 Task: Find connections with filter location Mandaguari with filter topic #HRwith filter profile language Potuguese with filter current company HT Media Ltd with filter school MCT's Rajiv Gandhi Institute Of Technology with filter industry Sports Teams and Clubs with filter service category Market Research with filter keywords title Yoga Instructor
Action: Mouse moved to (584, 192)
Screenshot: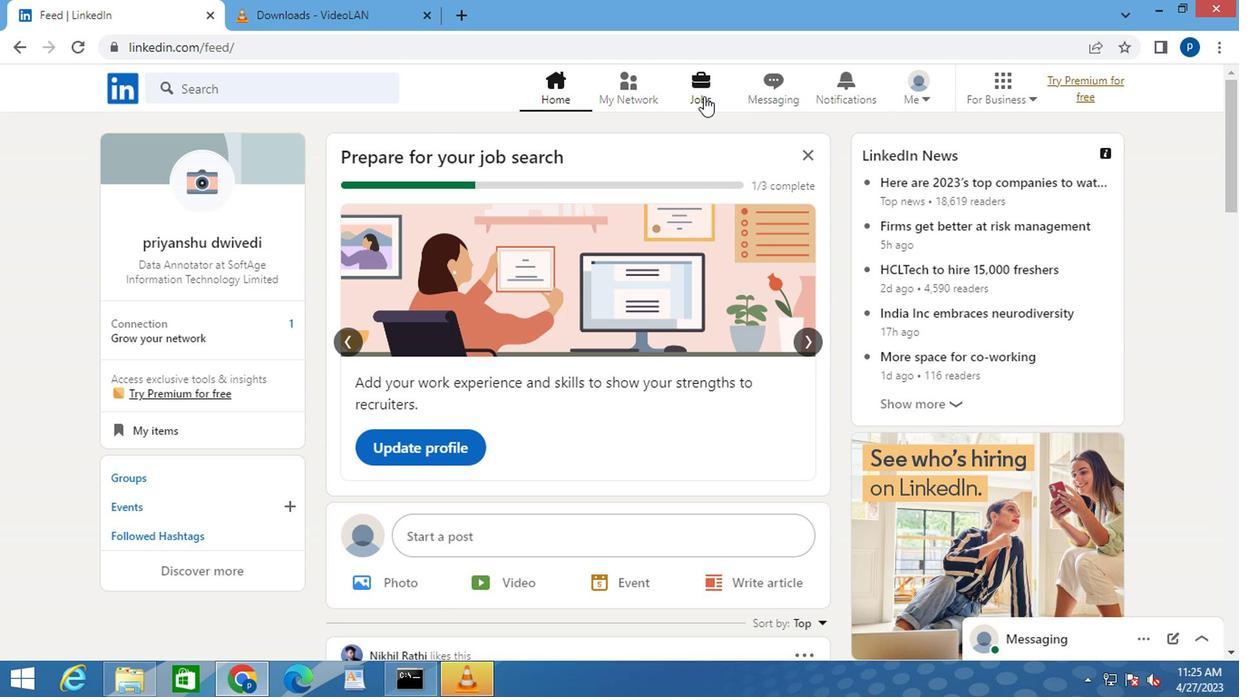 
Action: Mouse pressed left at (584, 192)
Screenshot: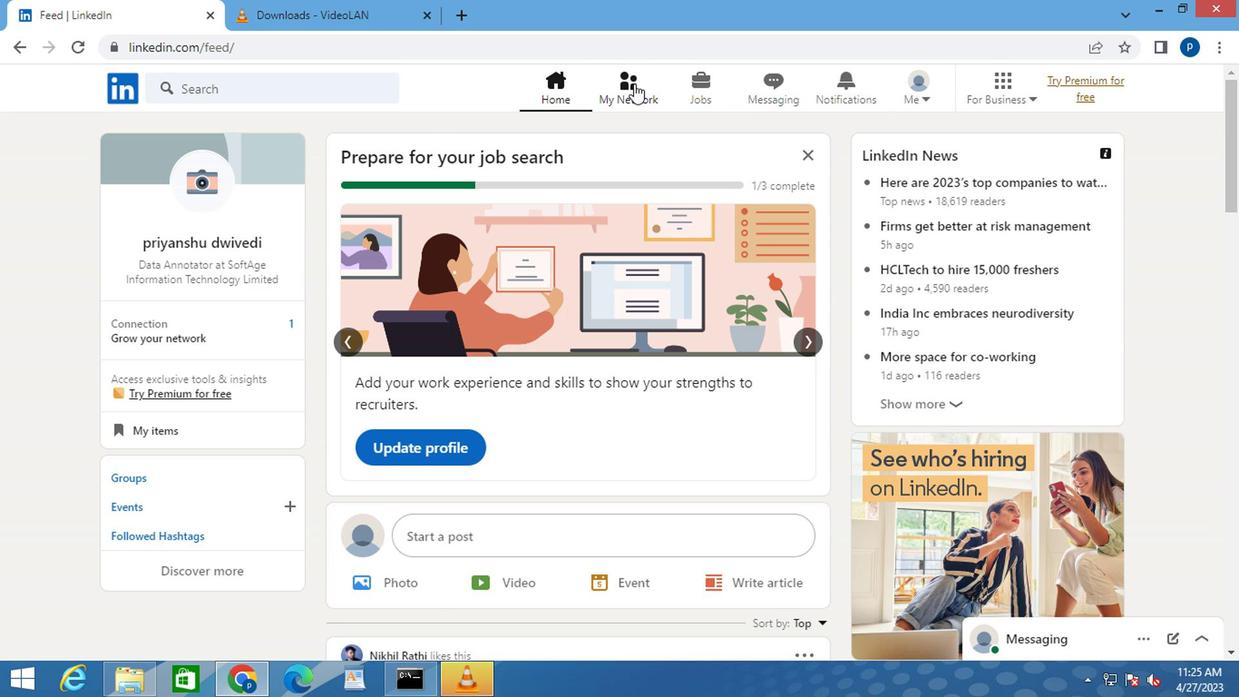 
Action: Mouse moved to (291, 264)
Screenshot: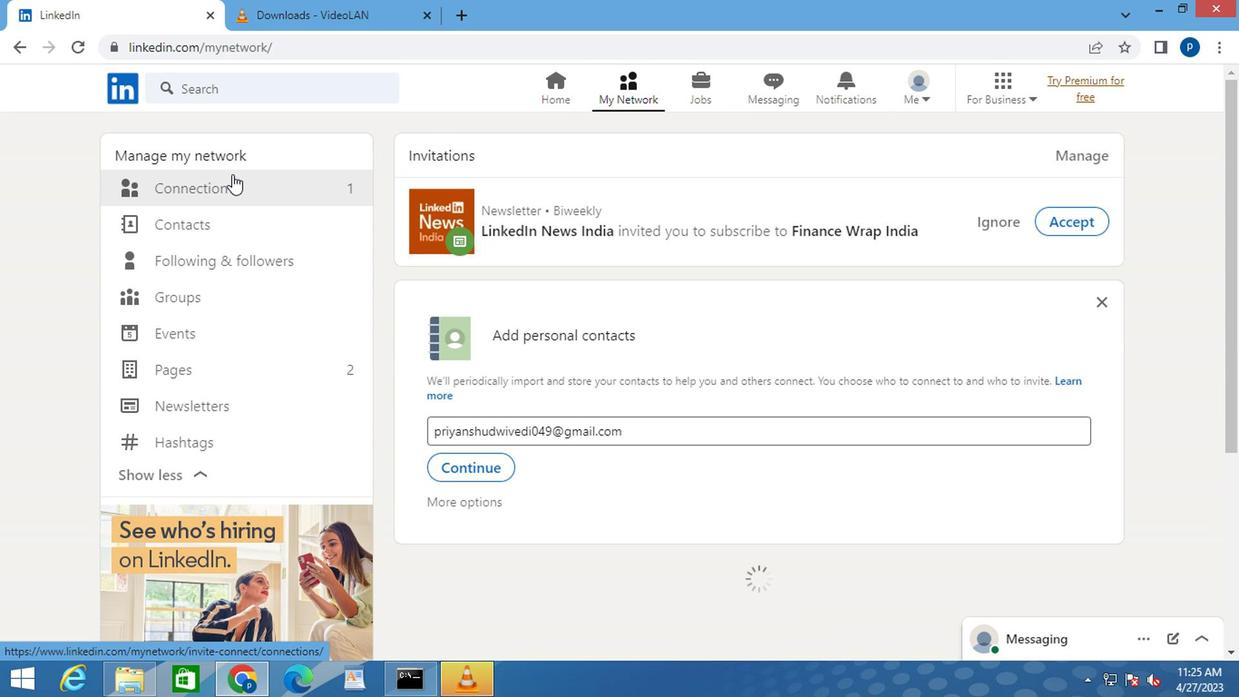
Action: Mouse pressed left at (291, 264)
Screenshot: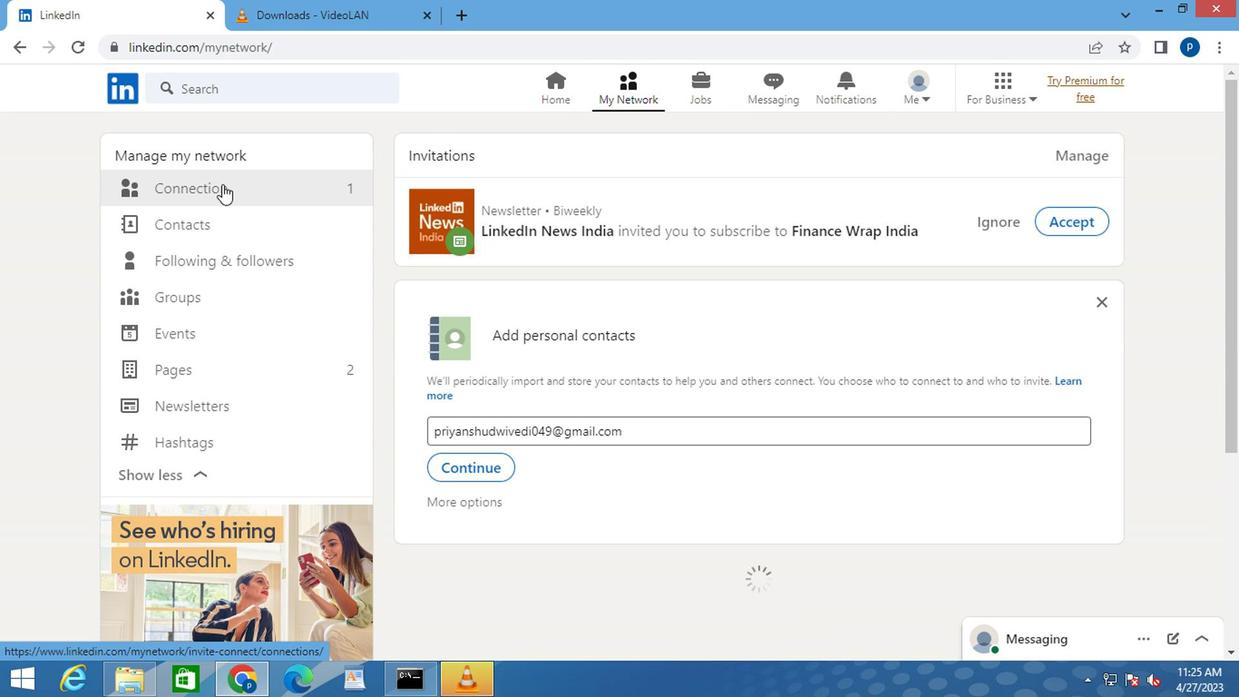 
Action: Mouse moved to (291, 266)
Screenshot: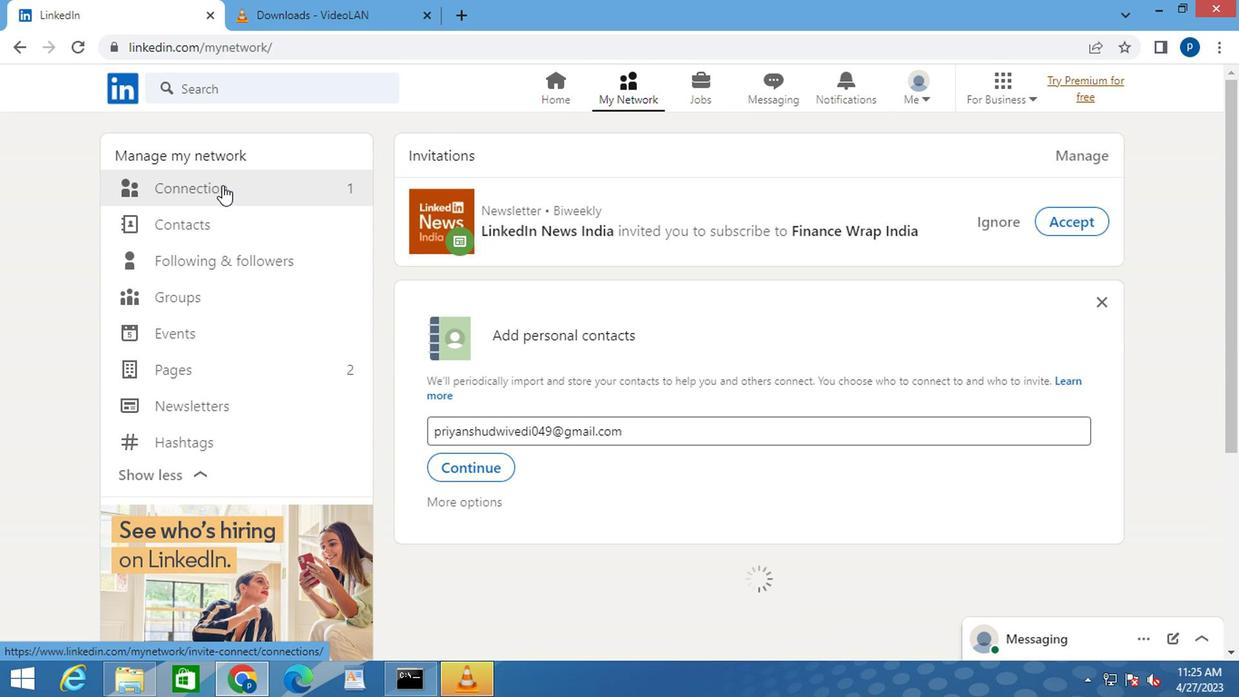 
Action: Mouse pressed left at (291, 266)
Screenshot: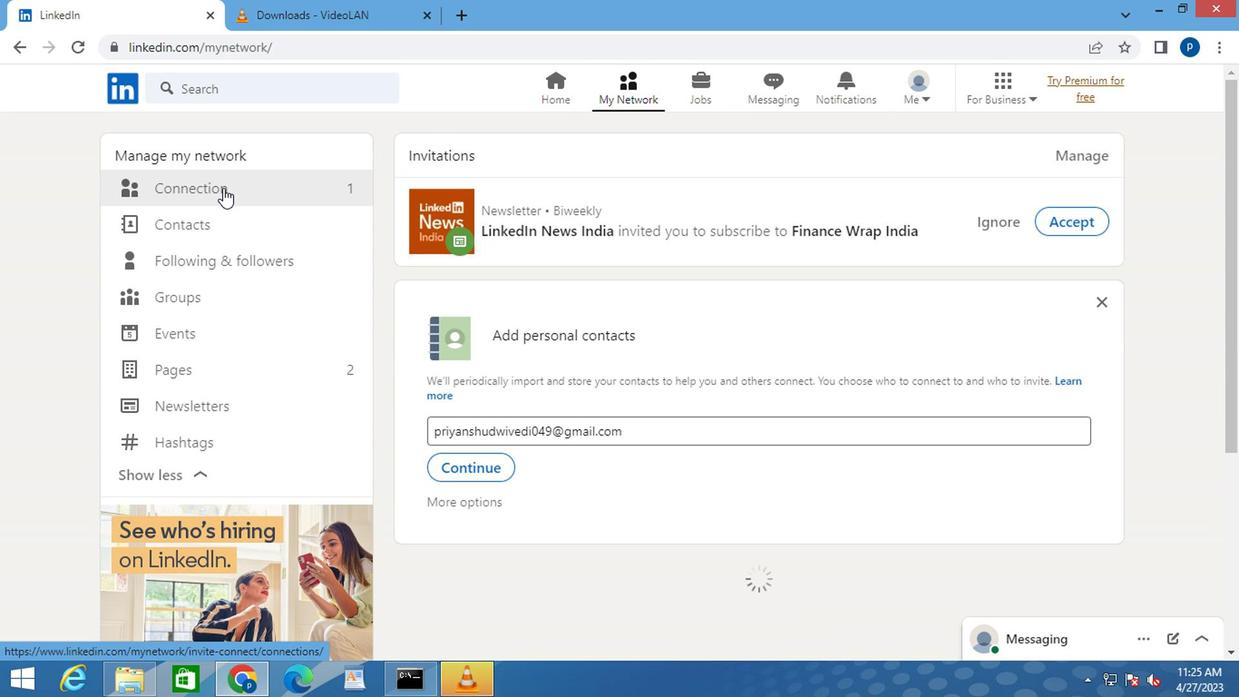 
Action: Mouse moved to (676, 269)
Screenshot: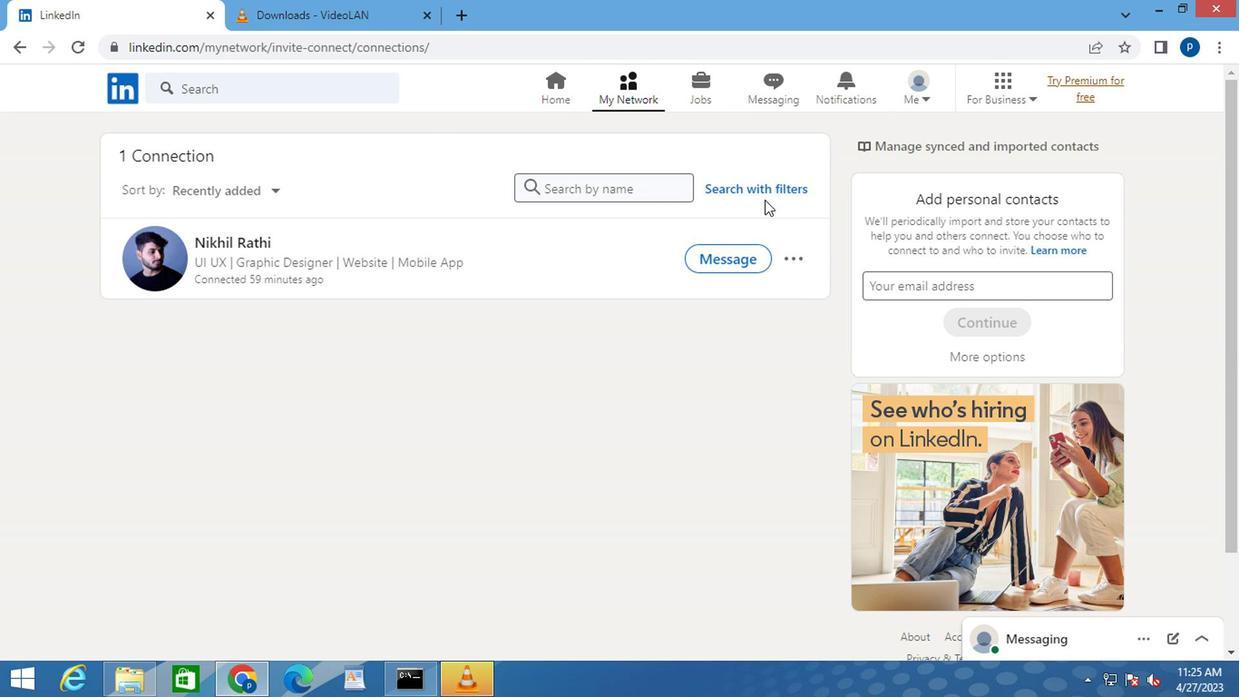 
Action: Mouse pressed left at (676, 269)
Screenshot: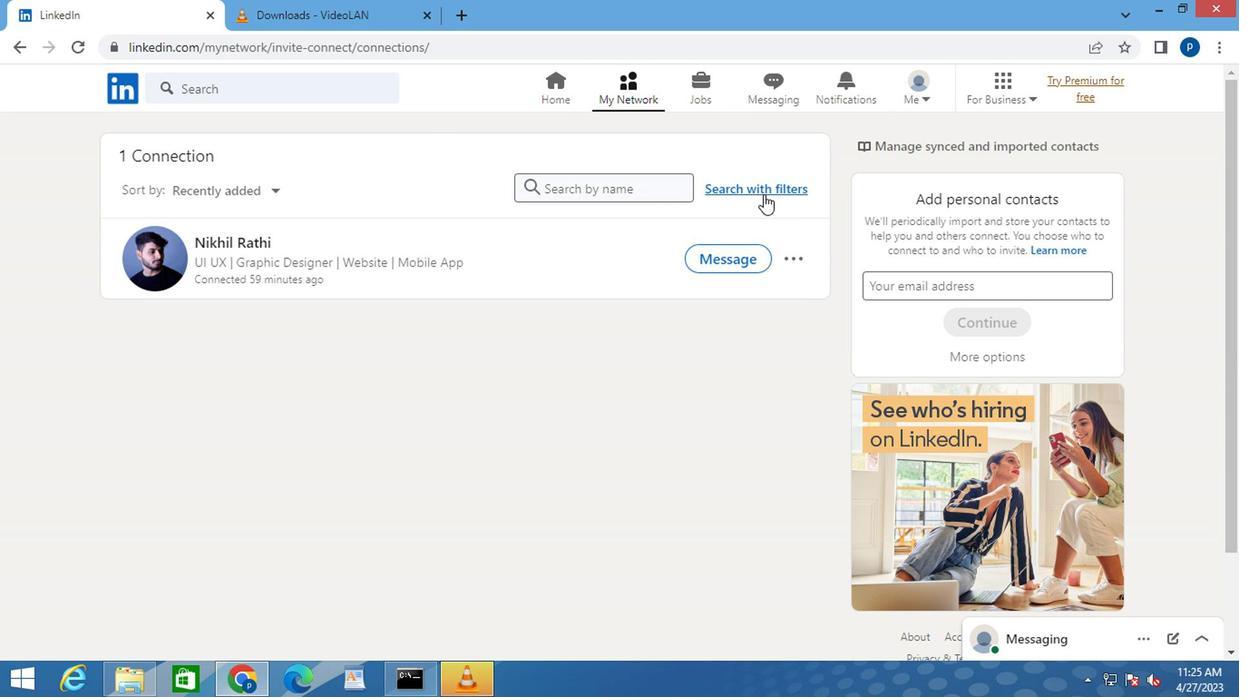 
Action: Mouse moved to (615, 238)
Screenshot: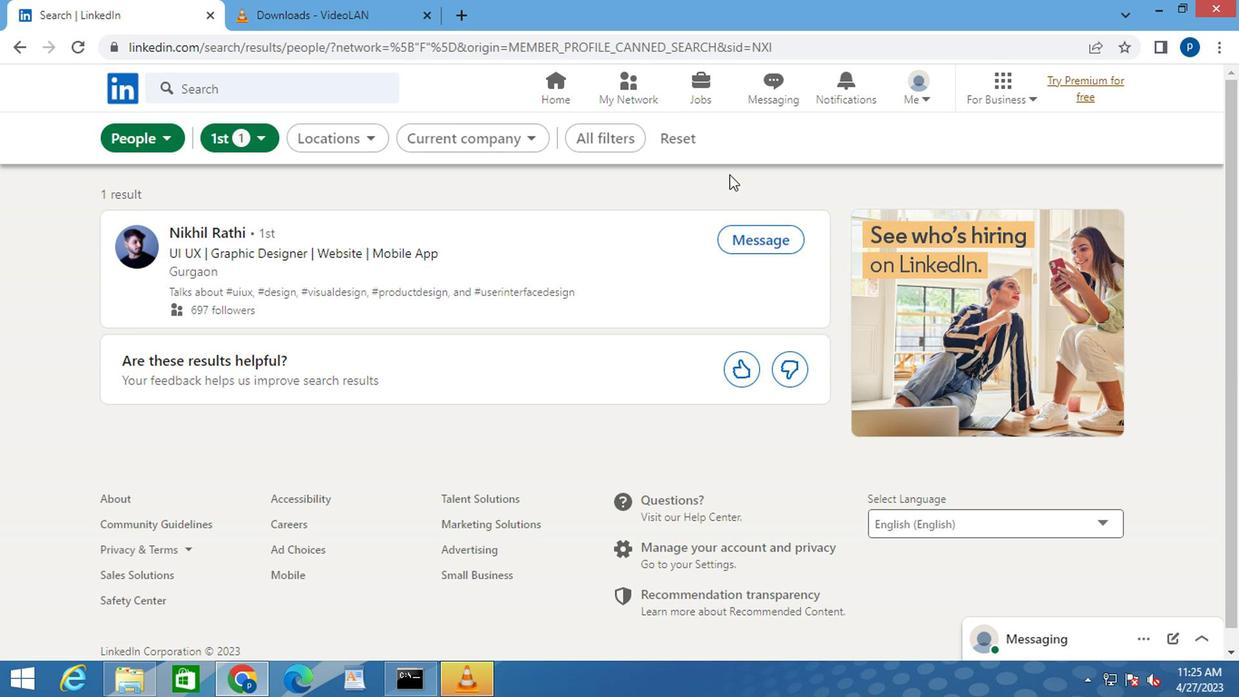 
Action: Mouse pressed left at (615, 238)
Screenshot: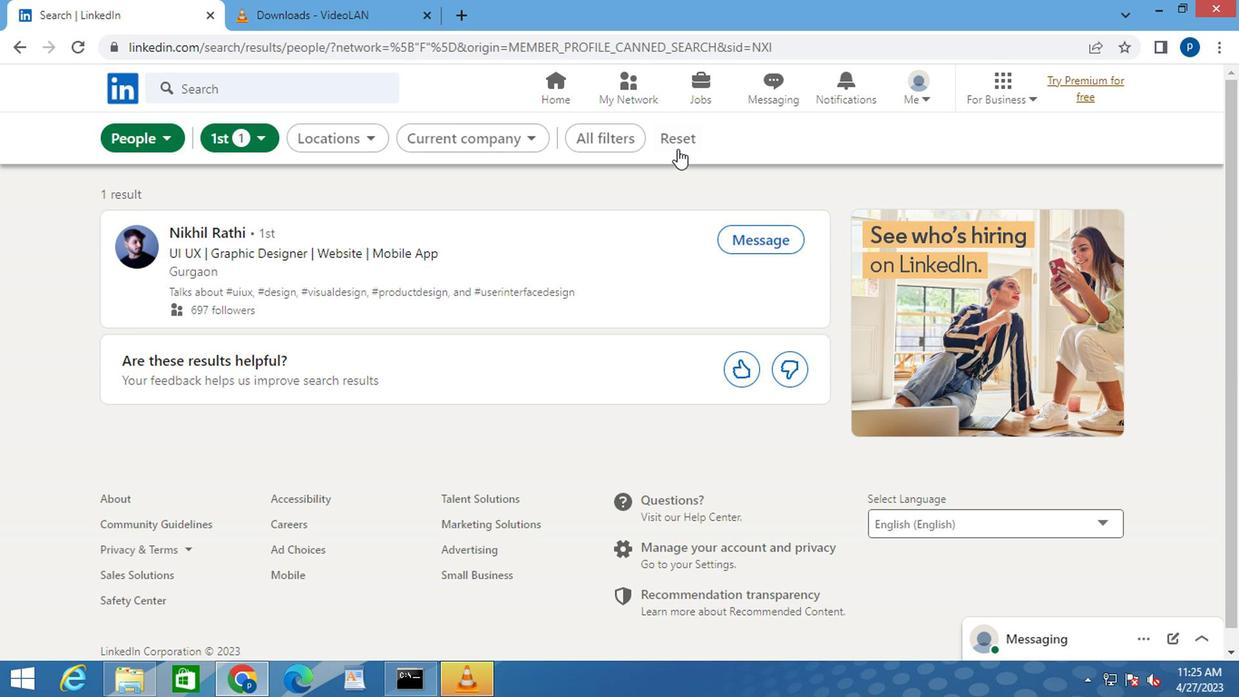 
Action: Mouse moved to (593, 234)
Screenshot: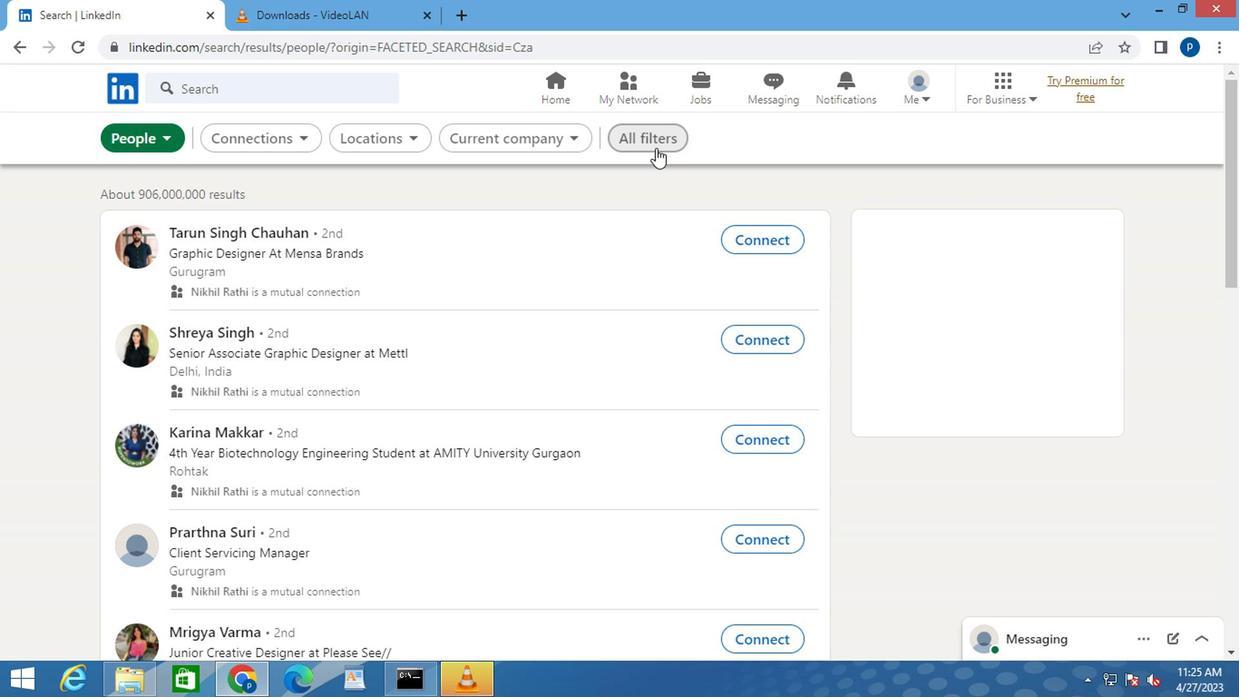 
Action: Mouse pressed left at (593, 234)
Screenshot: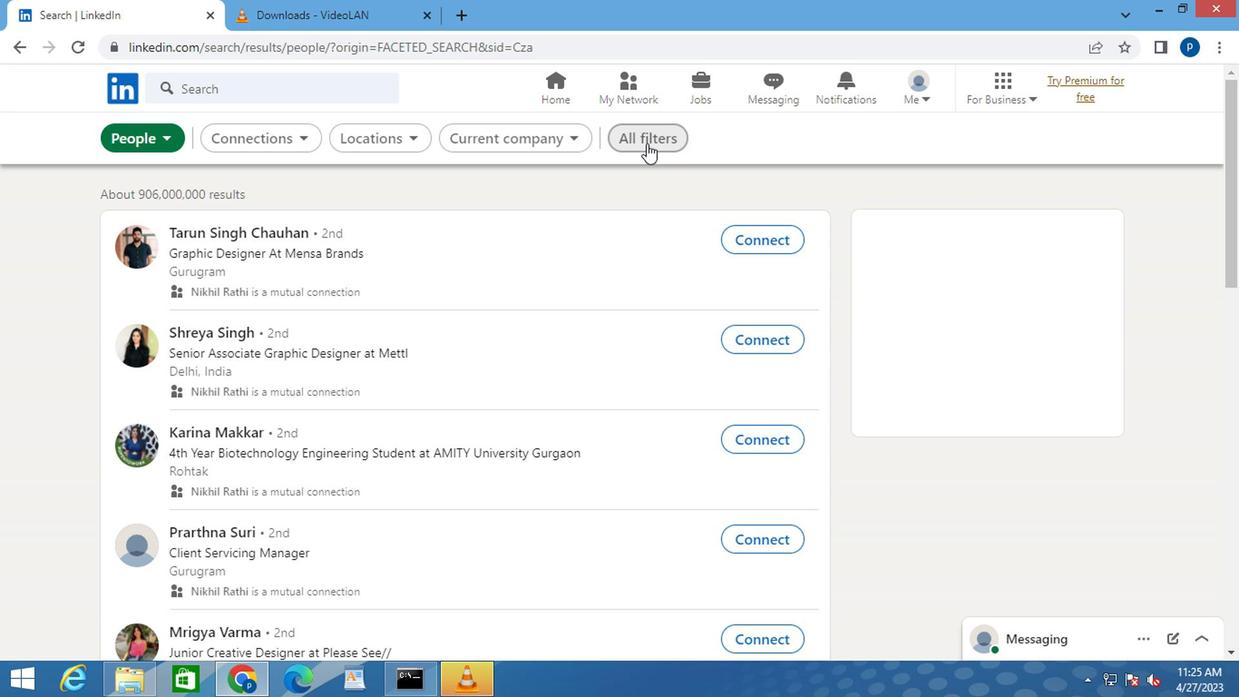 
Action: Mouse moved to (802, 443)
Screenshot: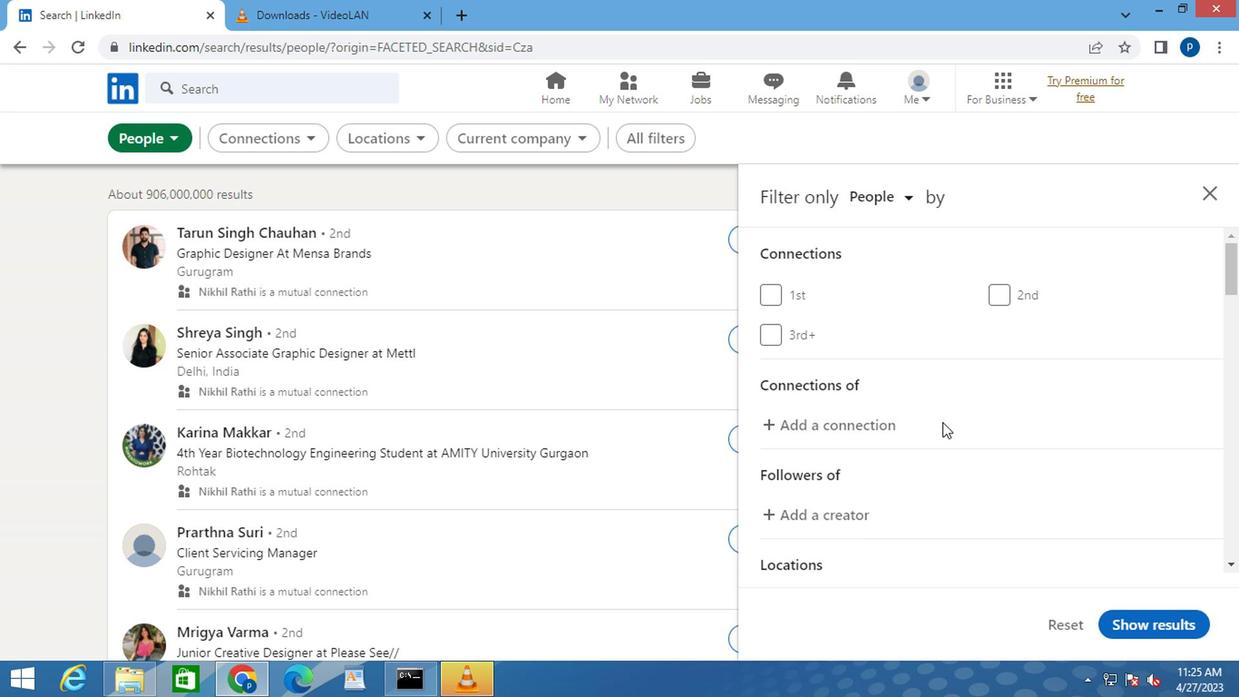 
Action: Mouse scrolled (802, 442) with delta (0, 0)
Screenshot: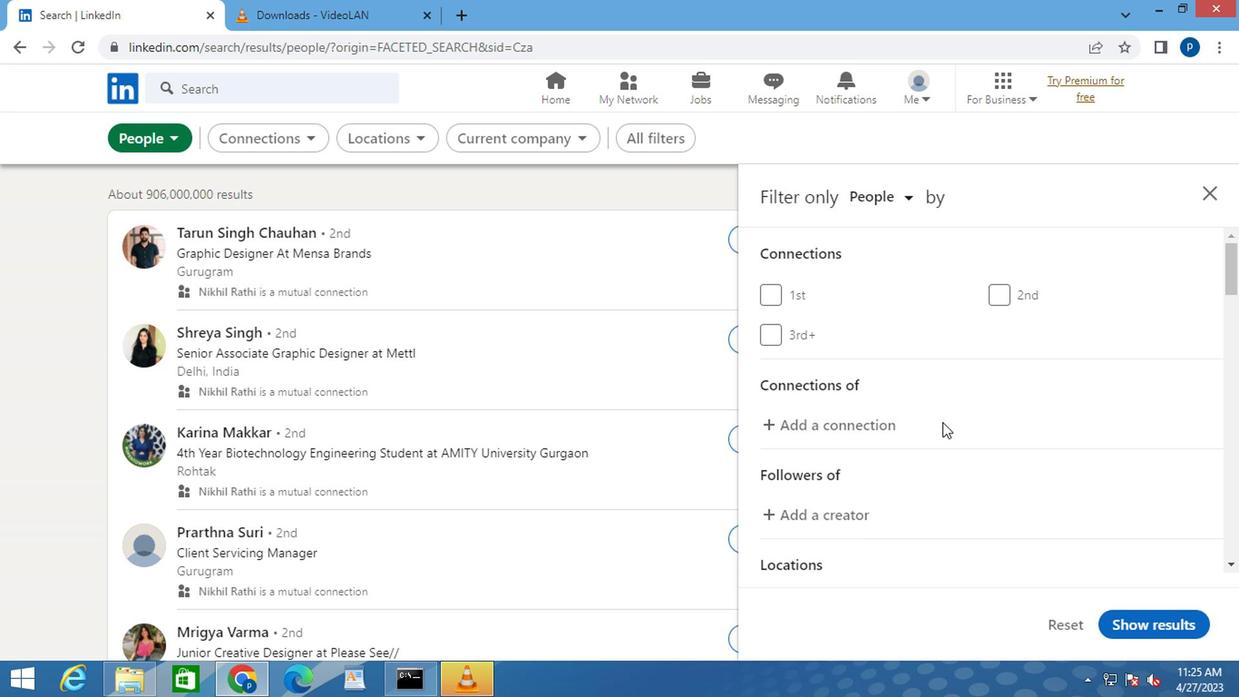 
Action: Mouse moved to (802, 443)
Screenshot: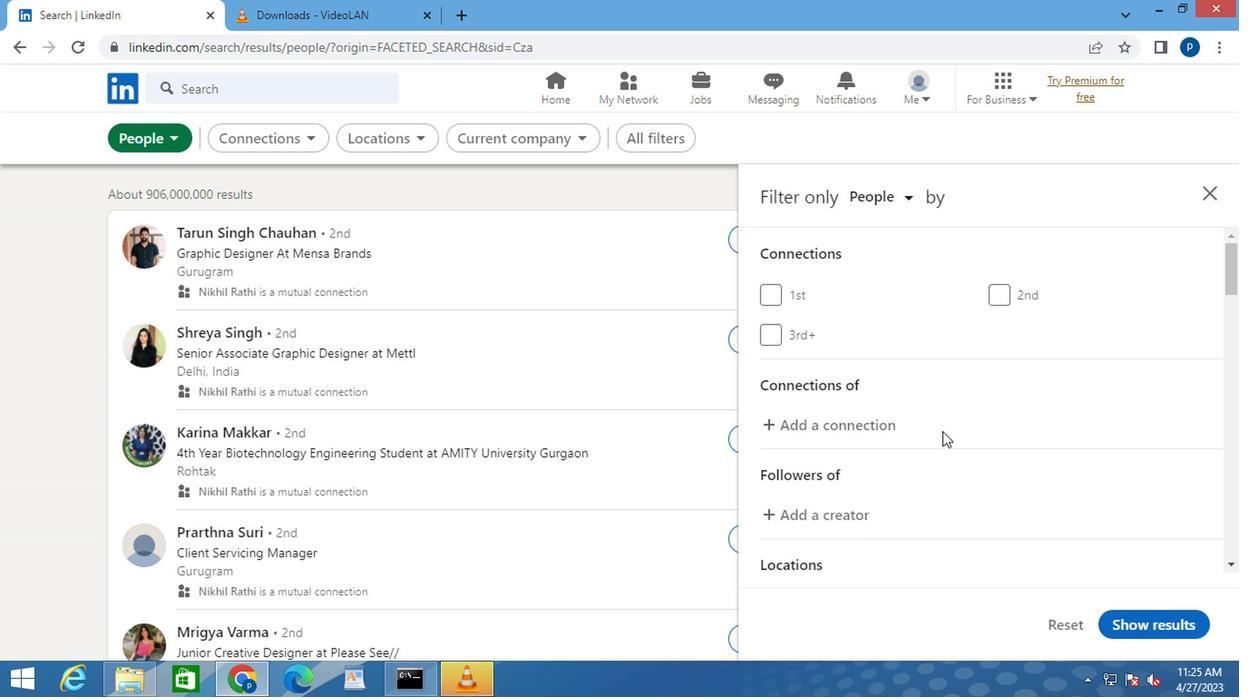 
Action: Mouse scrolled (802, 442) with delta (0, 0)
Screenshot: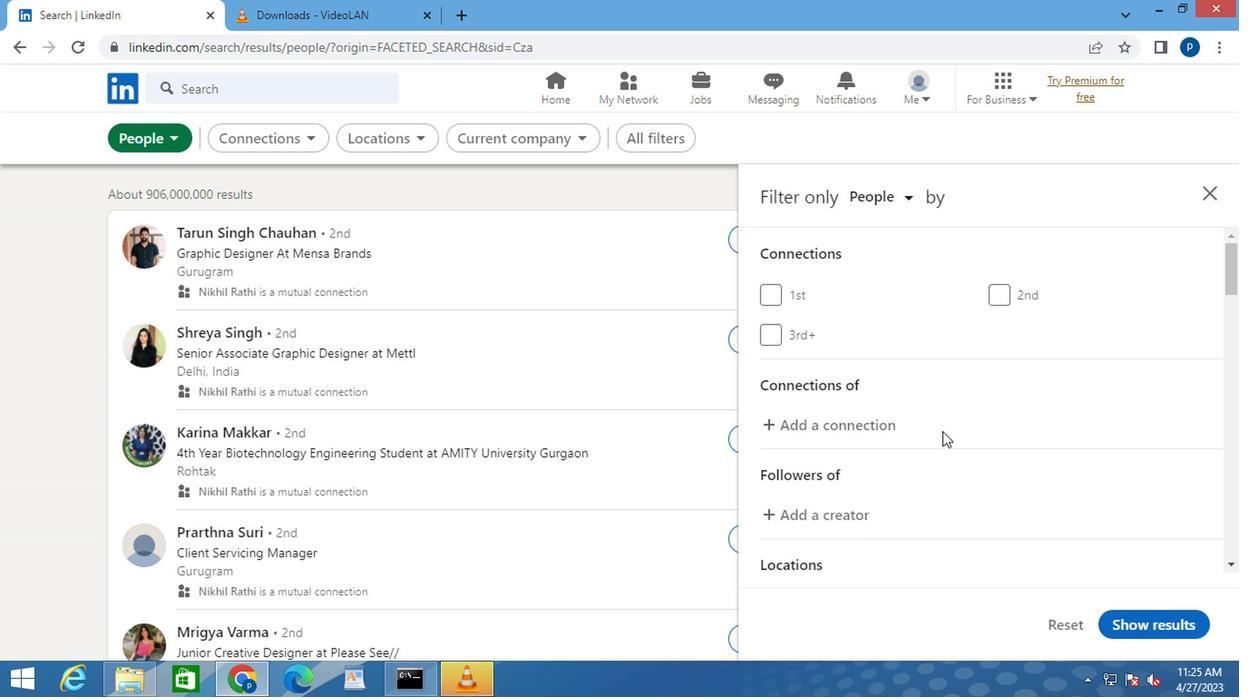 
Action: Mouse moved to (801, 445)
Screenshot: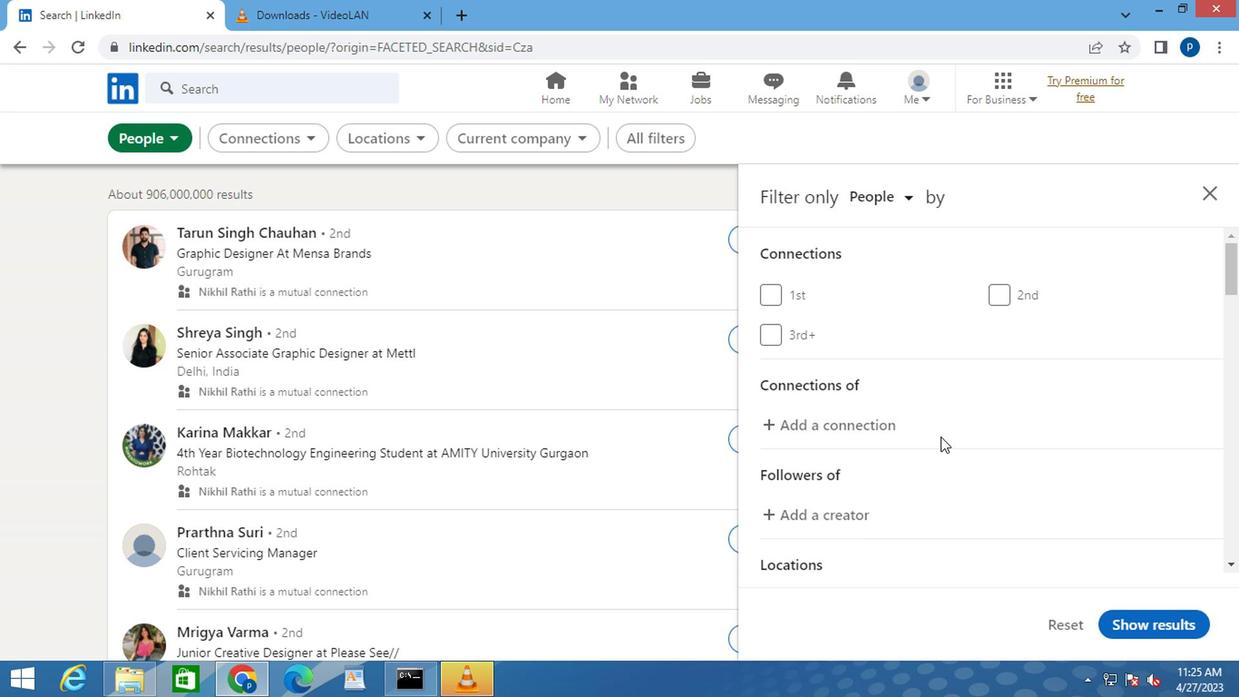
Action: Mouse scrolled (801, 444) with delta (0, 0)
Screenshot: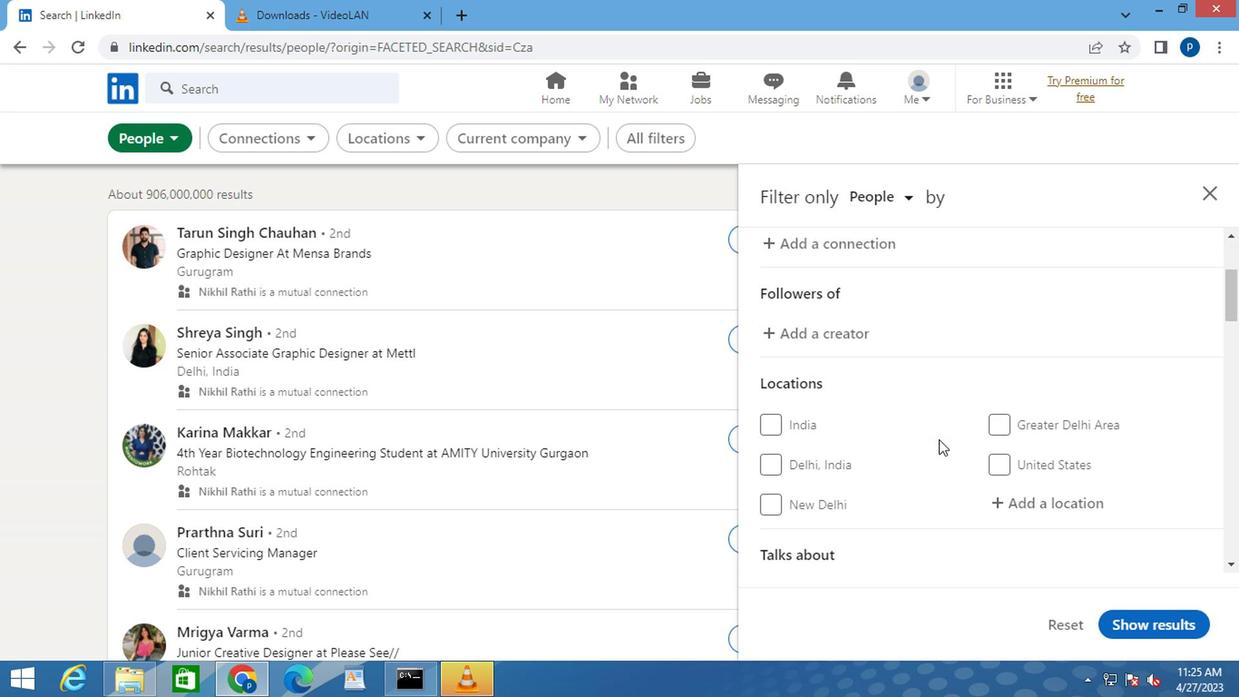 
Action: Mouse moved to (859, 420)
Screenshot: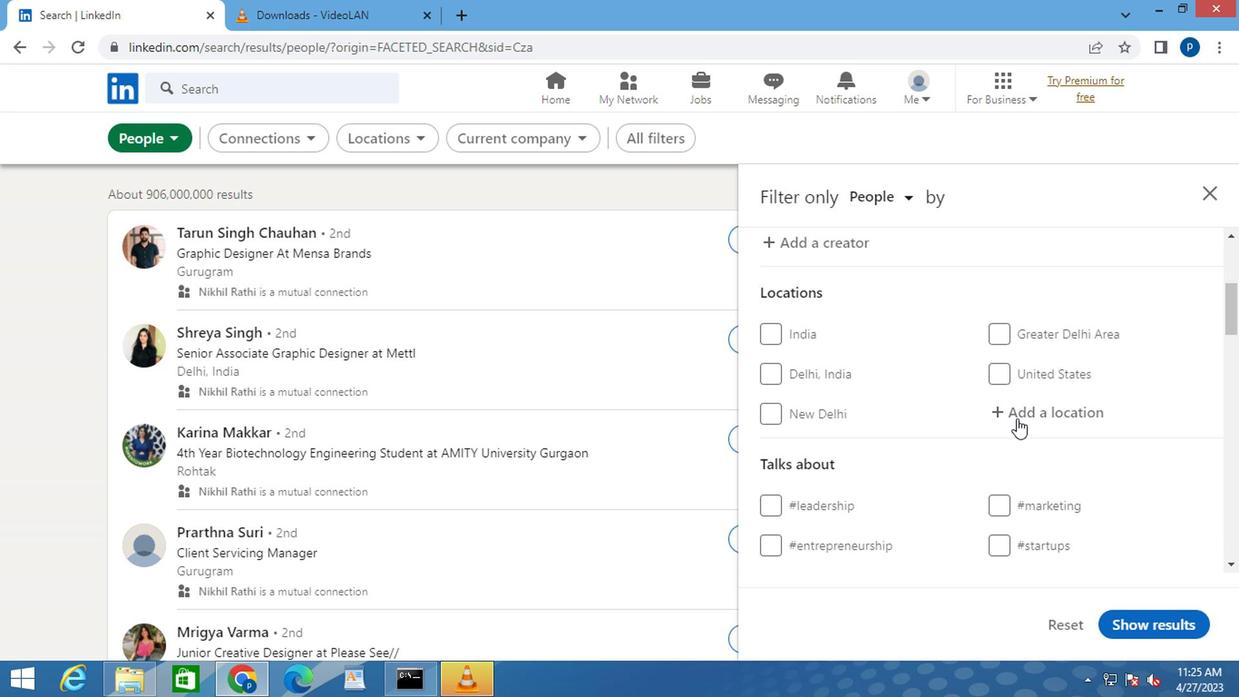 
Action: Mouse pressed left at (859, 420)
Screenshot: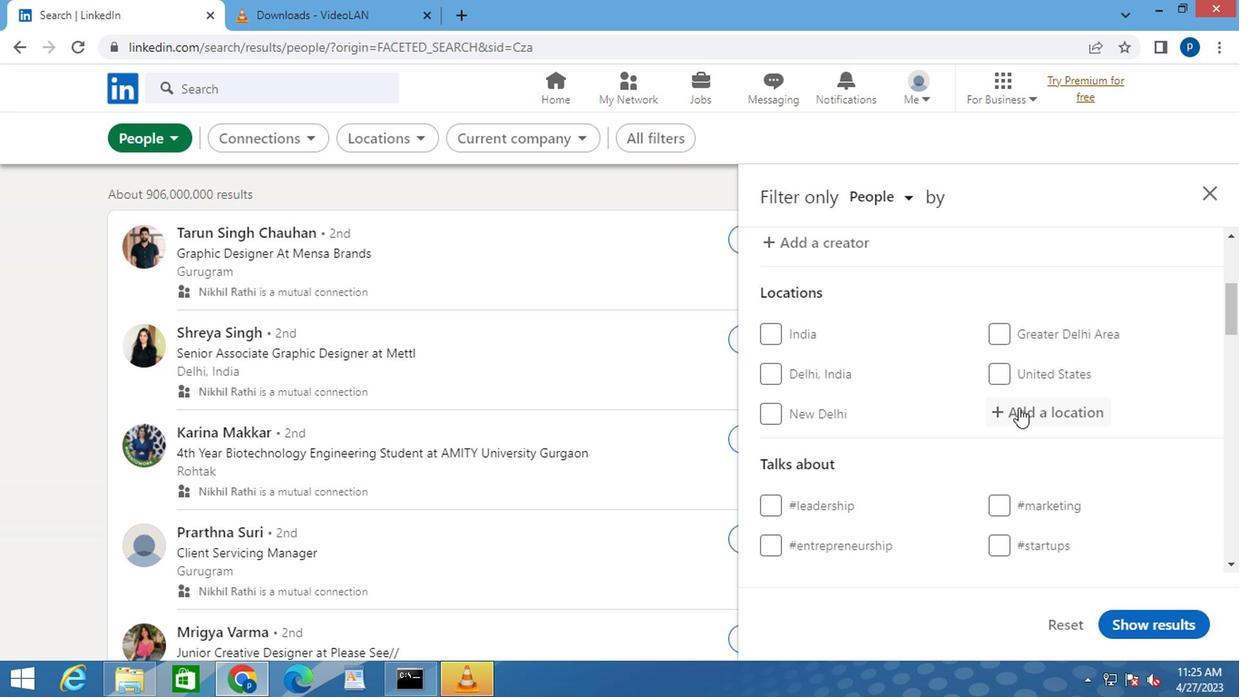 
Action: Key pressed <Key.caps_lock>m<Key.caps_lock>andagua
Screenshot: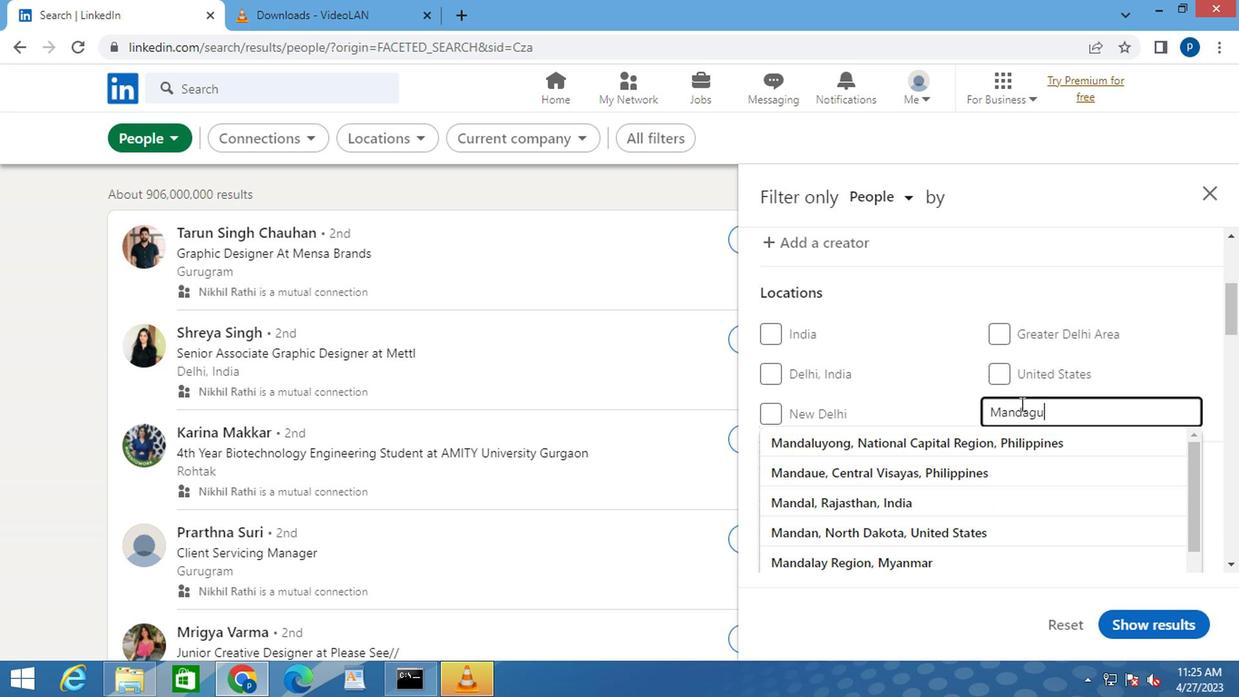 
Action: Mouse moved to (801, 445)
Screenshot: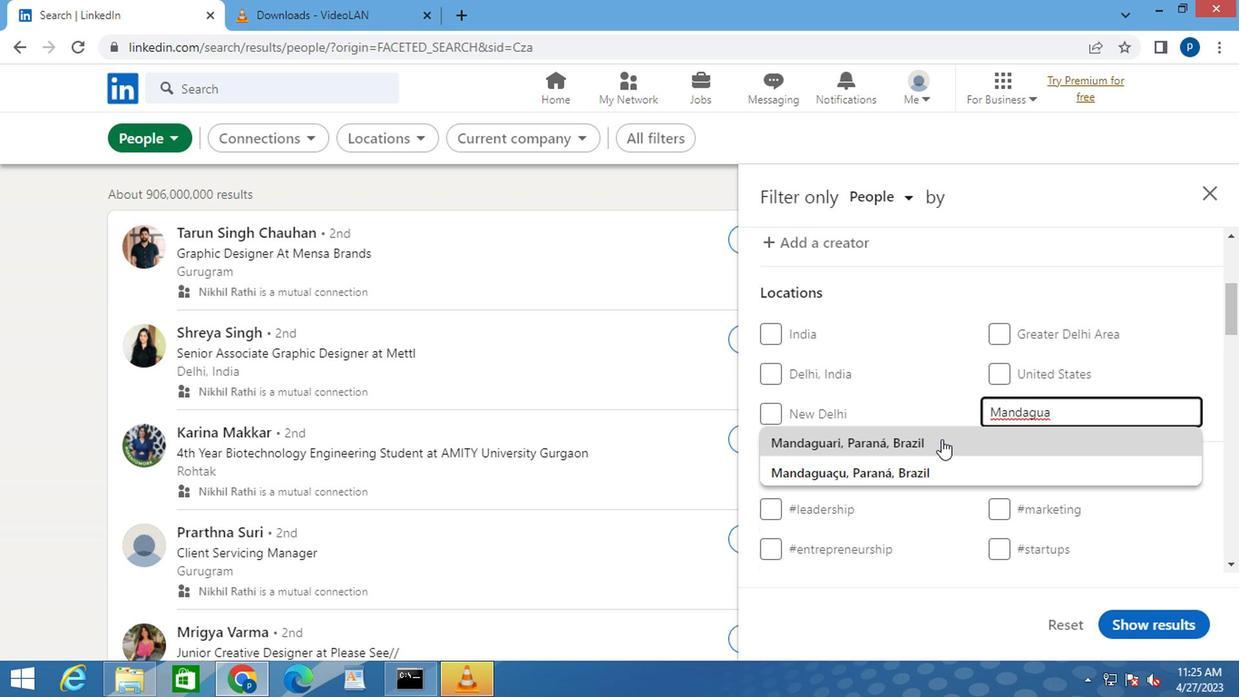 
Action: Mouse pressed left at (801, 445)
Screenshot: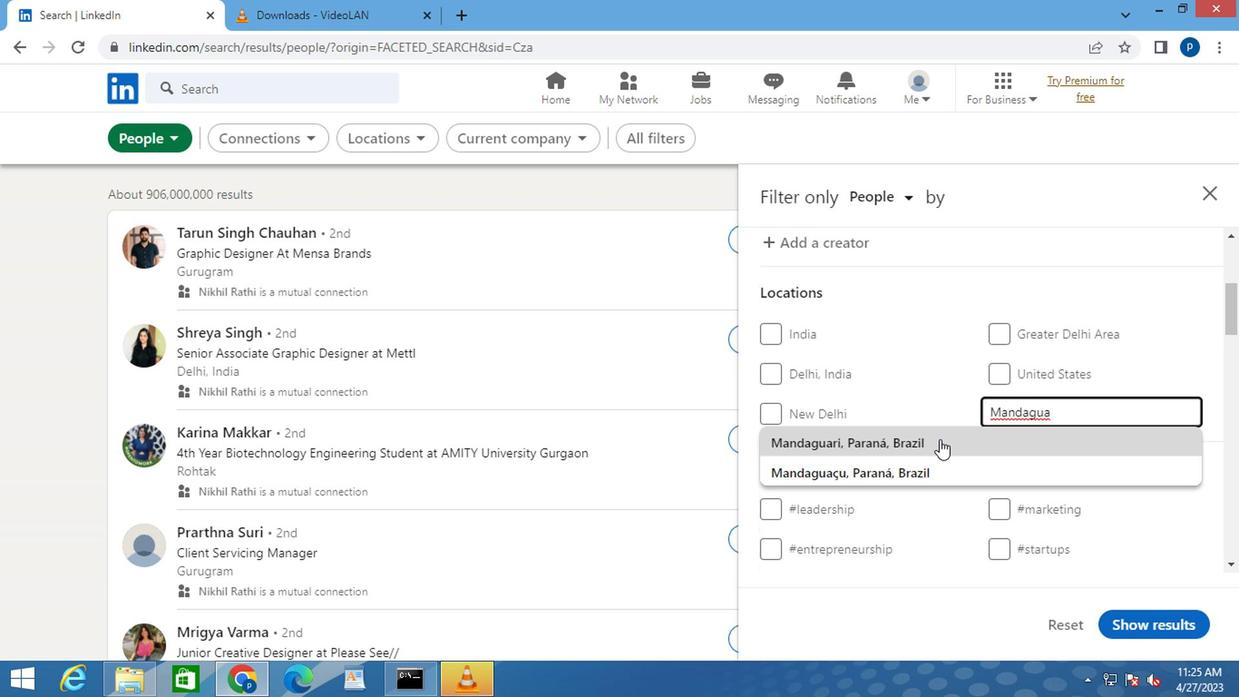 
Action: Mouse scrolled (801, 444) with delta (0, 0)
Screenshot: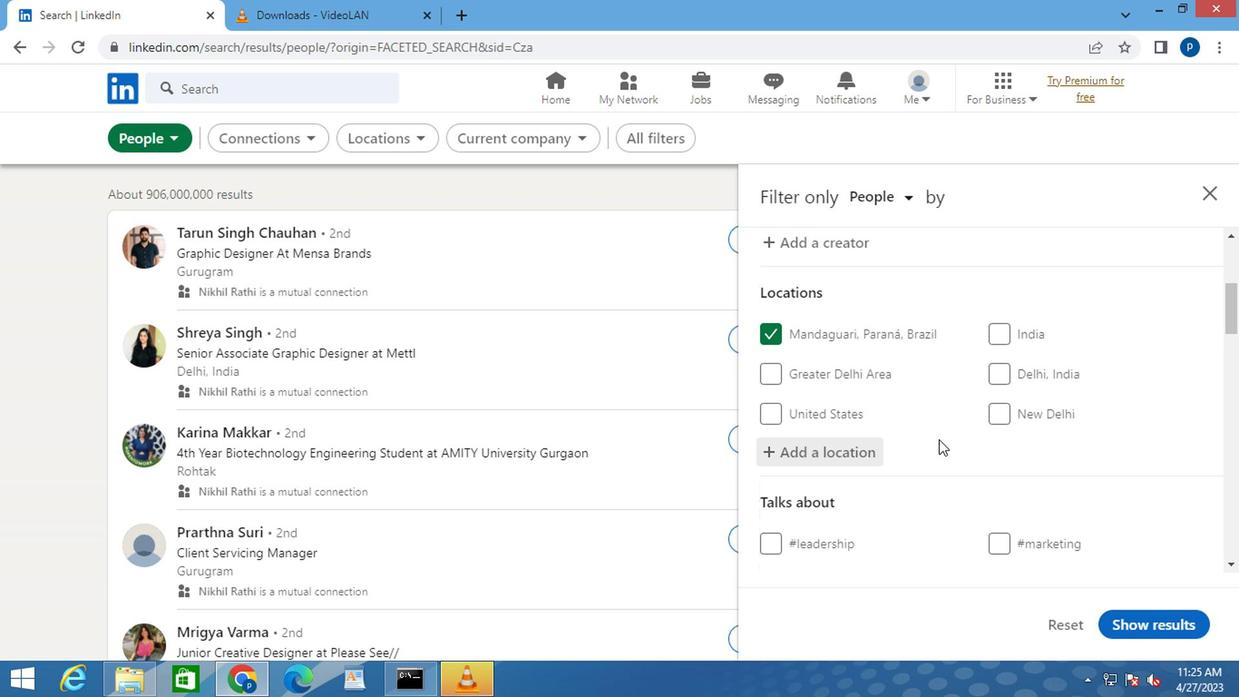 
Action: Mouse scrolled (801, 444) with delta (0, 0)
Screenshot: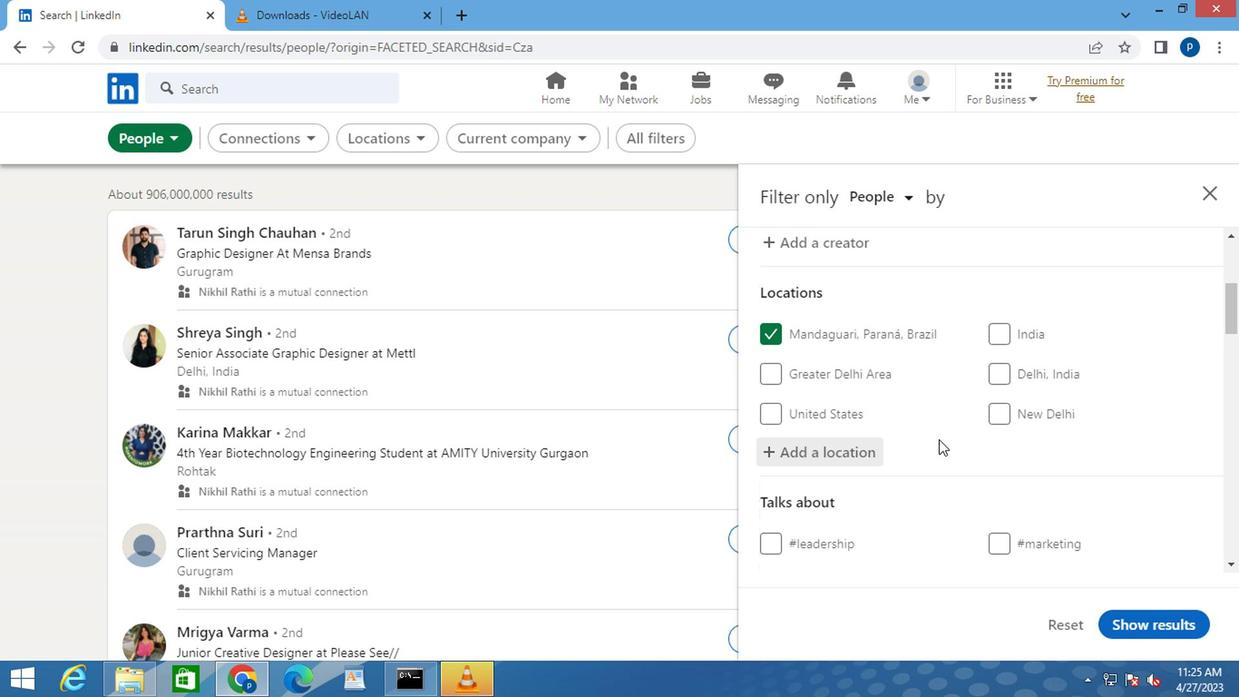 
Action: Mouse moved to (853, 451)
Screenshot: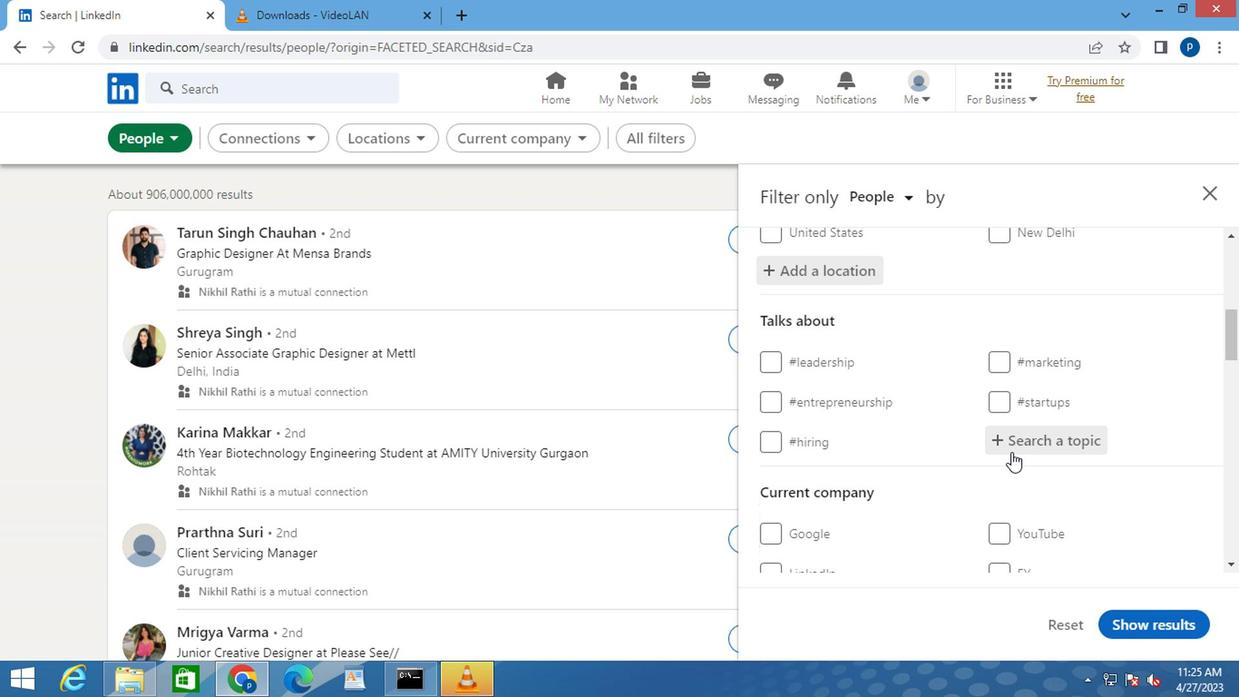 
Action: Mouse pressed left at (853, 451)
Screenshot: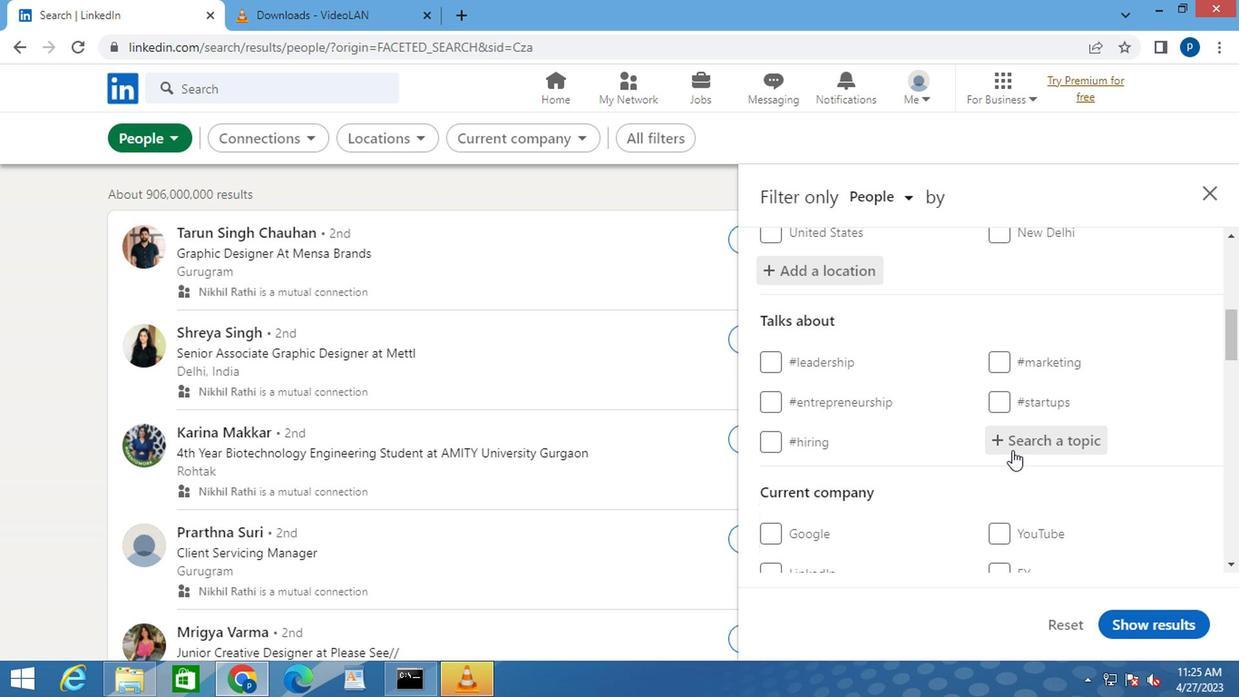 
Action: Key pressed <Key.shift>#<Key.caps_lock>HR
Screenshot: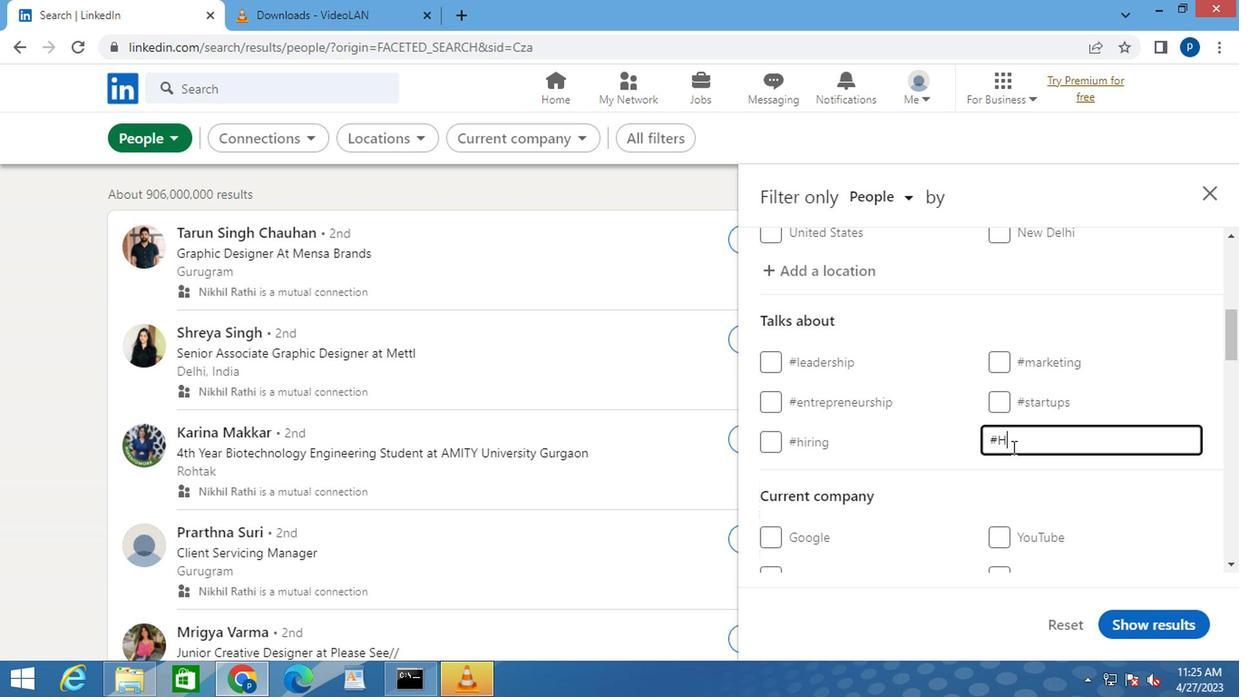 
Action: Mouse moved to (842, 458)
Screenshot: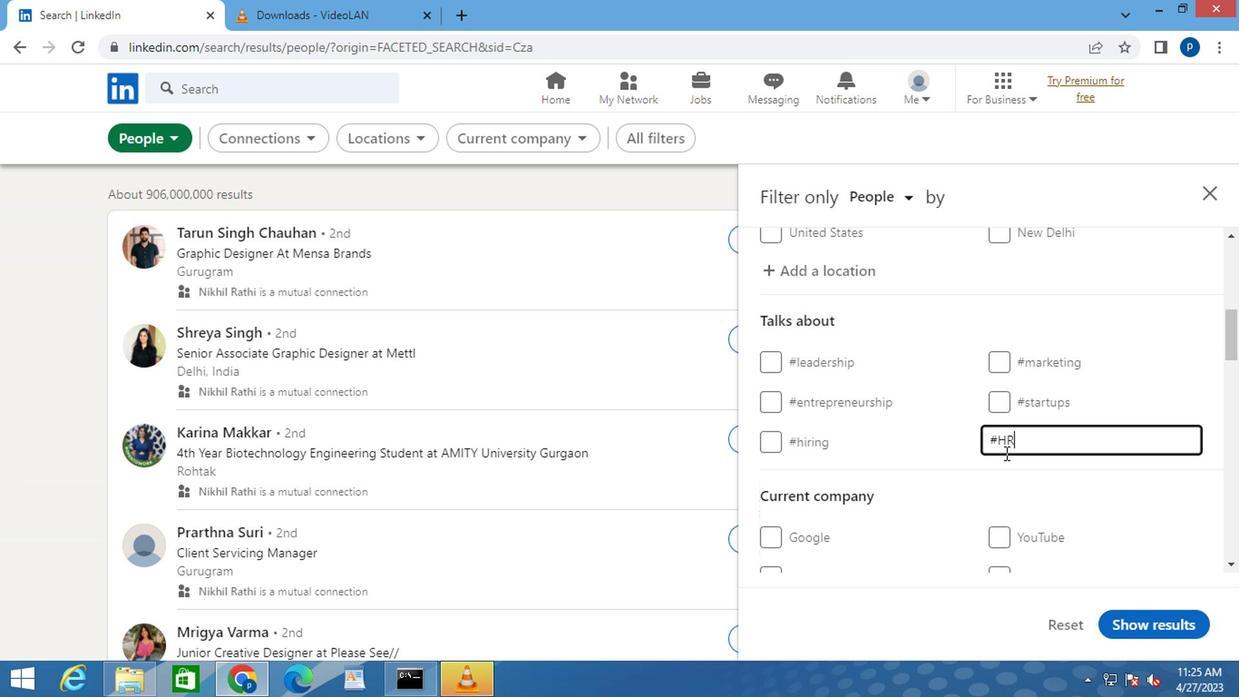 
Action: Mouse scrolled (842, 457) with delta (0, 0)
Screenshot: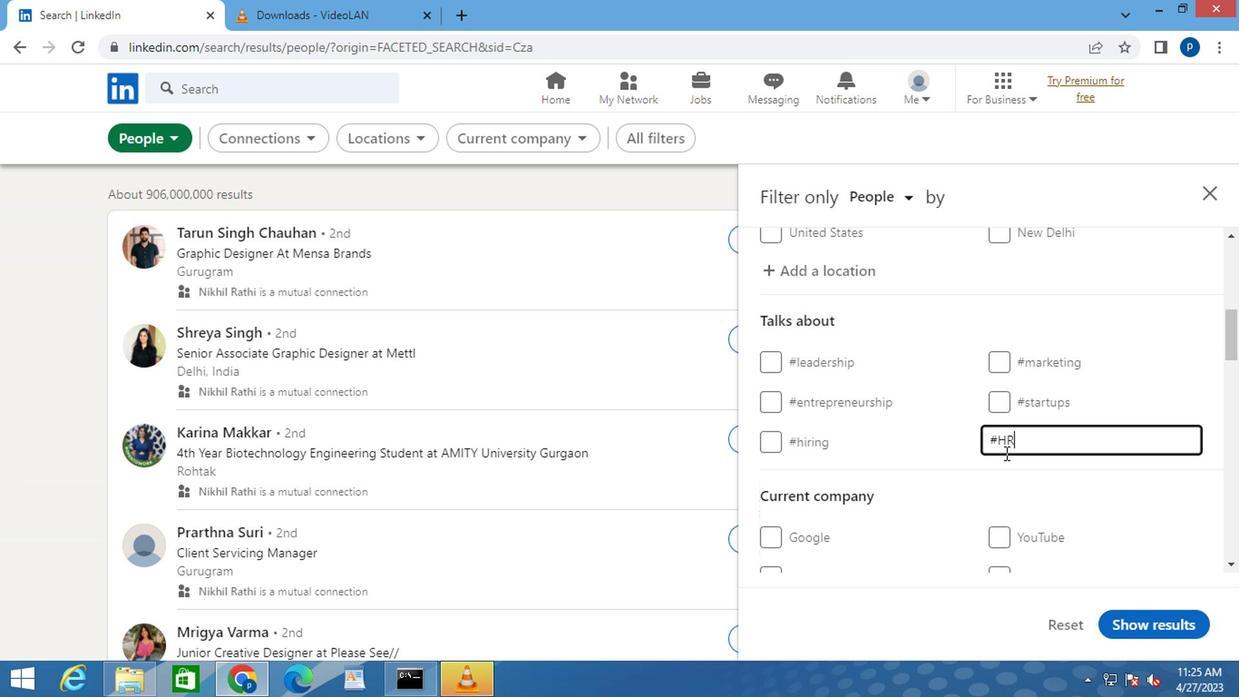 
Action: Mouse moved to (842, 459)
Screenshot: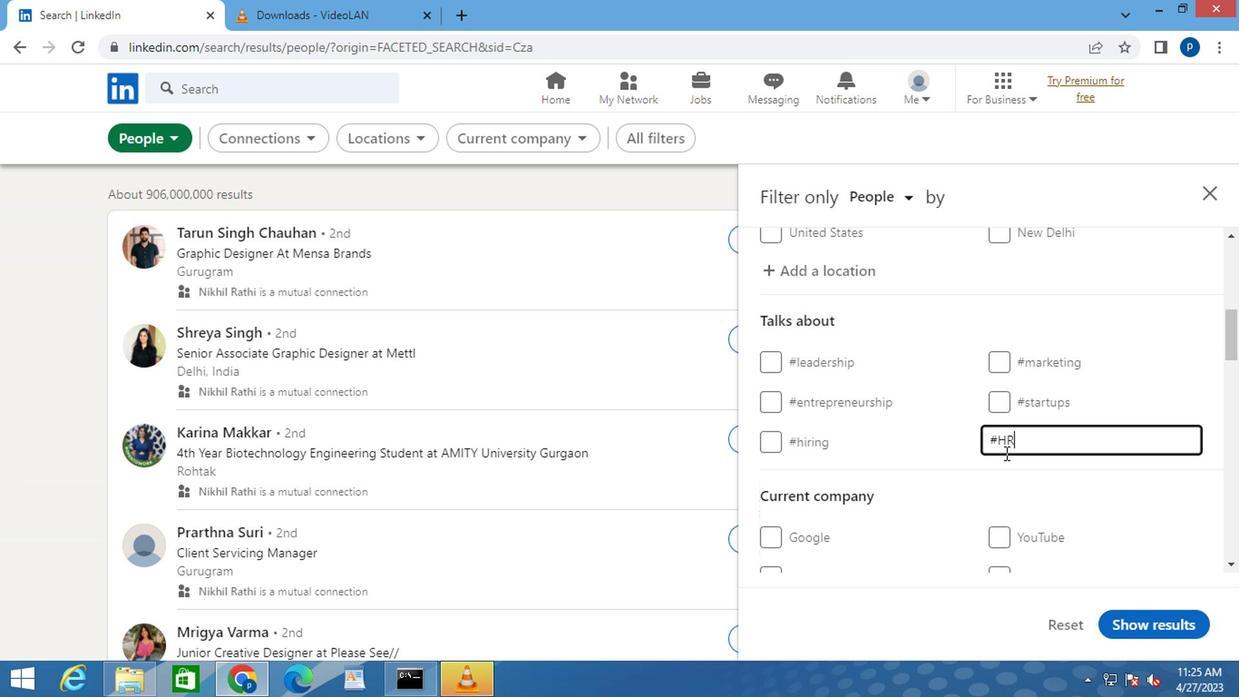 
Action: Mouse scrolled (842, 458) with delta (0, 0)
Screenshot: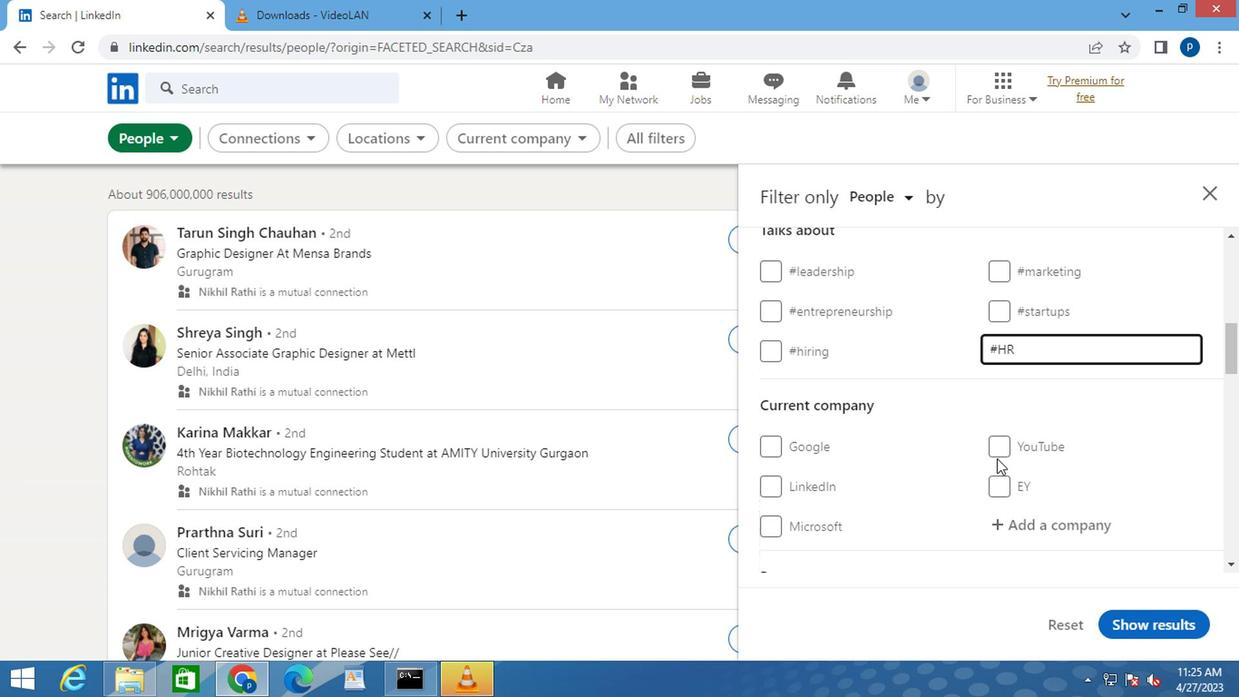 
Action: Mouse scrolled (842, 458) with delta (0, 0)
Screenshot: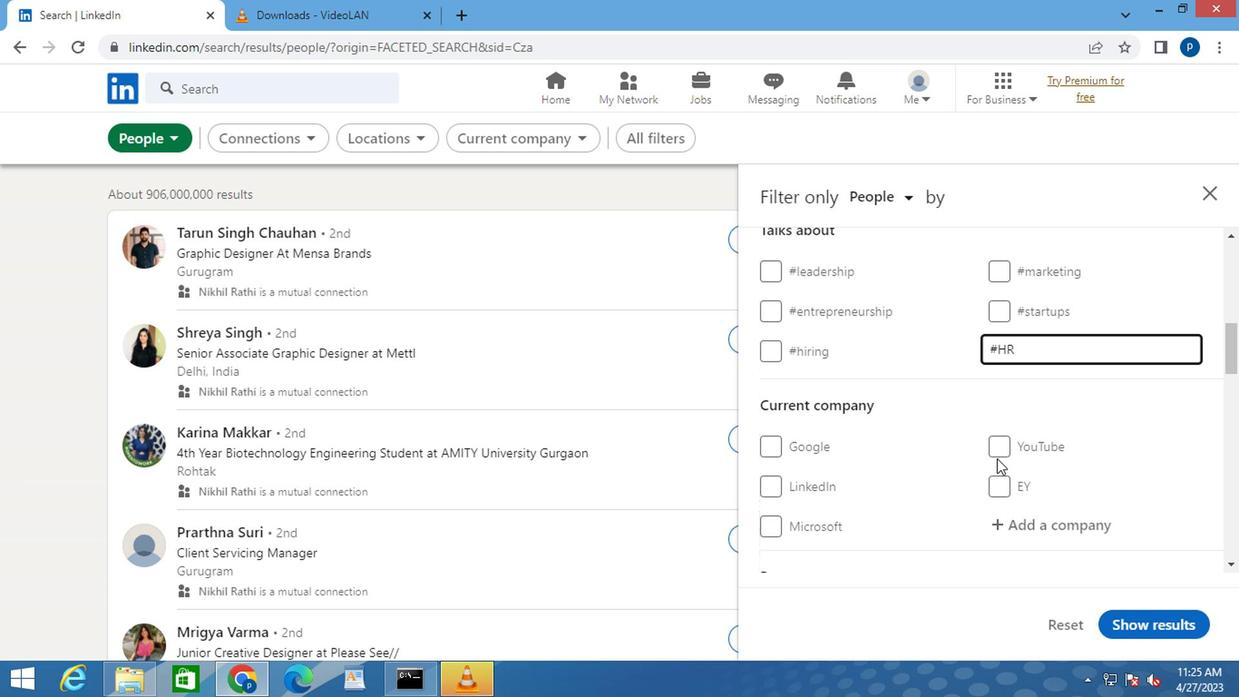
Action: Mouse moved to (830, 453)
Screenshot: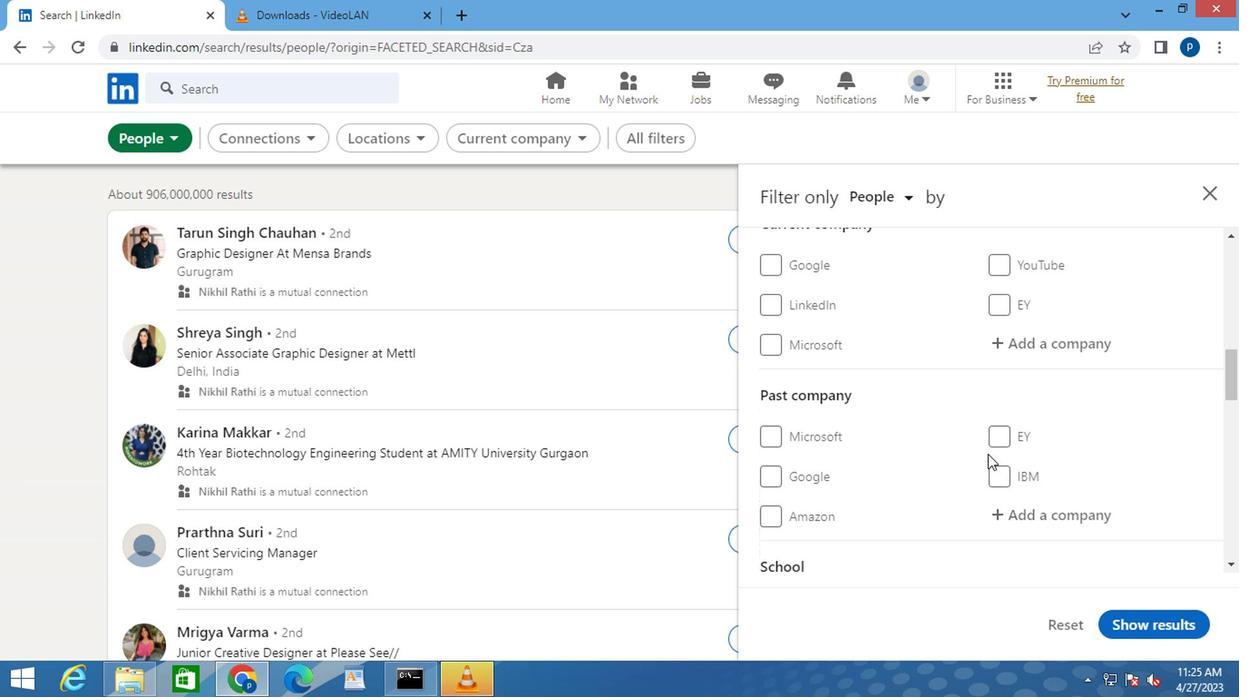 
Action: Mouse scrolled (830, 452) with delta (0, 0)
Screenshot: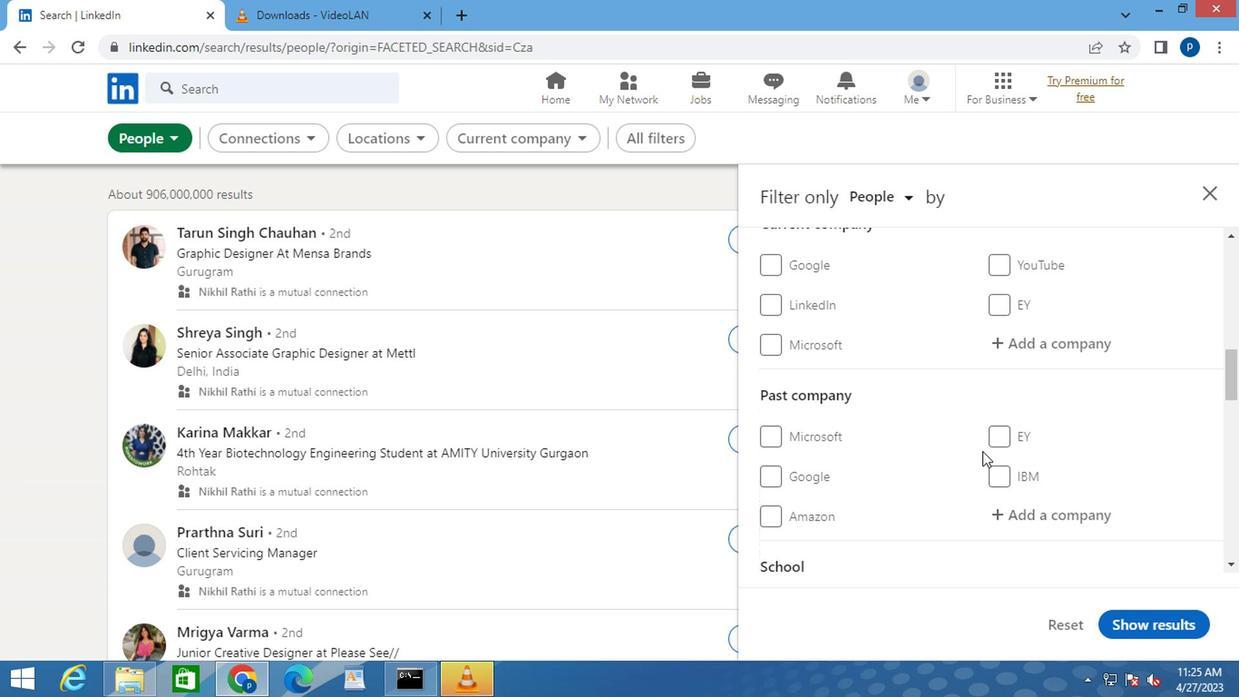 
Action: Mouse scrolled (830, 452) with delta (0, 0)
Screenshot: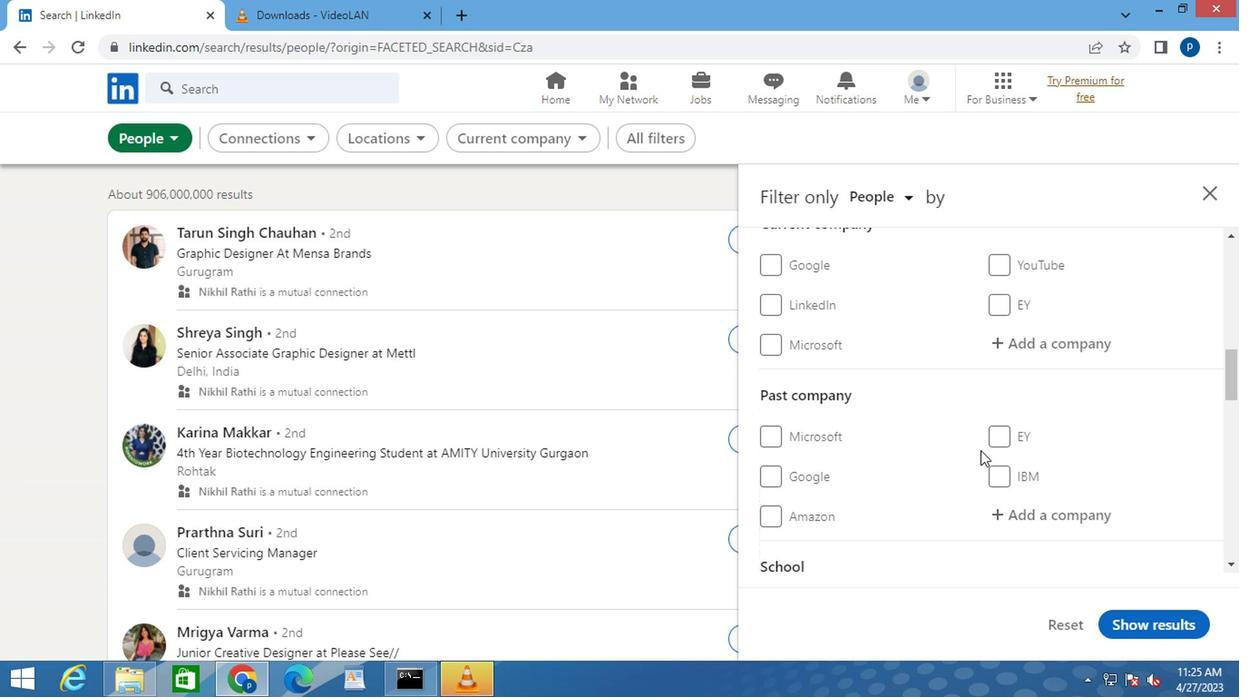 
Action: Mouse moved to (829, 453)
Screenshot: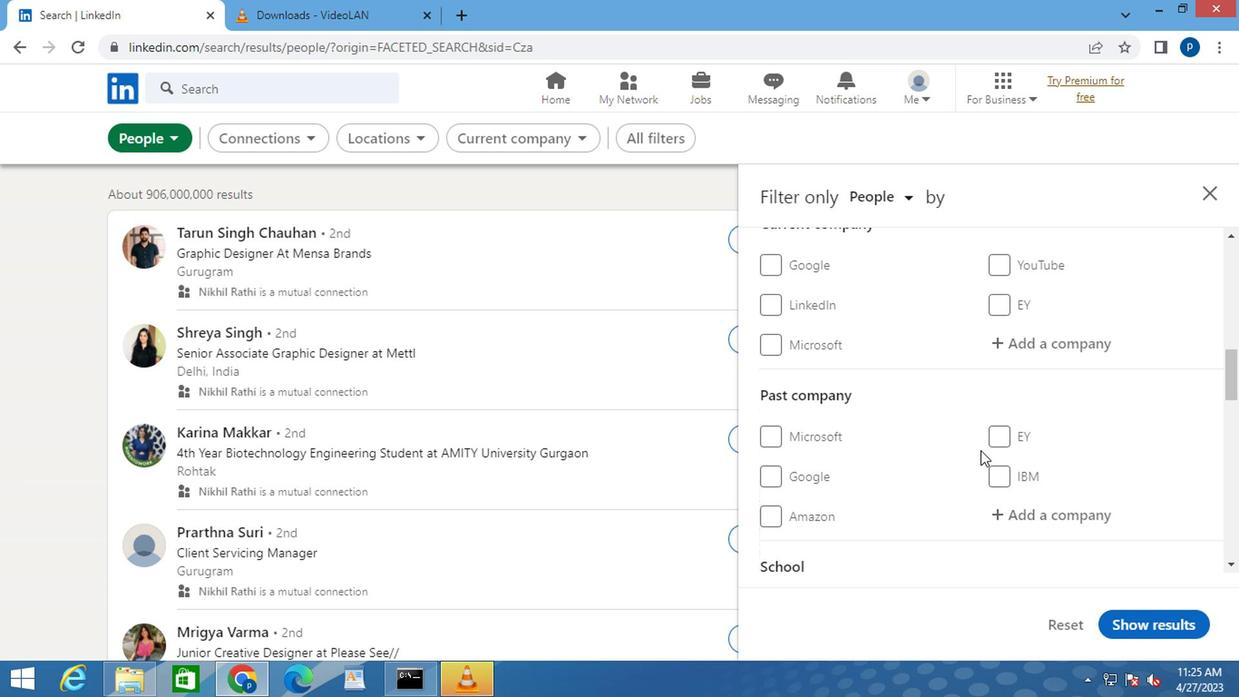 
Action: Mouse scrolled (829, 452) with delta (0, 0)
Screenshot: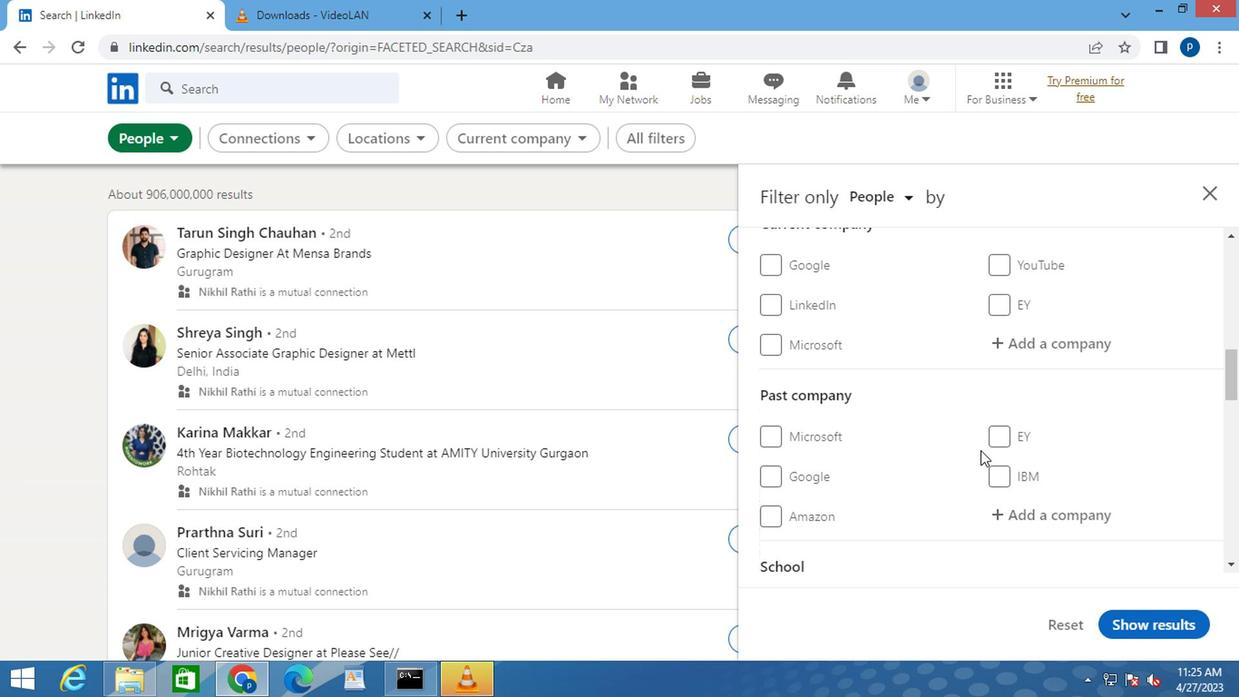 
Action: Mouse scrolled (829, 452) with delta (0, 0)
Screenshot: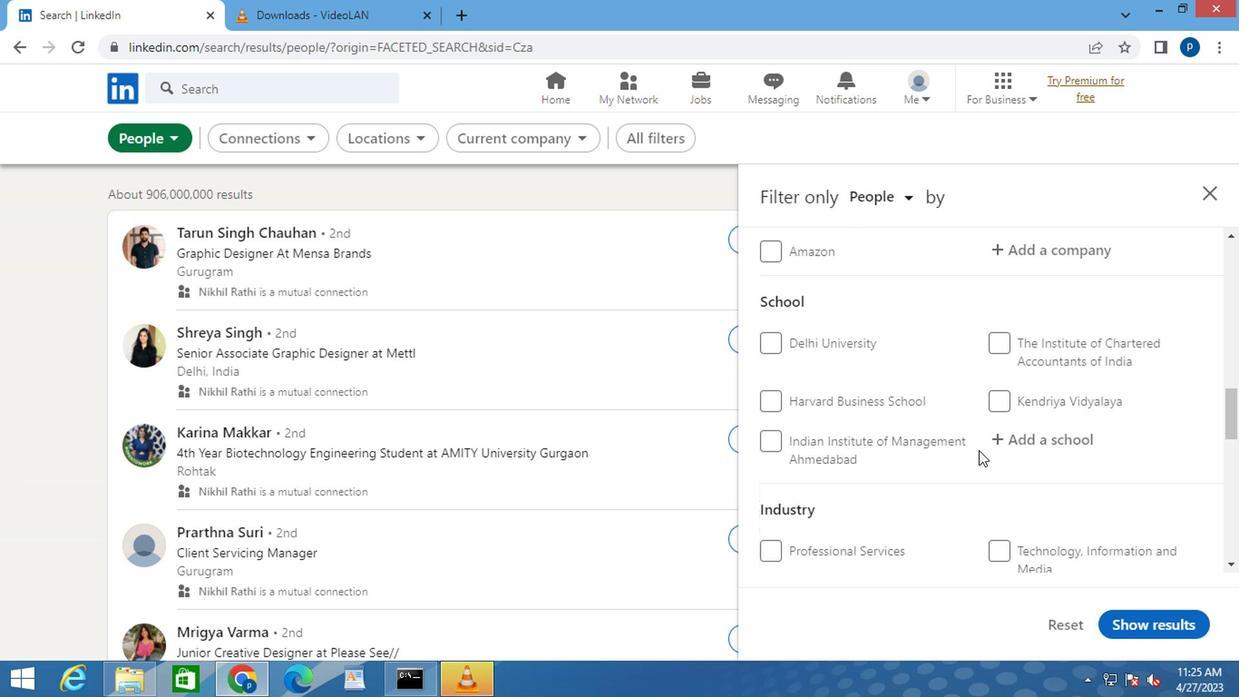 
Action: Mouse scrolled (829, 452) with delta (0, 0)
Screenshot: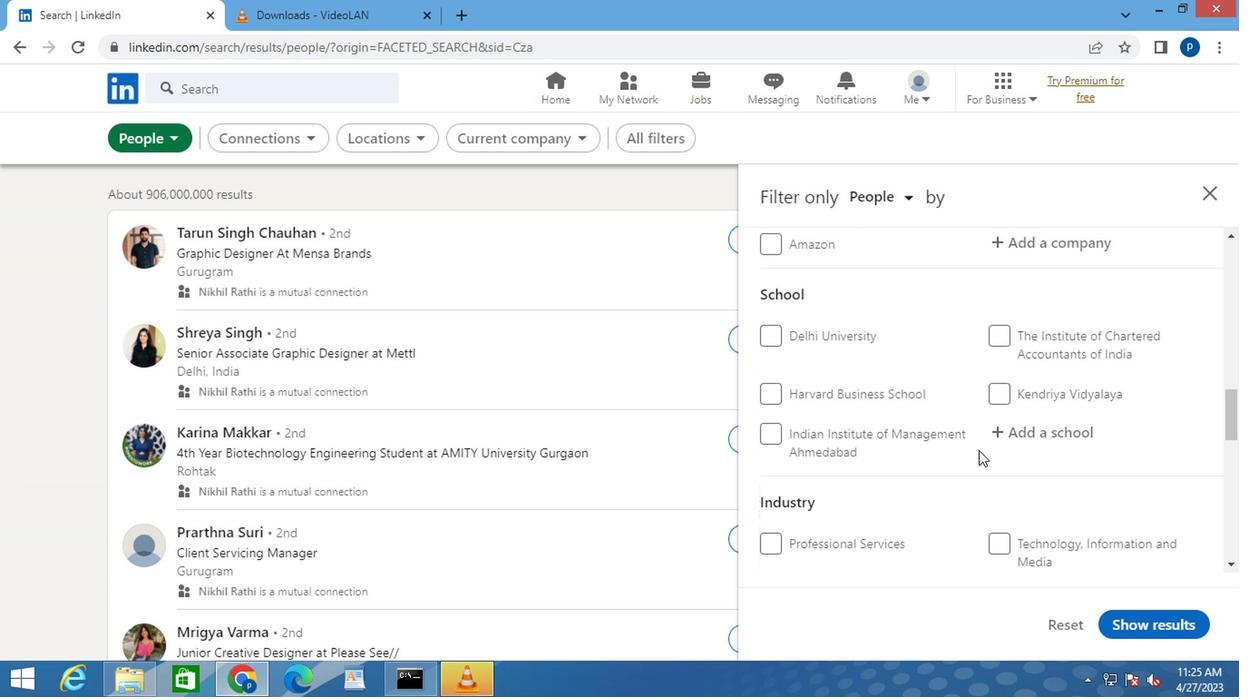 
Action: Mouse scrolled (829, 452) with delta (0, 0)
Screenshot: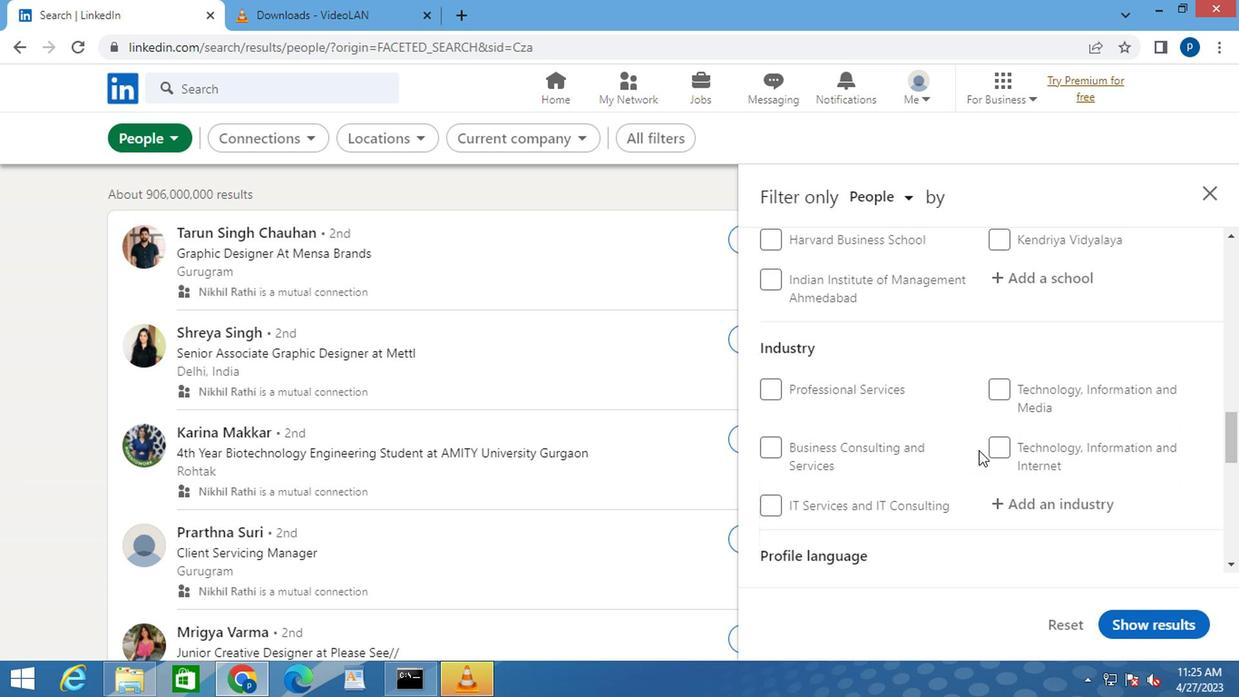 
Action: Mouse scrolled (829, 452) with delta (0, 0)
Screenshot: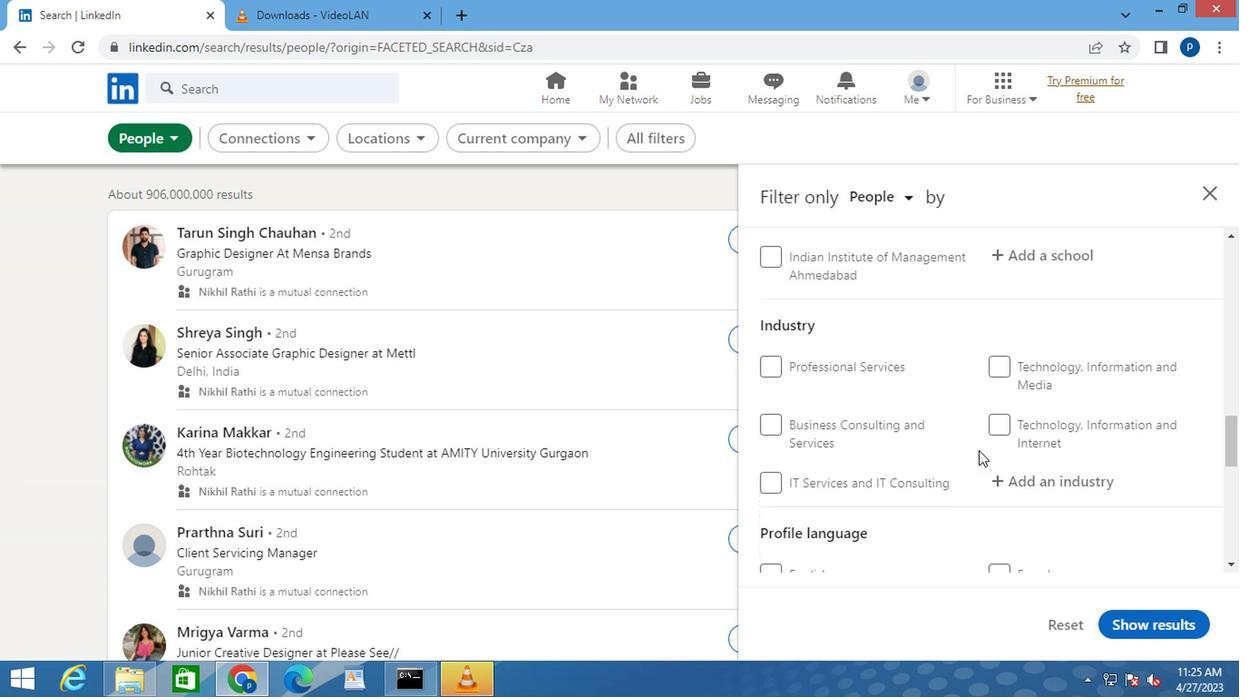 
Action: Mouse moved to (827, 453)
Screenshot: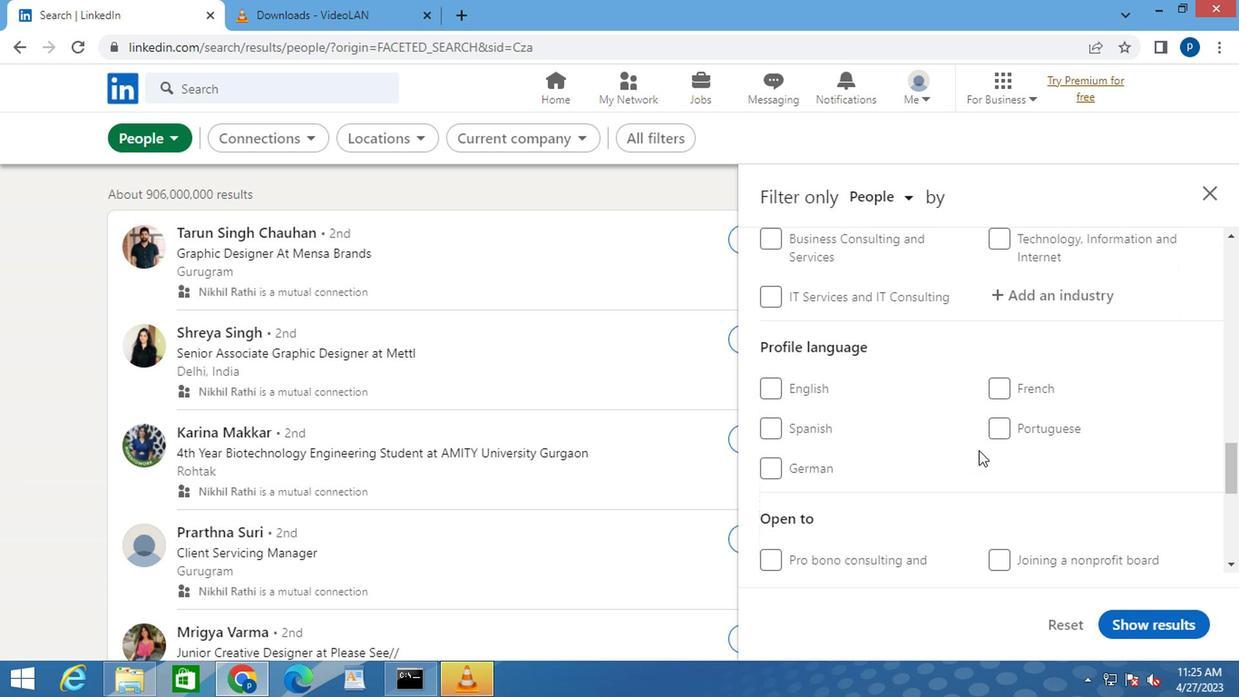 
Action: Mouse scrolled (827, 453) with delta (0, 0)
Screenshot: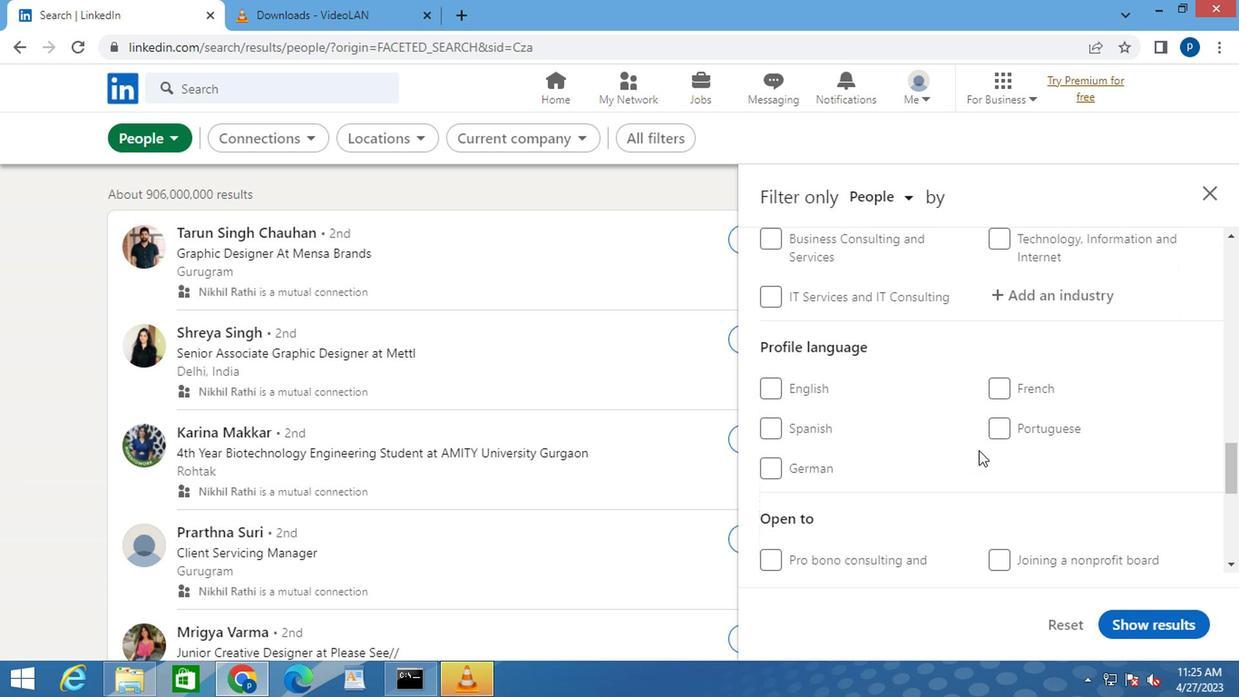 
Action: Mouse moved to (846, 377)
Screenshot: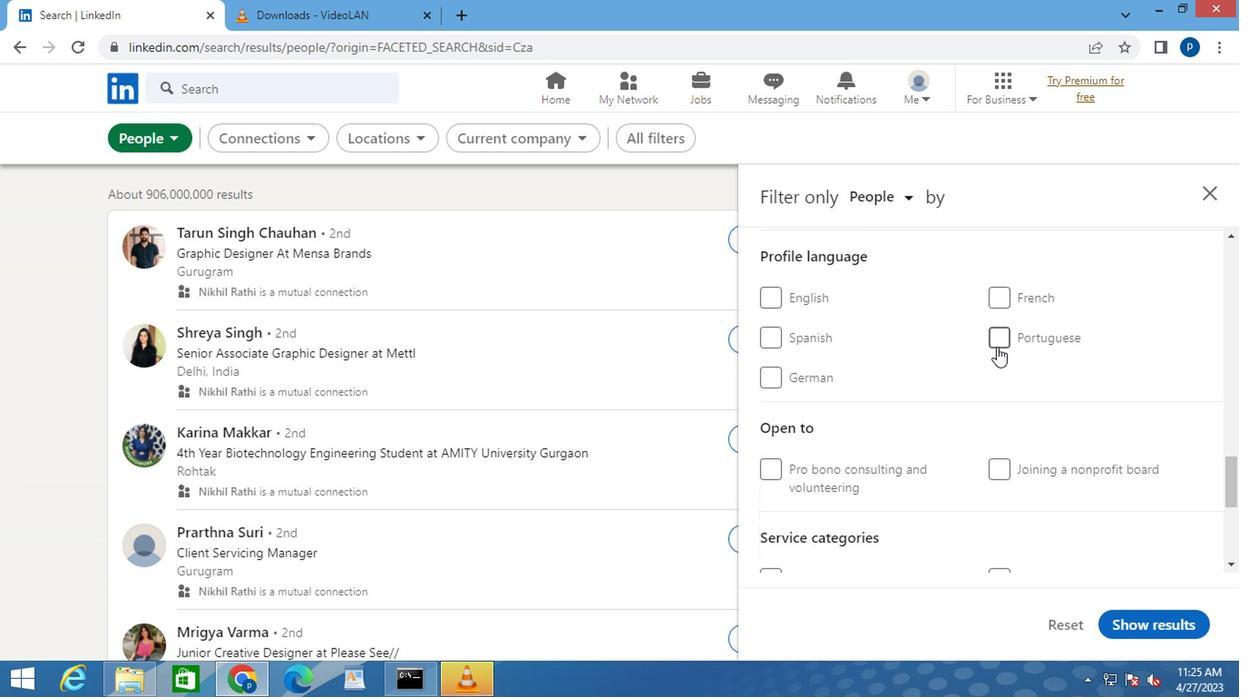 
Action: Mouse pressed left at (846, 377)
Screenshot: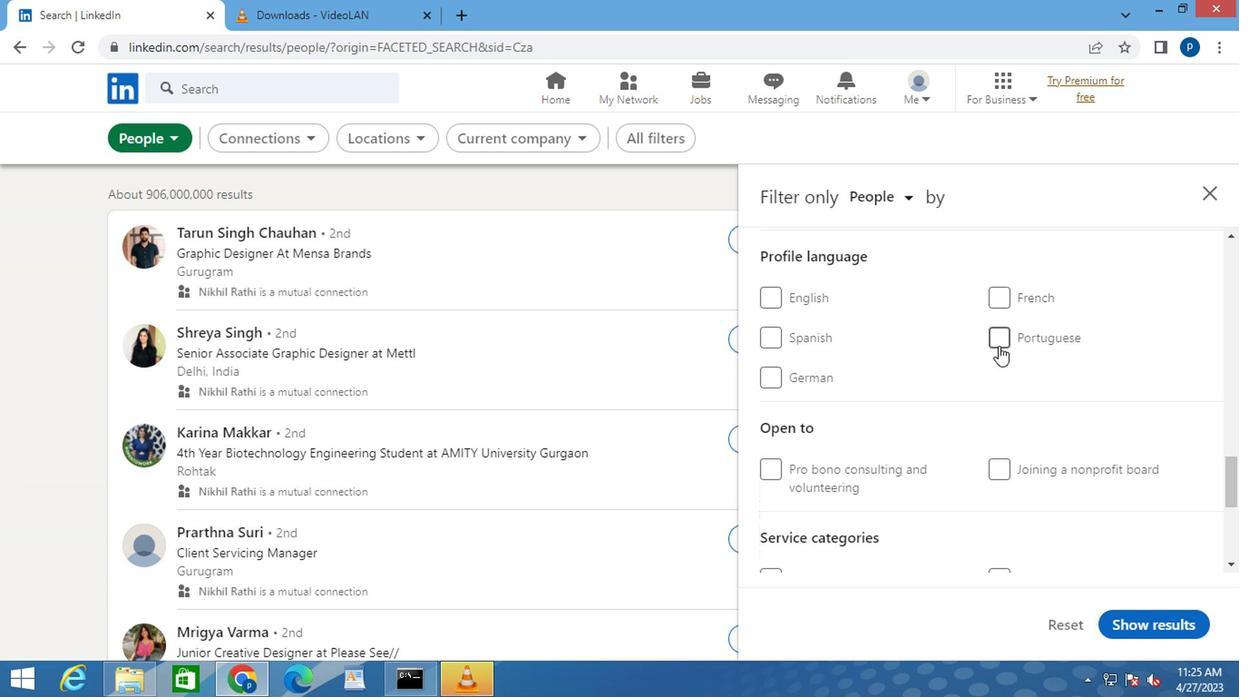 
Action: Mouse moved to (846, 377)
Screenshot: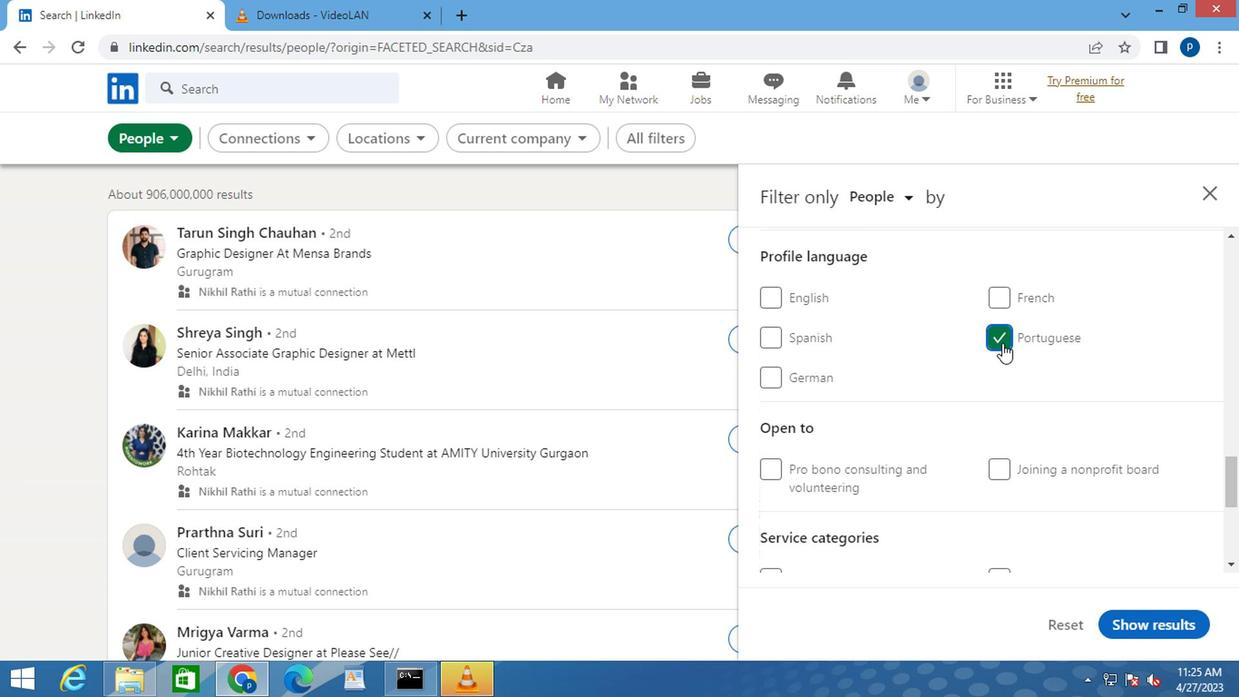 
Action: Mouse scrolled (846, 377) with delta (0, 0)
Screenshot: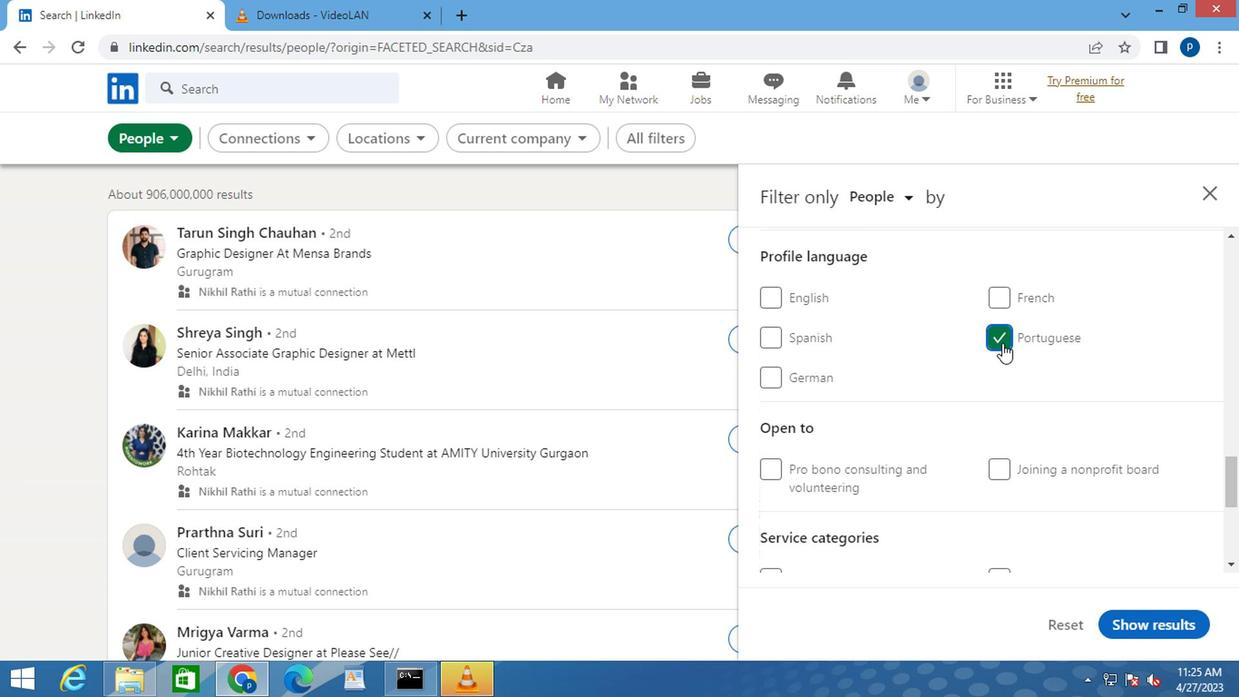 
Action: Mouse scrolled (846, 377) with delta (0, 0)
Screenshot: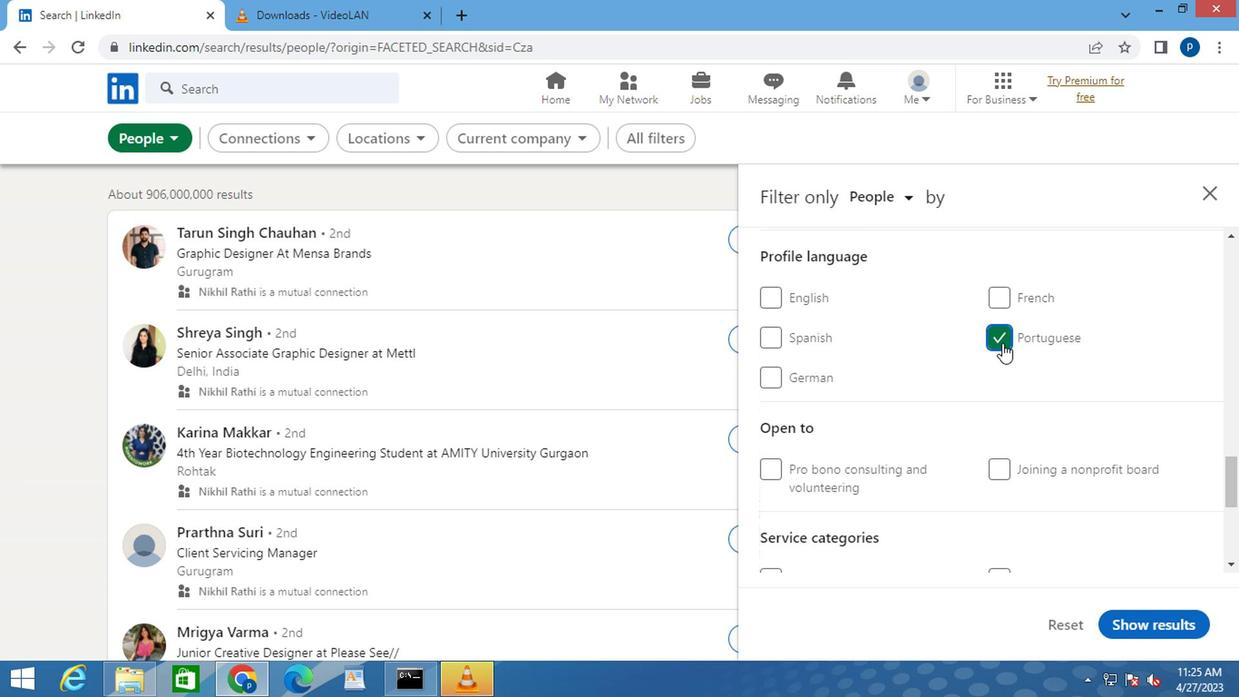 
Action: Mouse scrolled (846, 377) with delta (0, 0)
Screenshot: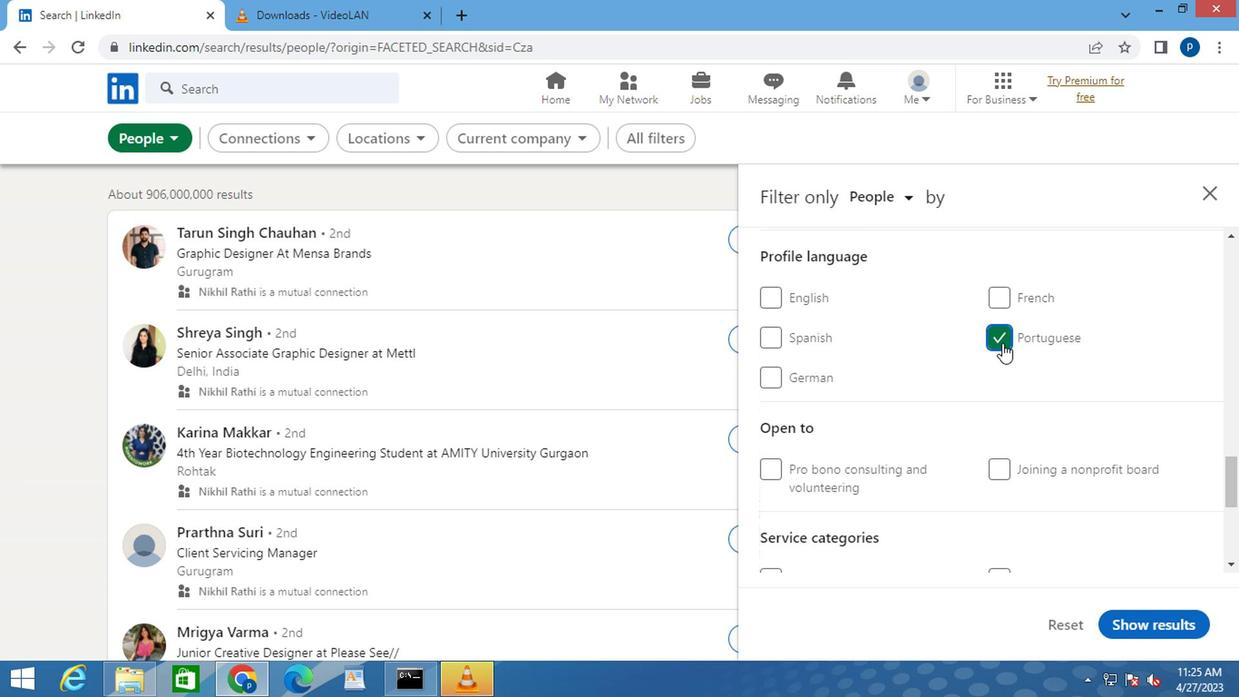 
Action: Mouse moved to (847, 378)
Screenshot: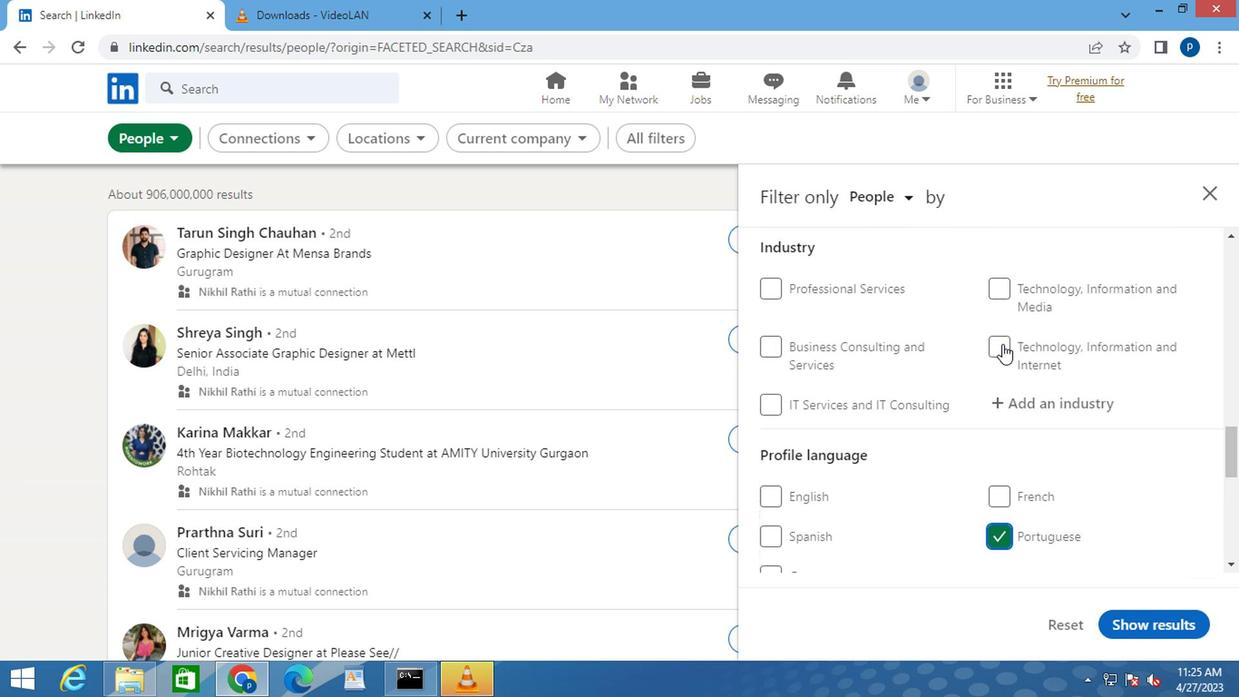 
Action: Mouse scrolled (847, 378) with delta (0, 0)
Screenshot: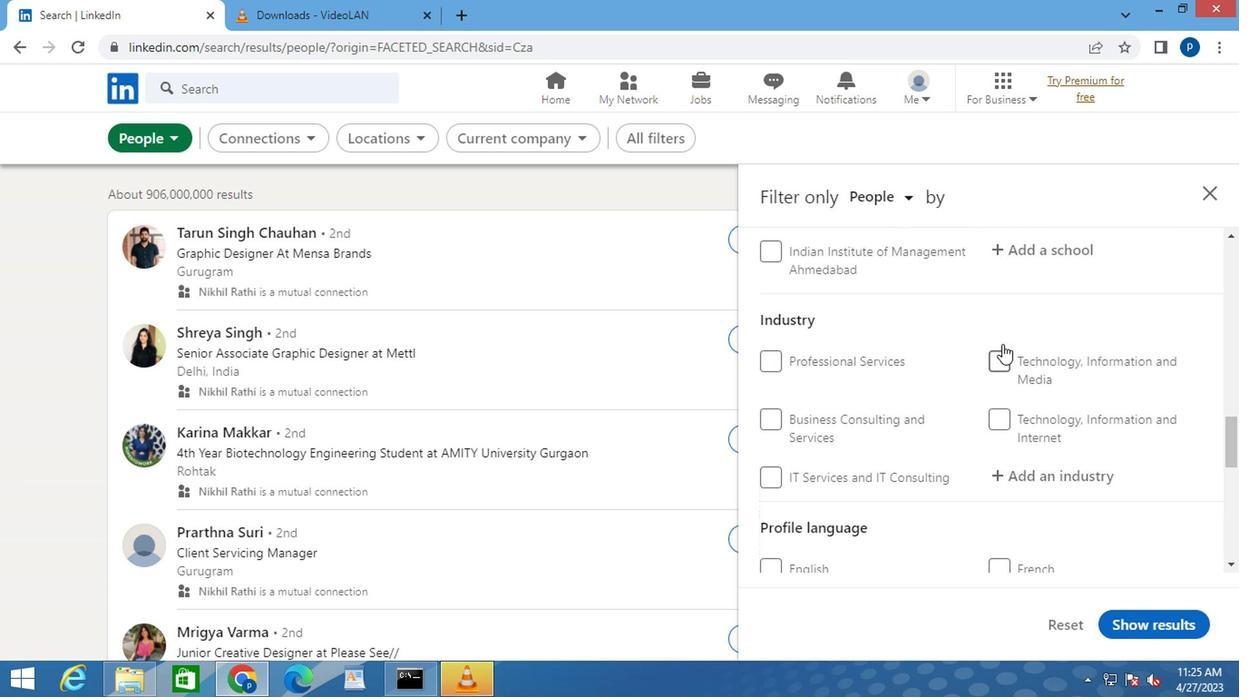 
Action: Mouse moved to (846, 384)
Screenshot: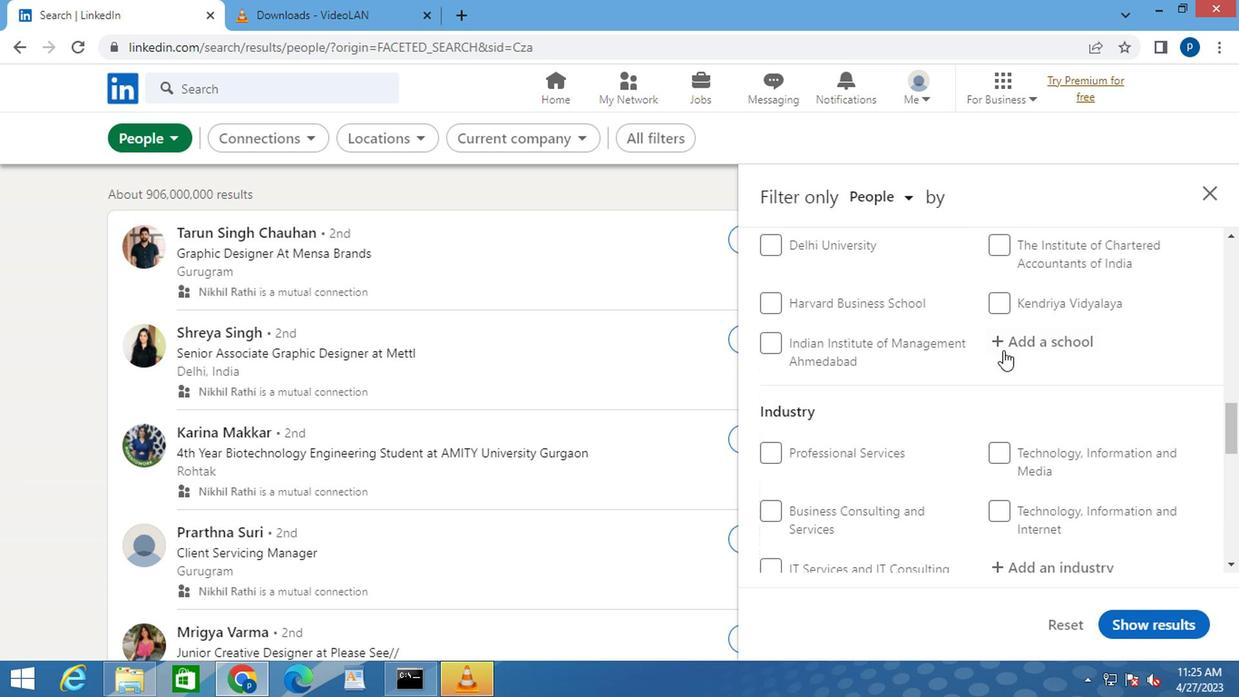 
Action: Mouse scrolled (846, 384) with delta (0, 0)
Screenshot: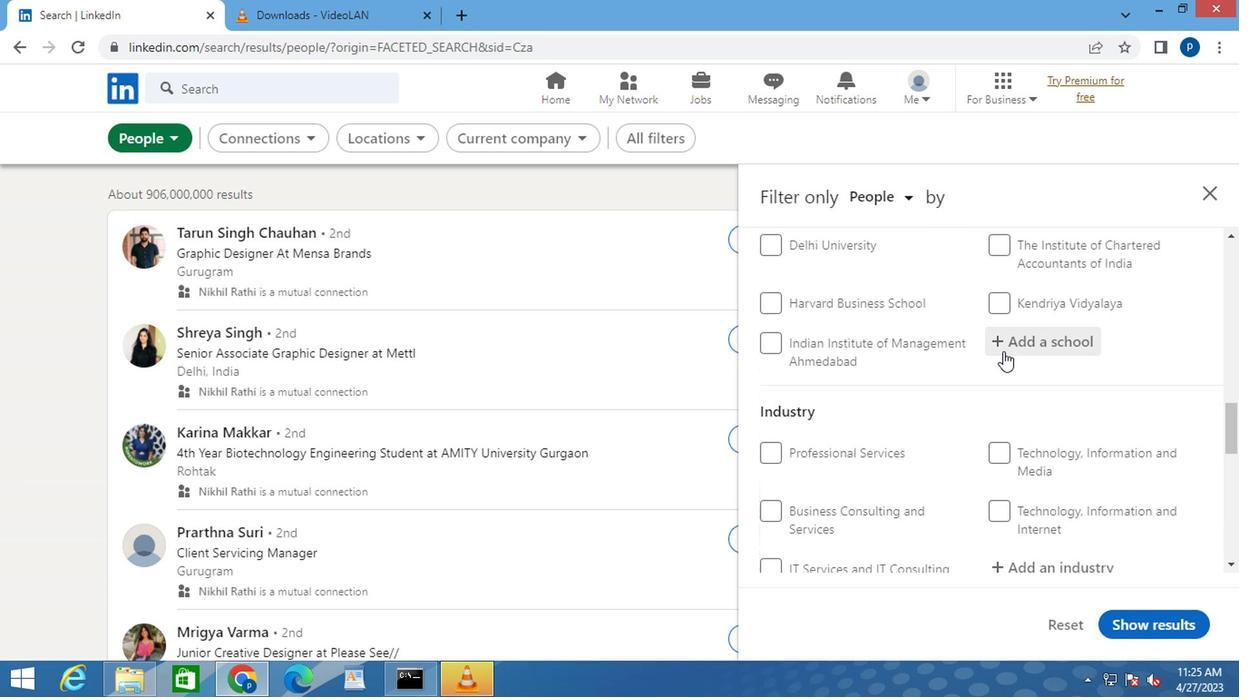 
Action: Mouse scrolled (846, 384) with delta (0, 0)
Screenshot: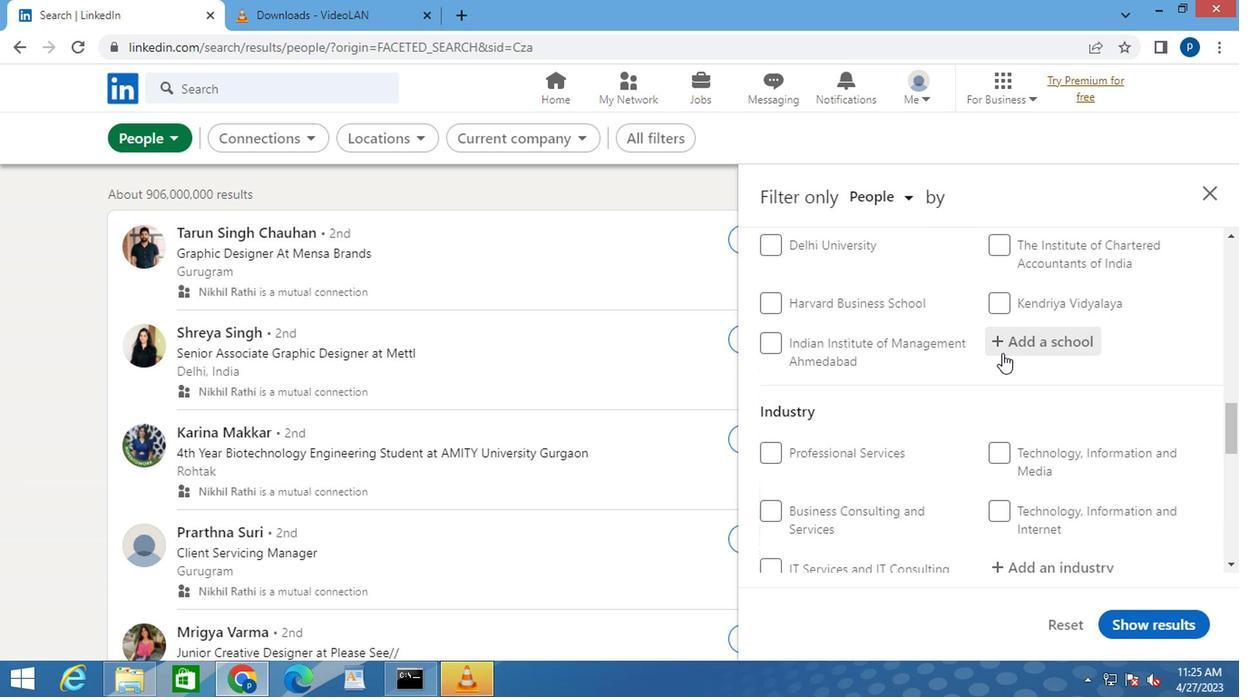 
Action: Mouse moved to (848, 392)
Screenshot: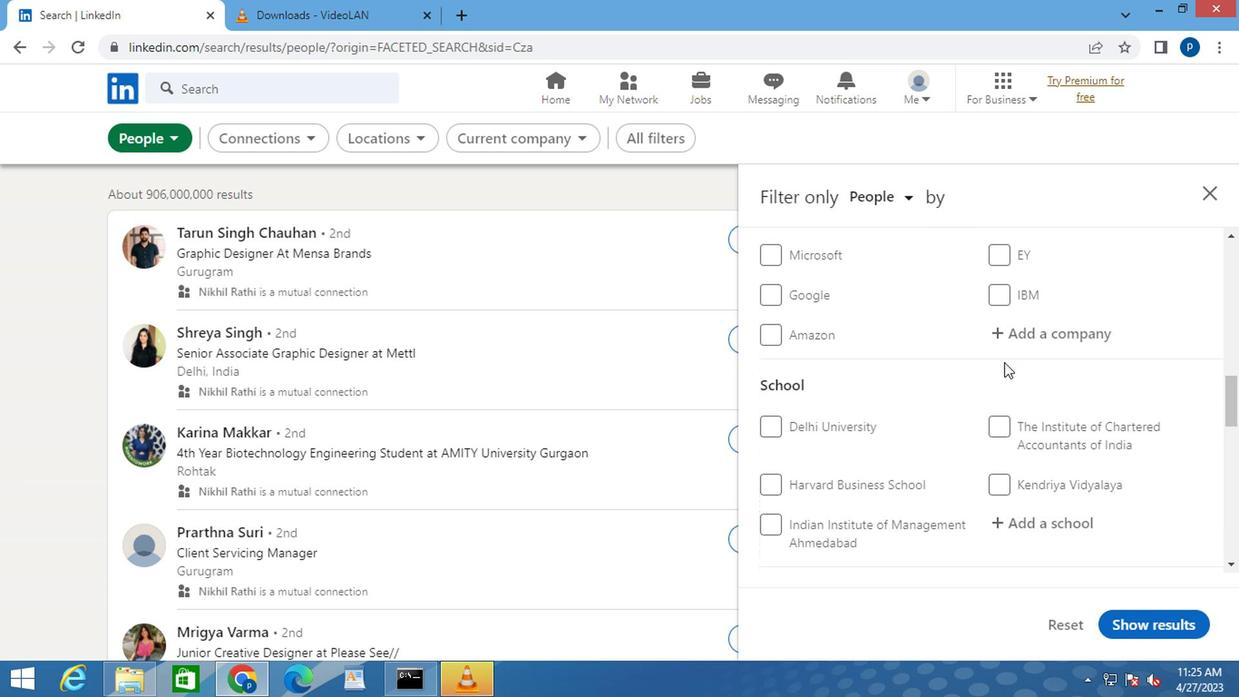
Action: Mouse scrolled (848, 393) with delta (0, 0)
Screenshot: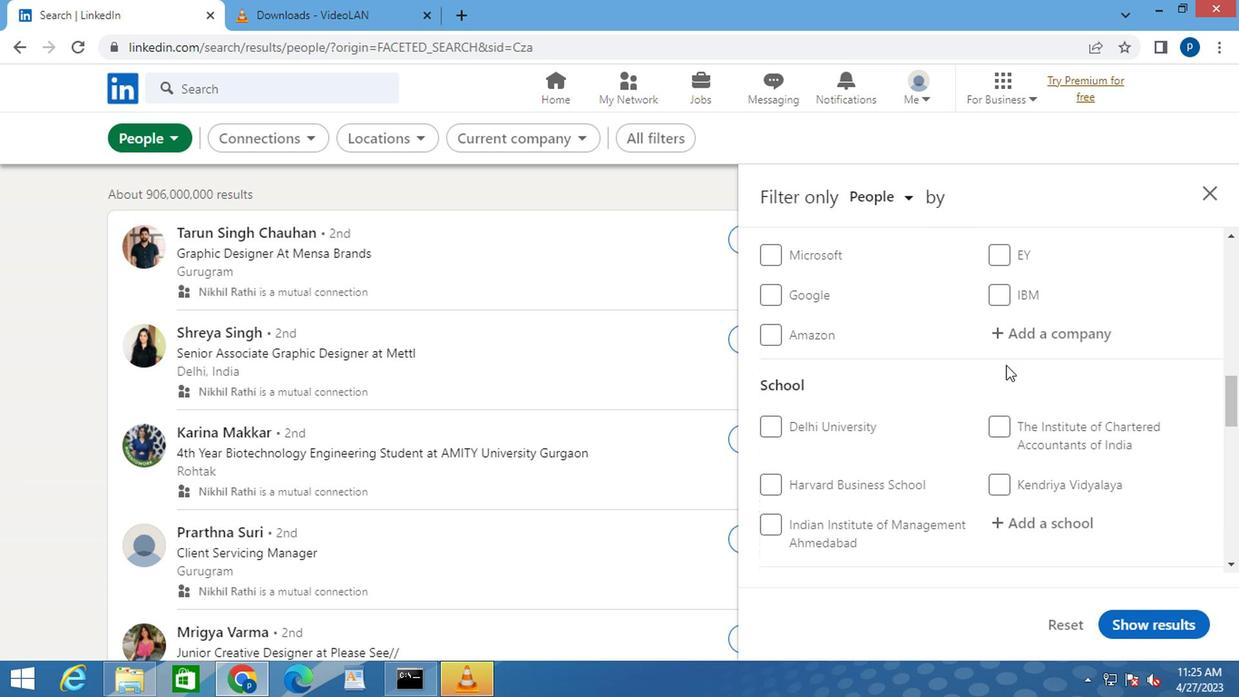
Action: Mouse moved to (856, 406)
Screenshot: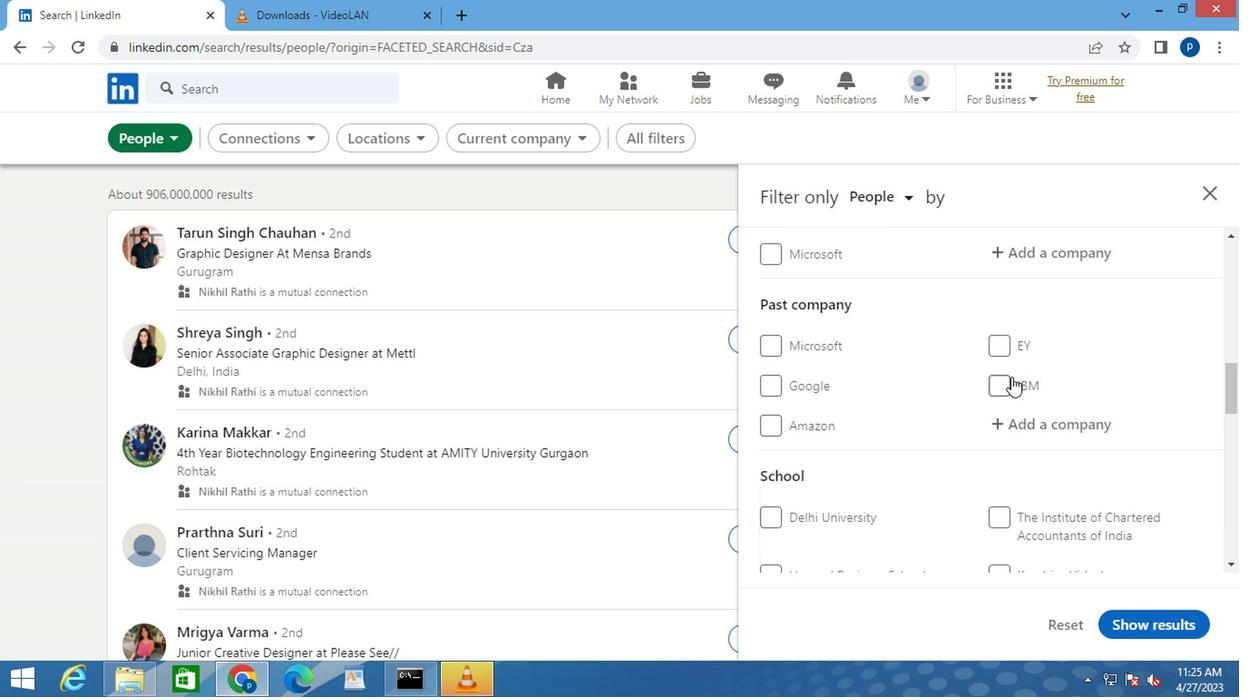
Action: Mouse scrolled (856, 406) with delta (0, 0)
Screenshot: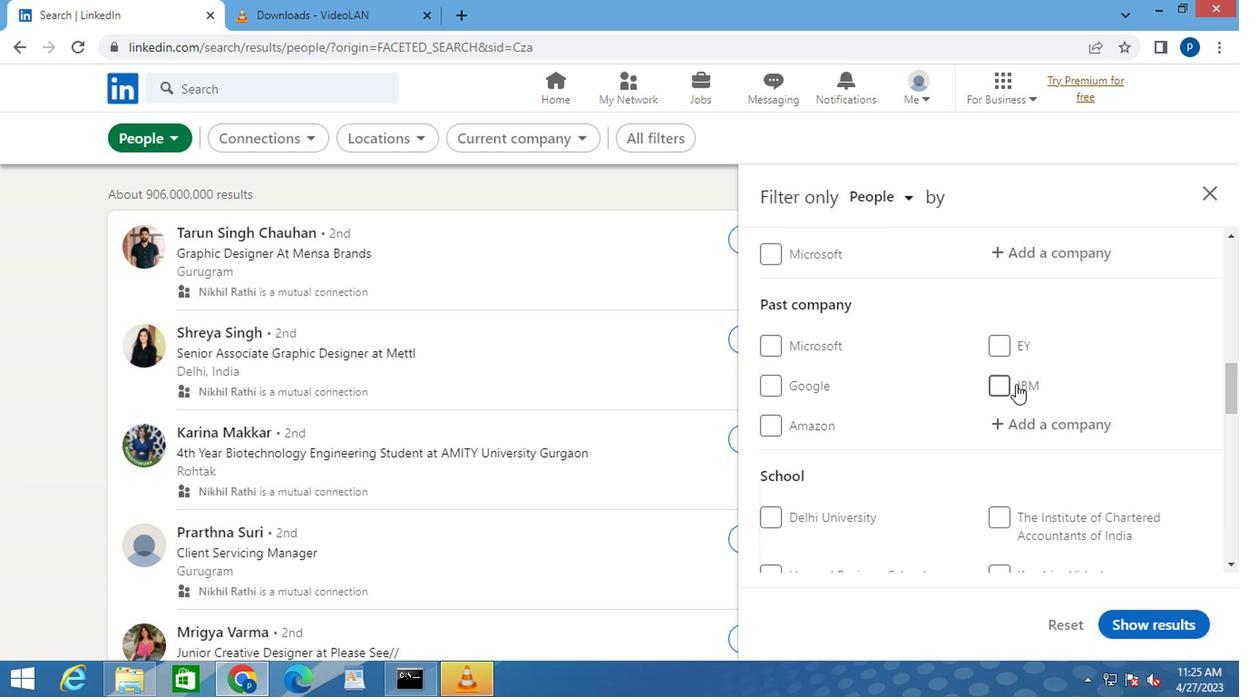
Action: Mouse scrolled (856, 406) with delta (0, 0)
Screenshot: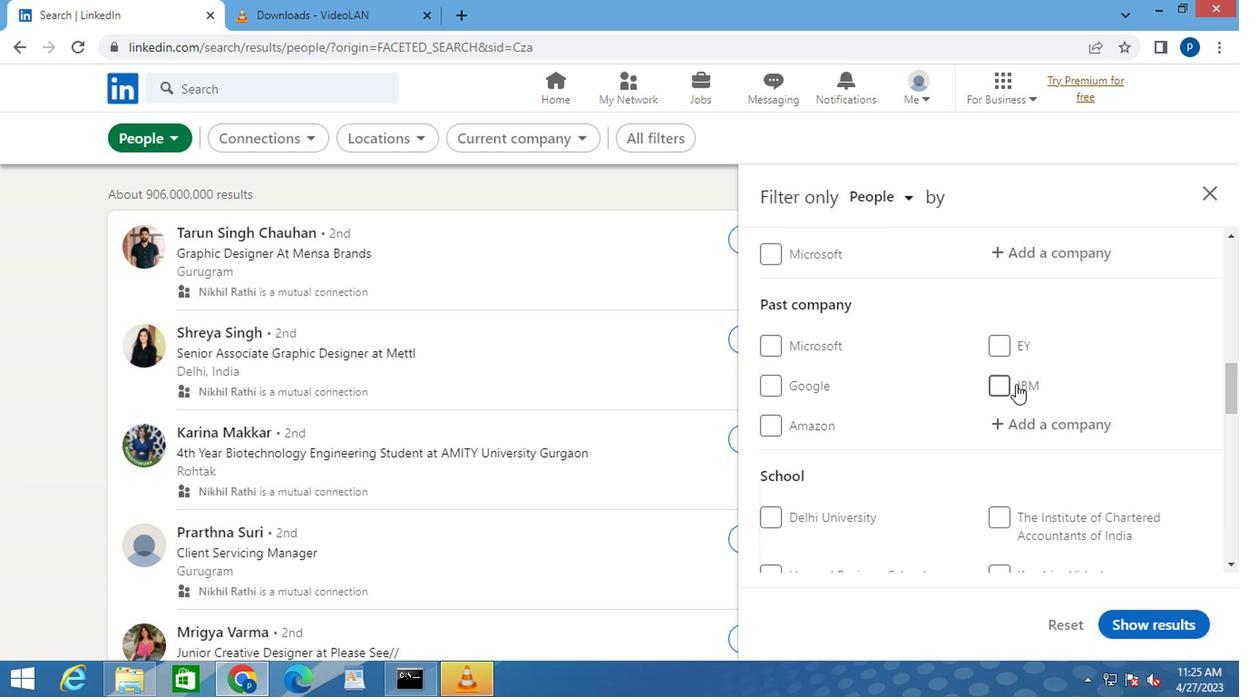 
Action: Mouse moved to (857, 440)
Screenshot: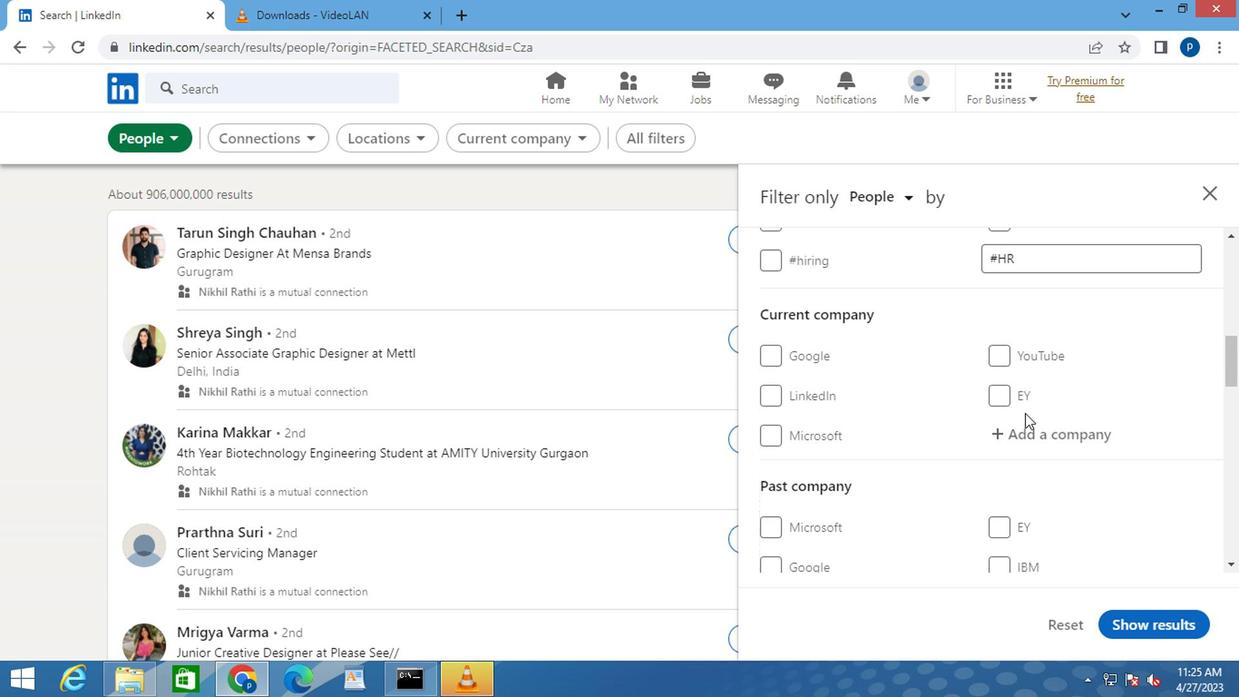 
Action: Mouse pressed left at (857, 440)
Screenshot: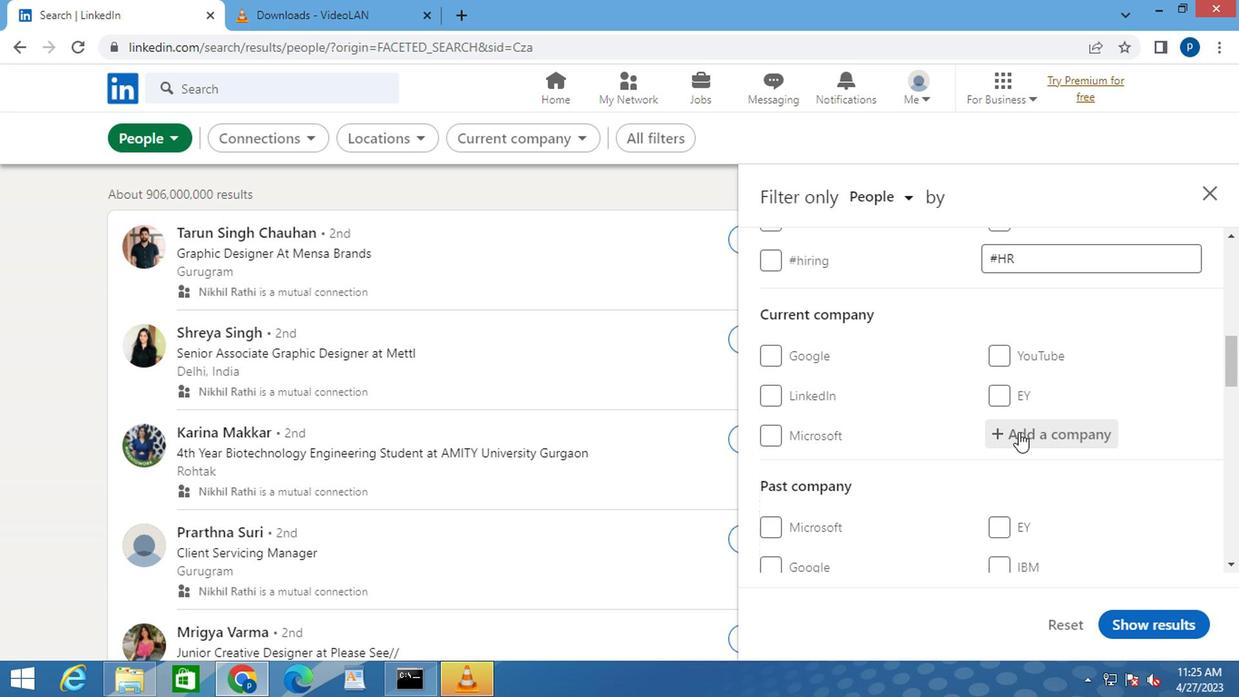 
Action: Key pressed <Key.caps_lock><Key.caps_lock>HT<Key.space>M<Key.caps_lock>EDIA
Screenshot: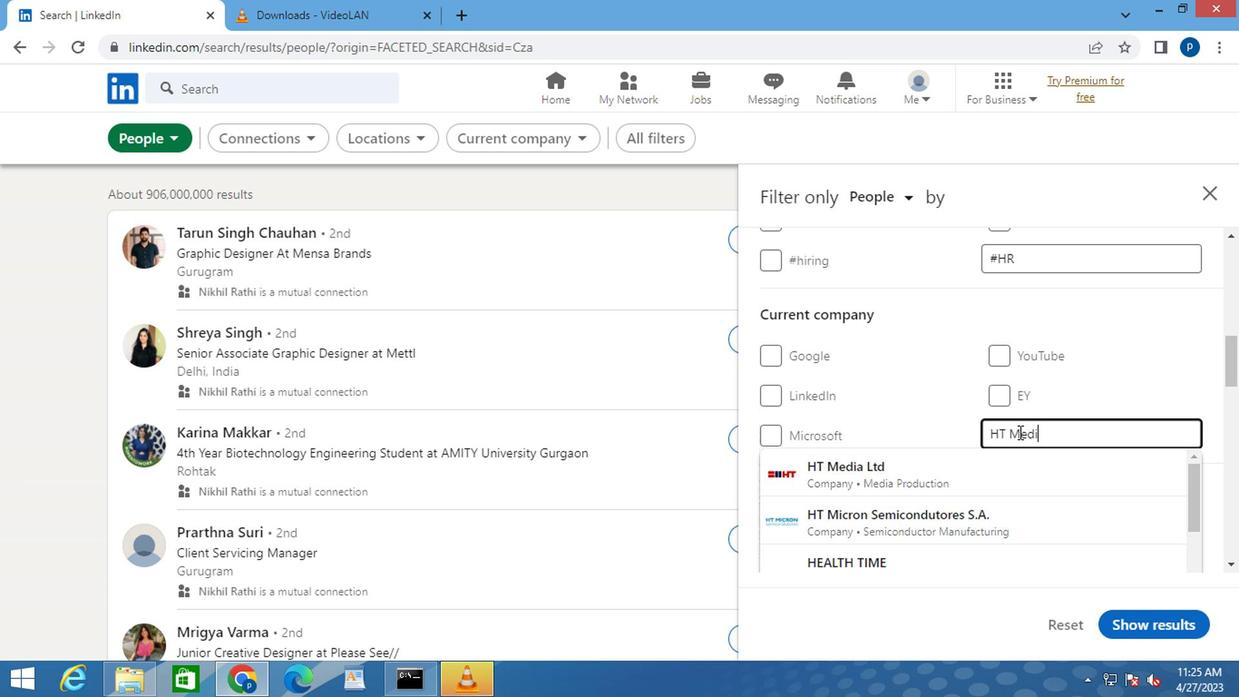 
Action: Mouse moved to (781, 465)
Screenshot: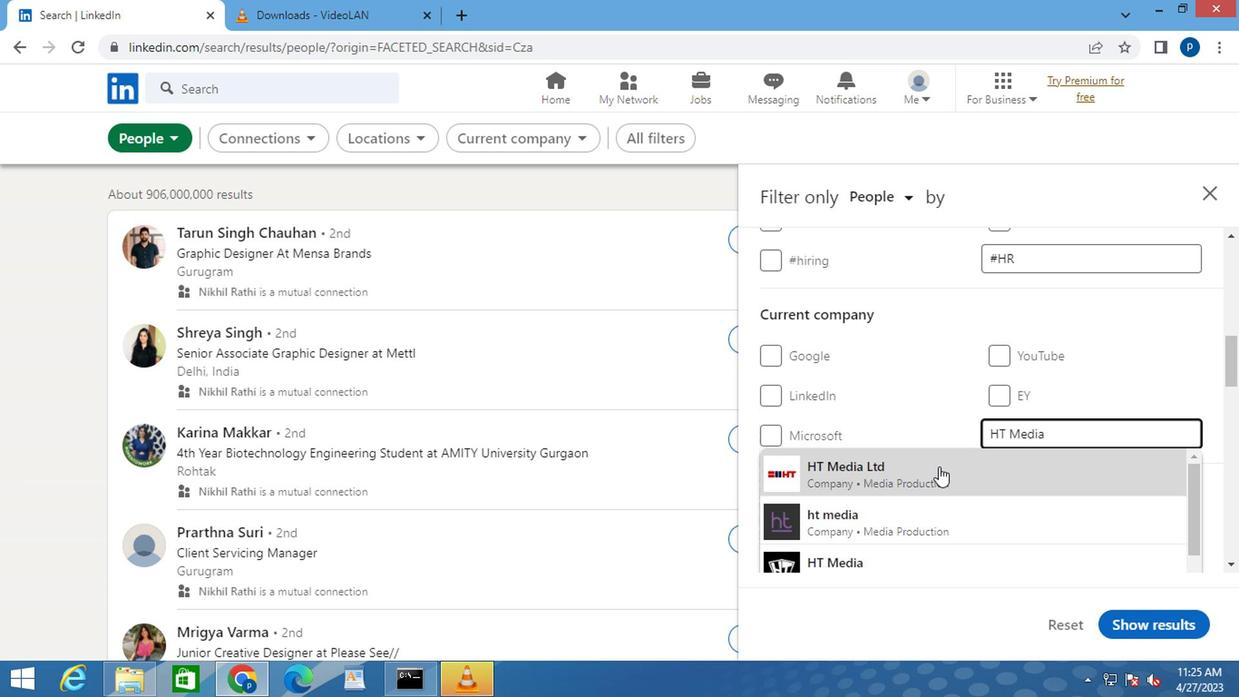 
Action: Mouse pressed left at (781, 465)
Screenshot: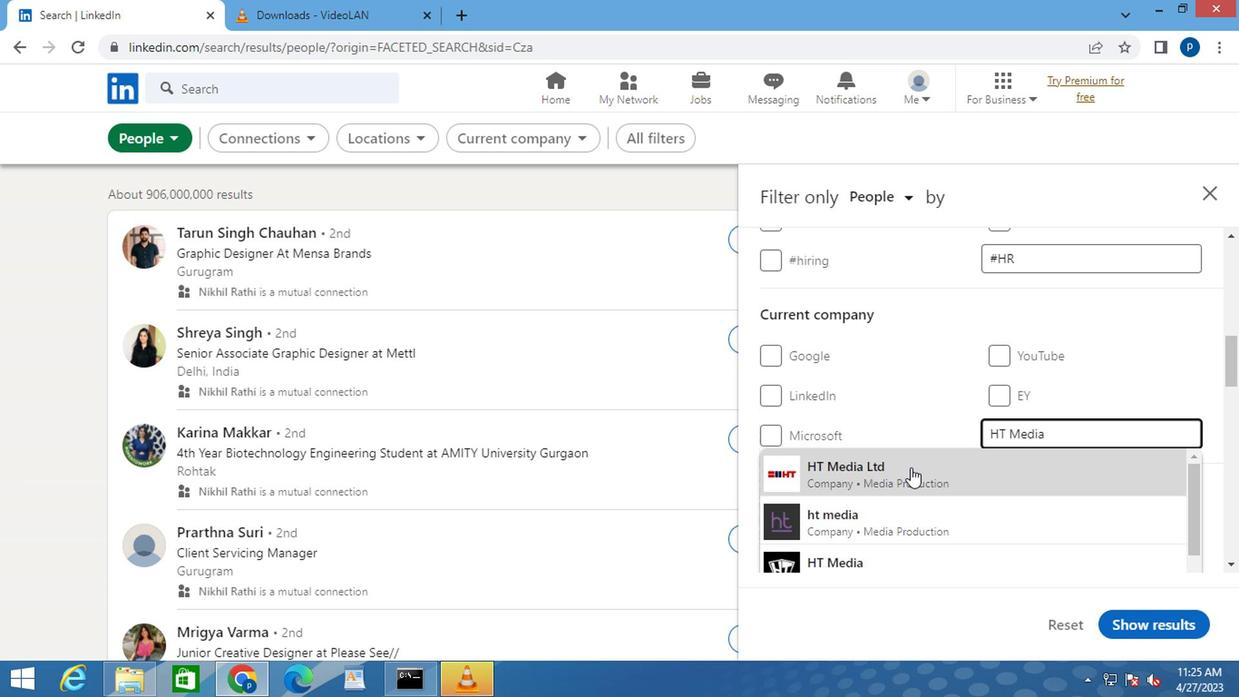 
Action: Mouse moved to (786, 459)
Screenshot: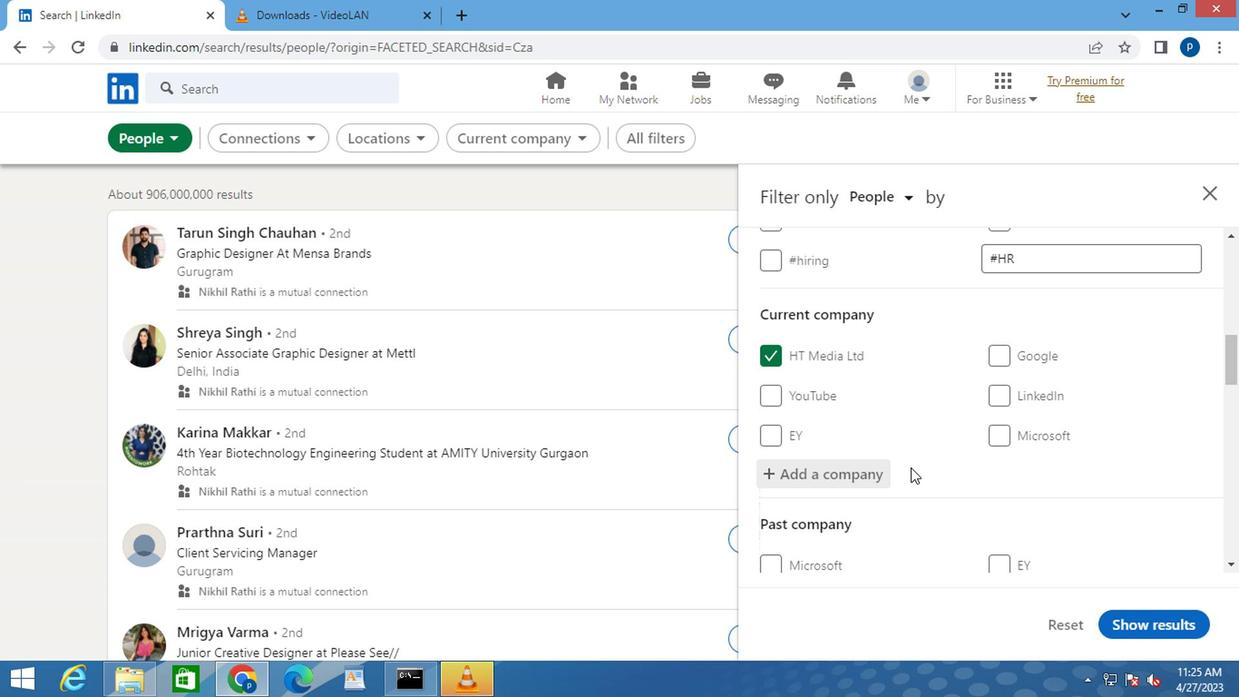 
Action: Mouse scrolled (786, 459) with delta (0, 0)
Screenshot: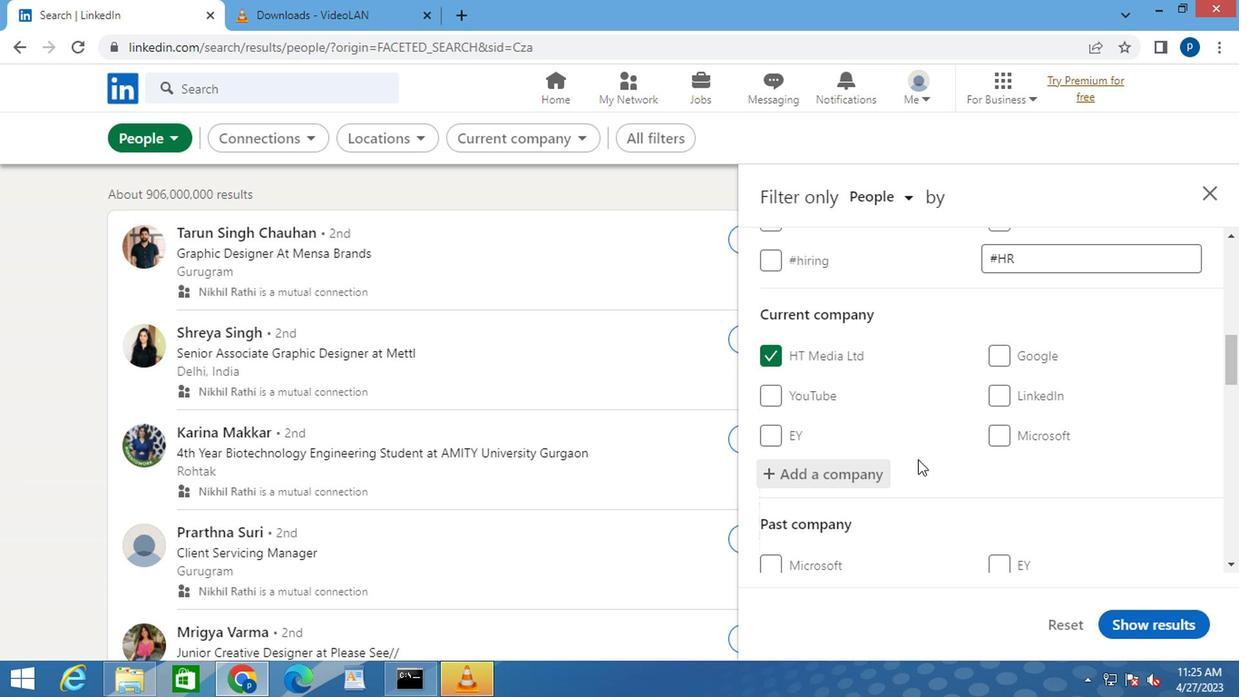 
Action: Mouse scrolled (786, 459) with delta (0, 0)
Screenshot: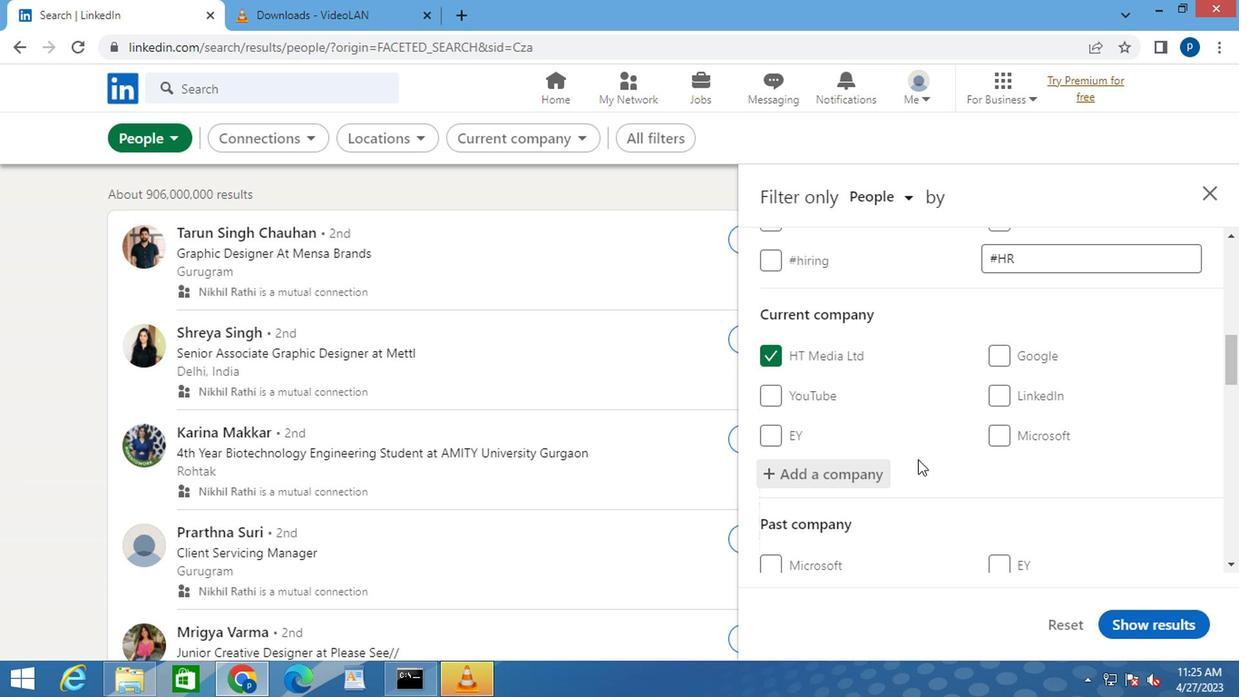 
Action: Mouse moved to (853, 460)
Screenshot: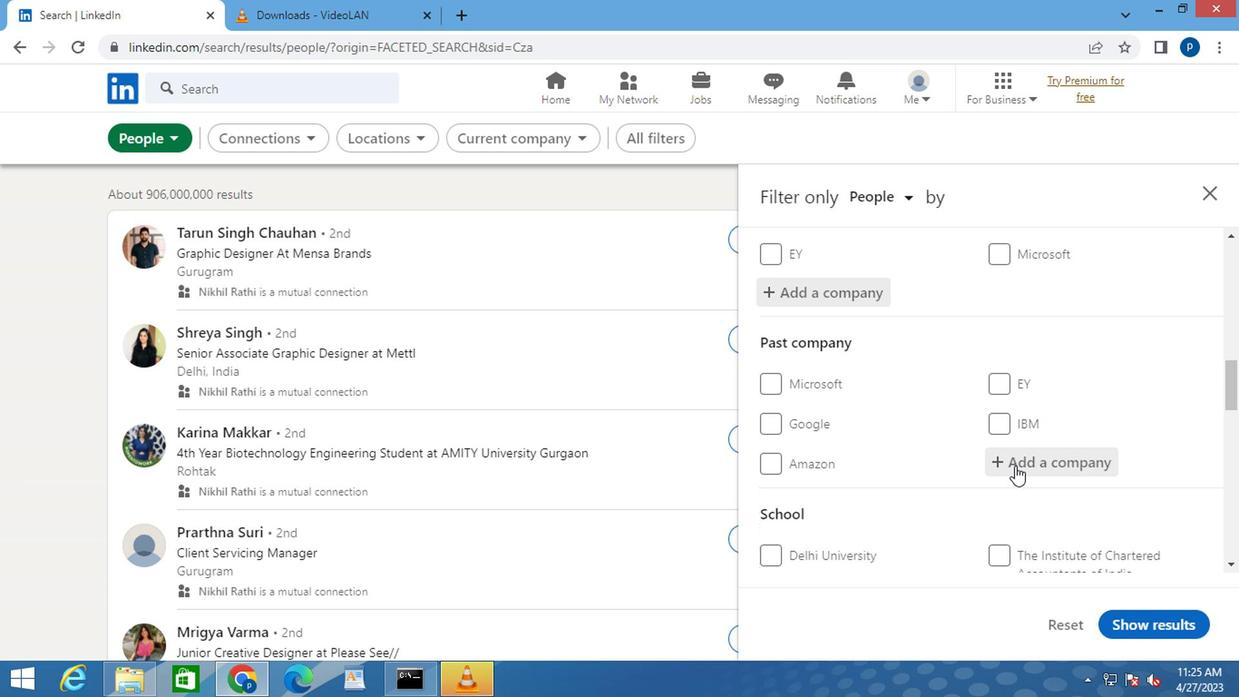 
Action: Mouse scrolled (853, 460) with delta (0, 0)
Screenshot: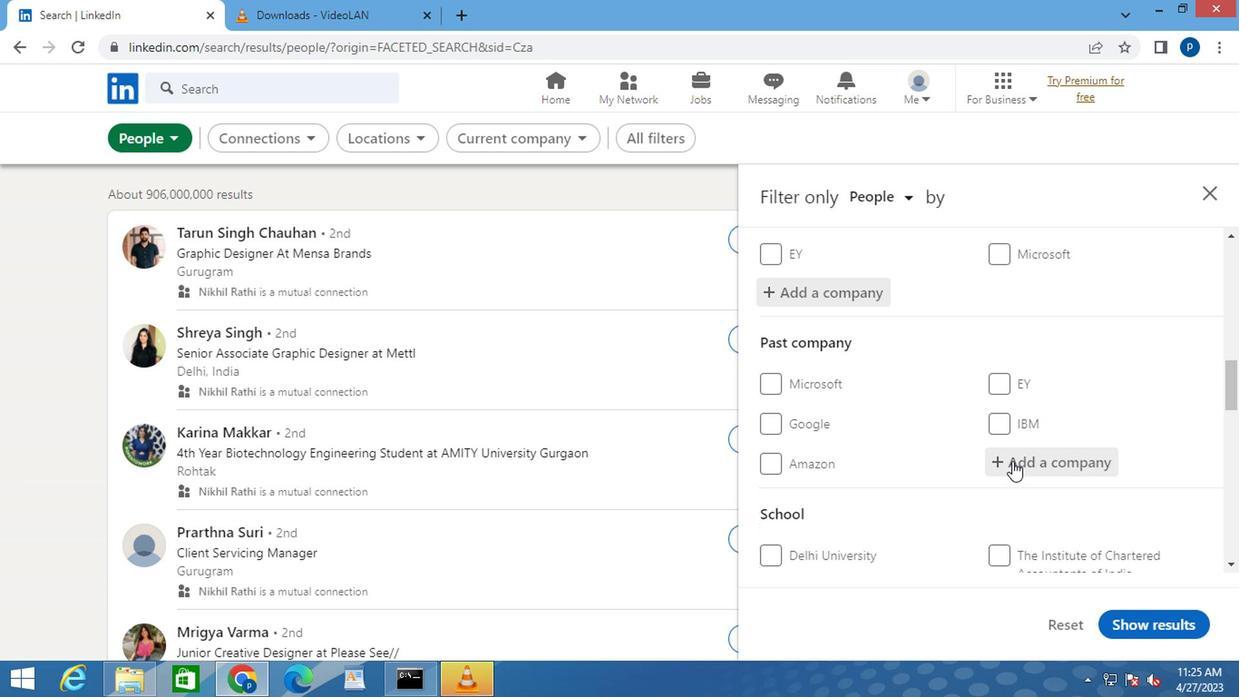 
Action: Mouse scrolled (853, 460) with delta (0, 0)
Screenshot: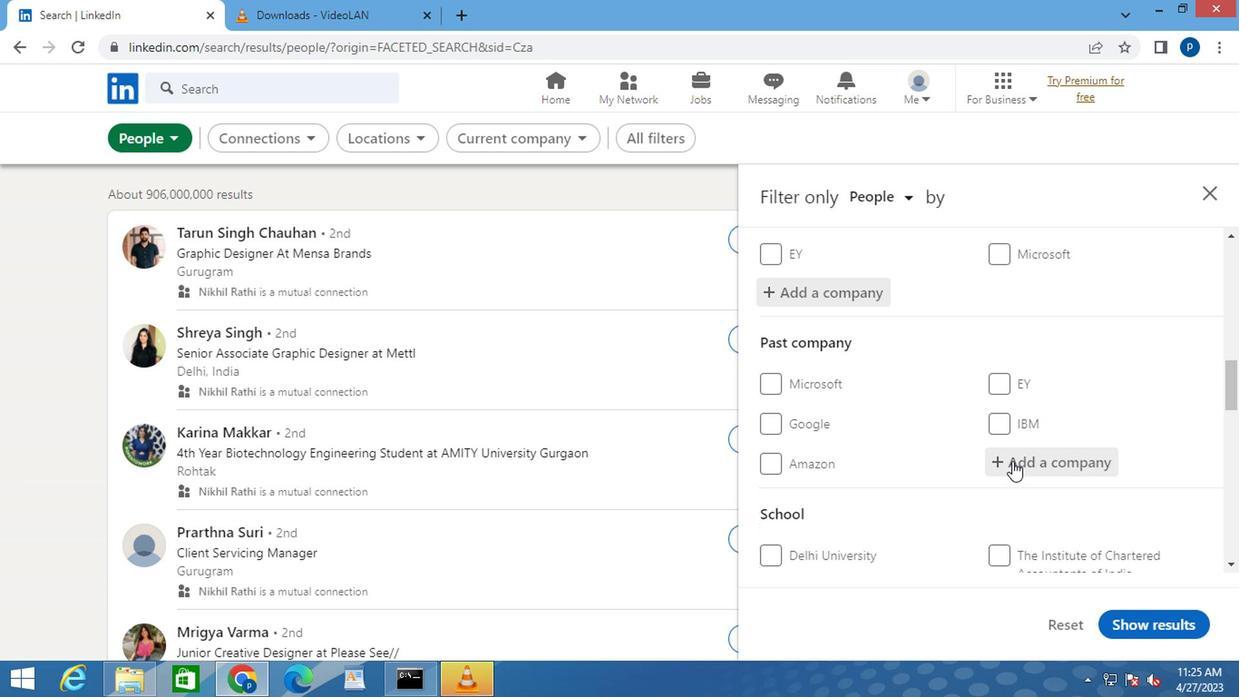 
Action: Mouse moved to (855, 468)
Screenshot: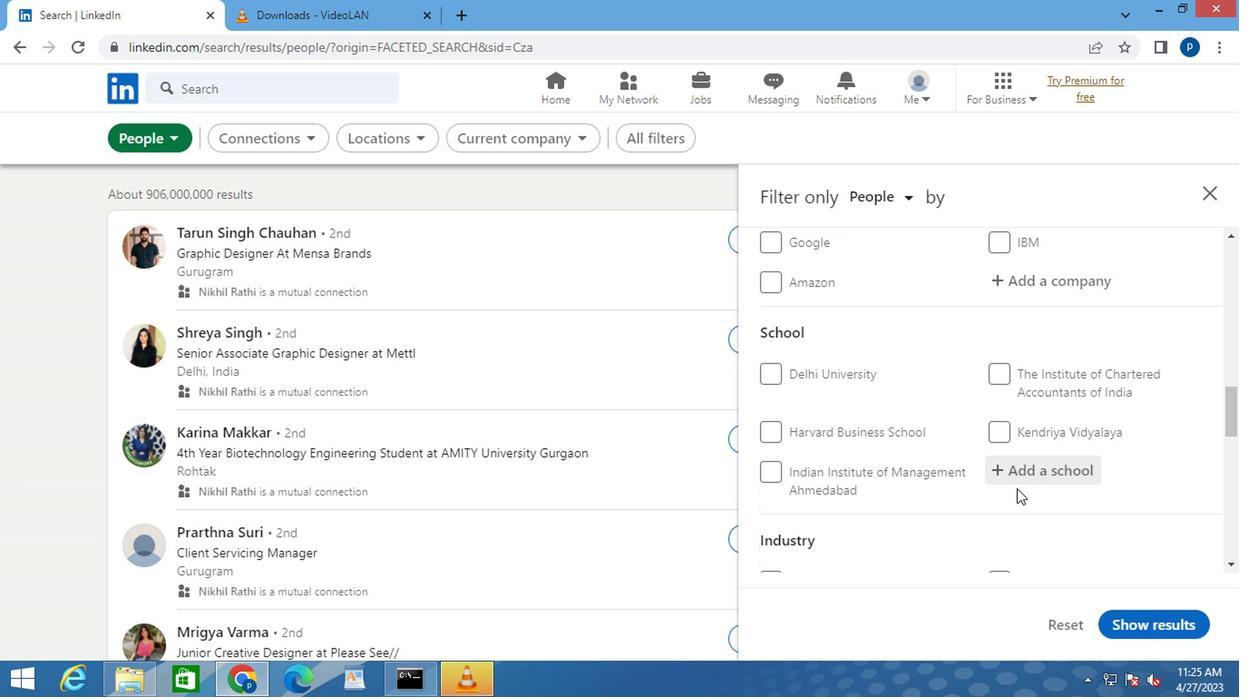 
Action: Mouse pressed left at (855, 468)
Screenshot: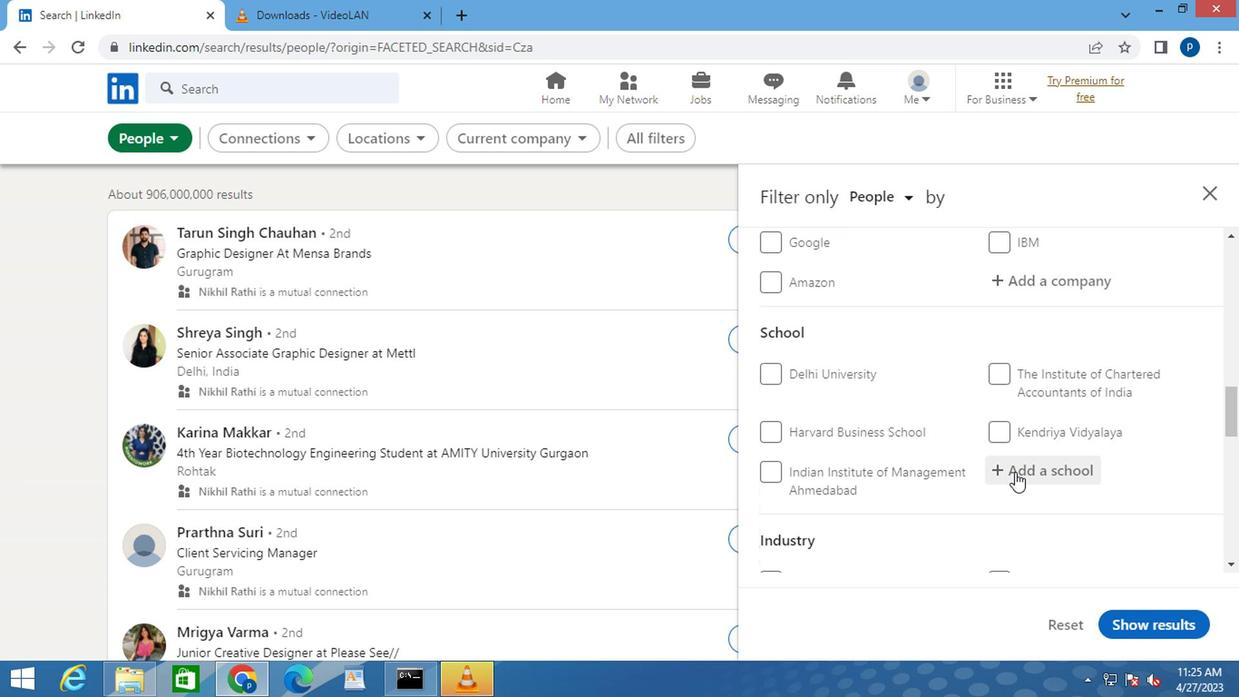 
Action: Key pressed <Key.caps_lock>MCT'
Screenshot: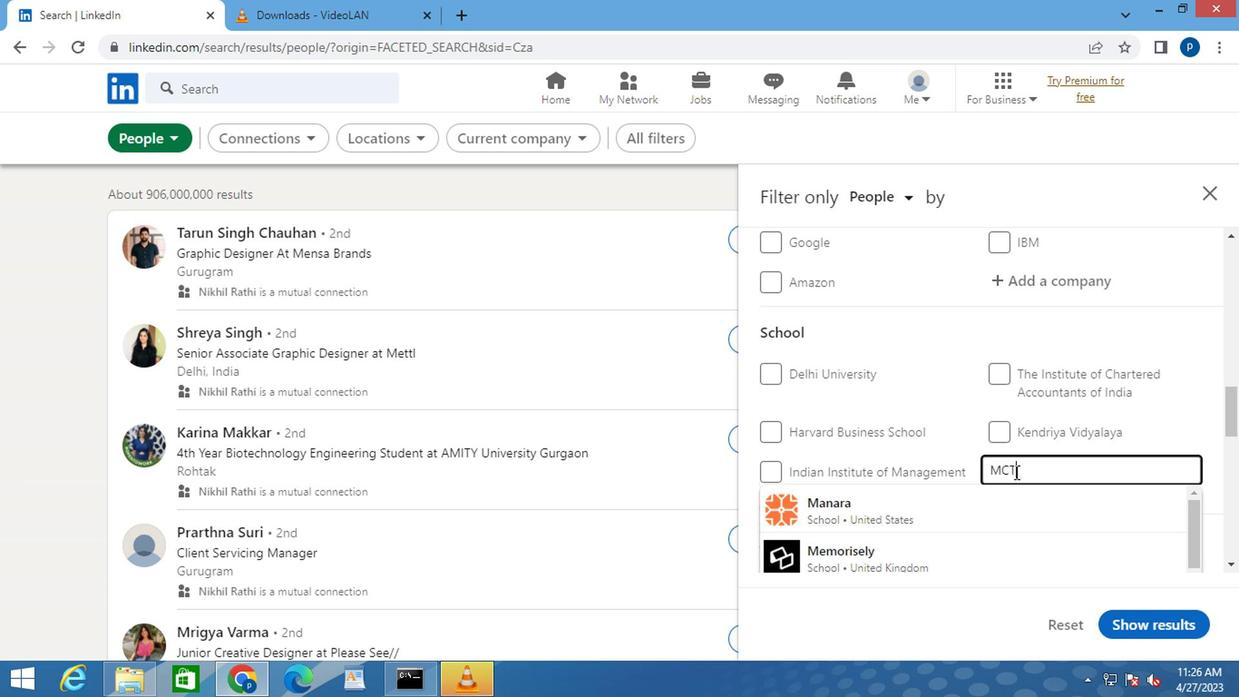 
Action: Mouse moved to (822, 495)
Screenshot: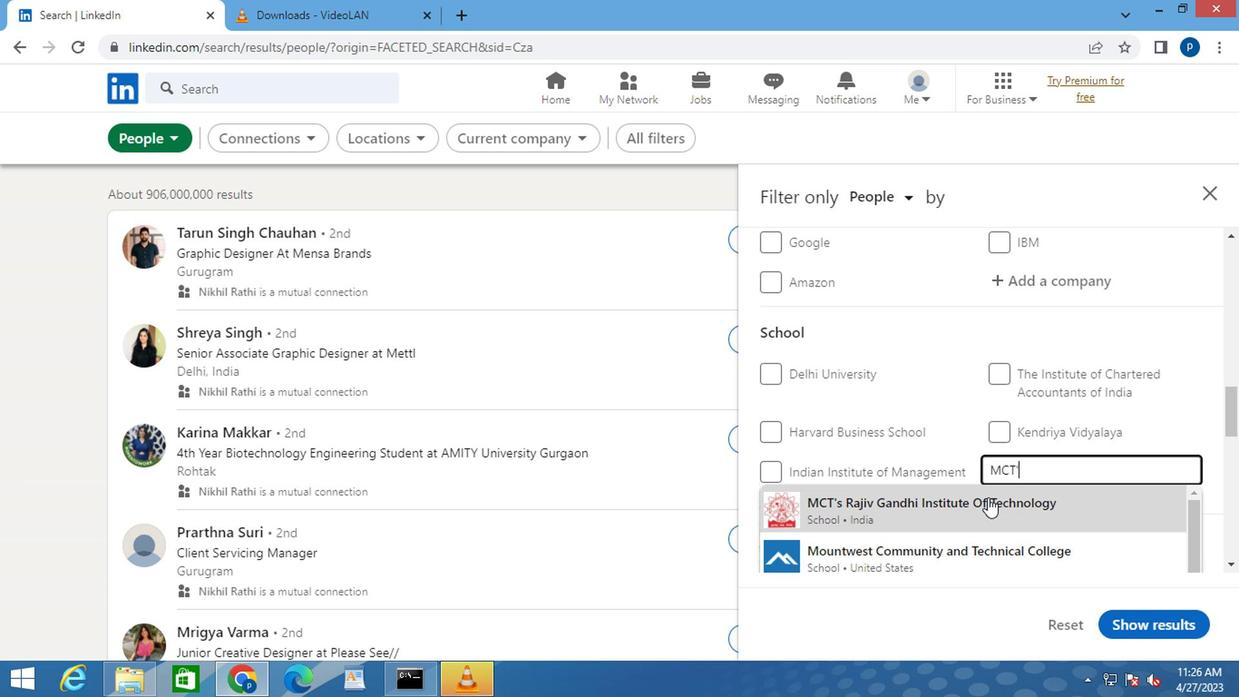 
Action: Mouse pressed left at (822, 495)
Screenshot: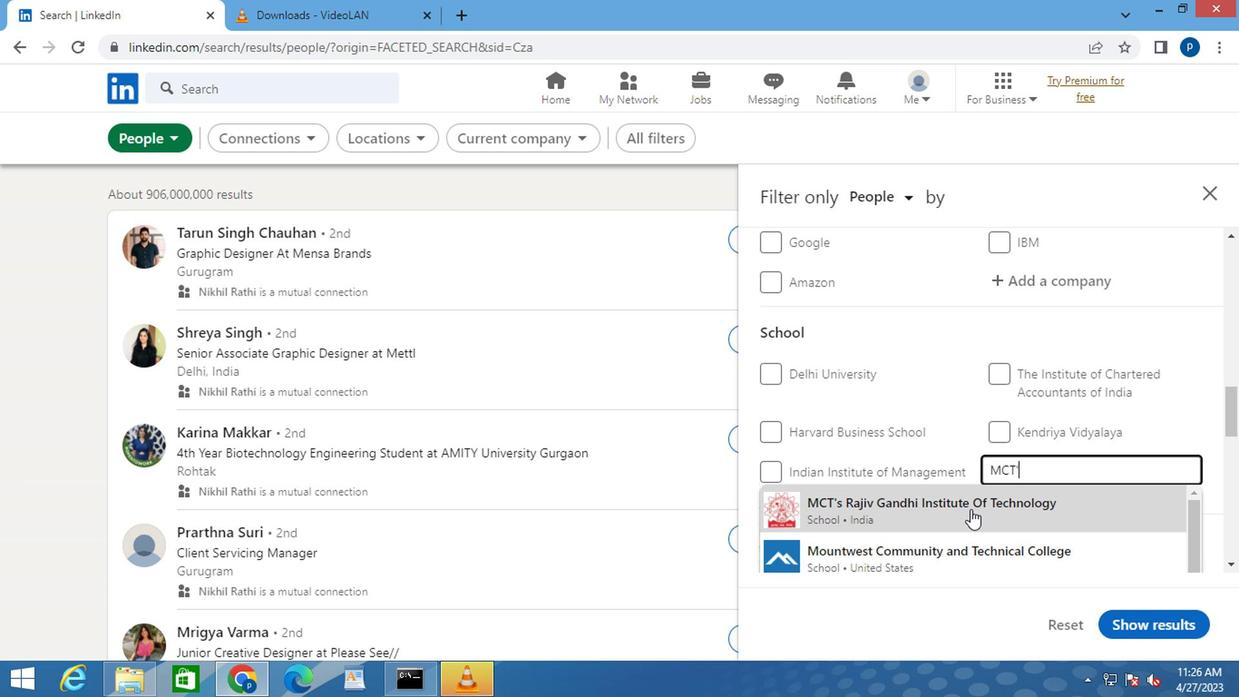 
Action: Mouse moved to (810, 454)
Screenshot: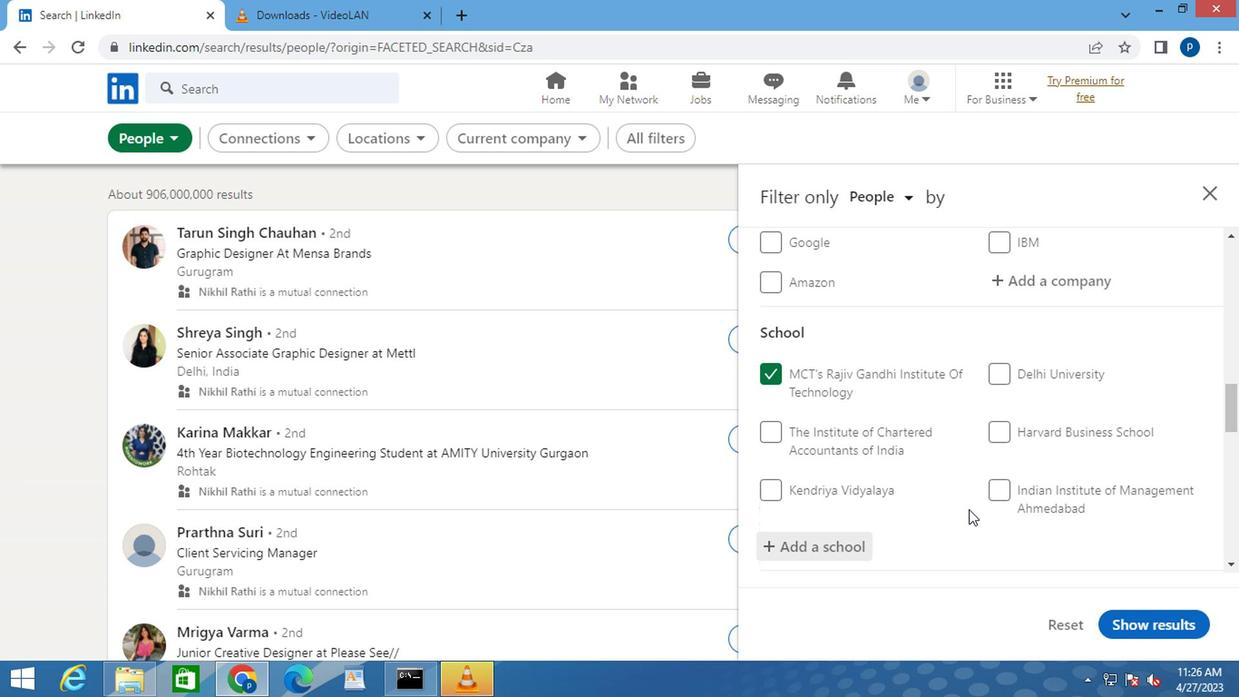 
Action: Mouse scrolled (810, 453) with delta (0, 0)
Screenshot: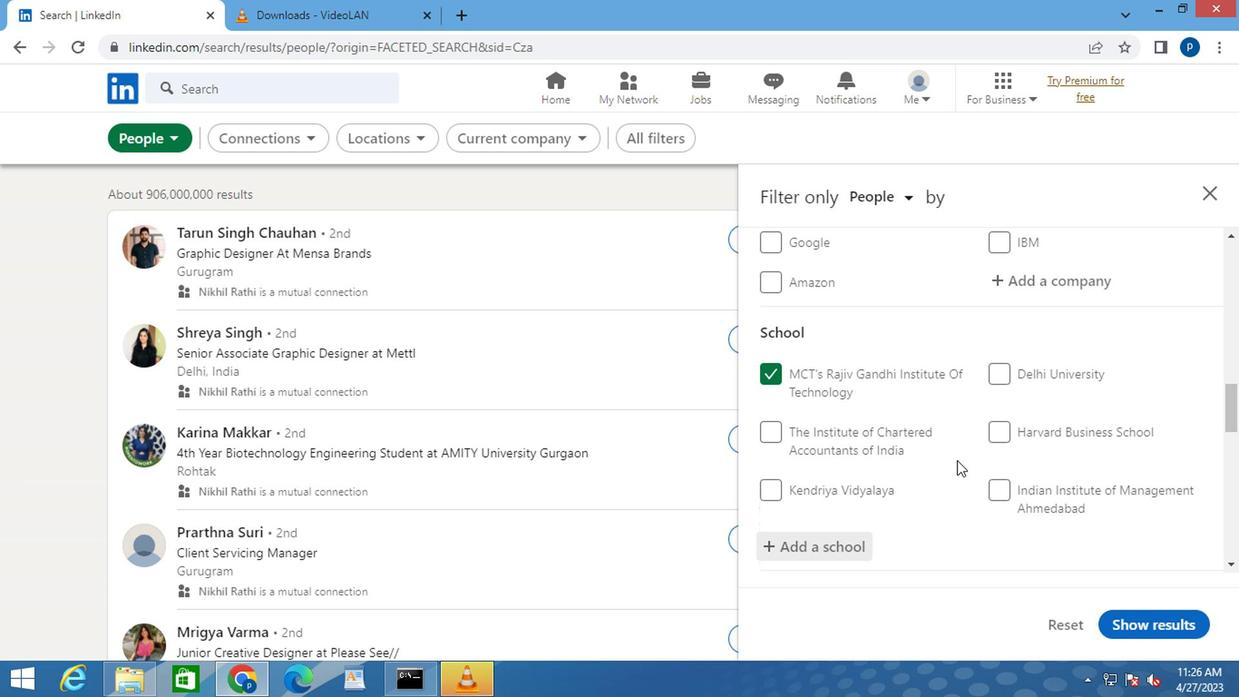
Action: Mouse scrolled (810, 453) with delta (0, 0)
Screenshot: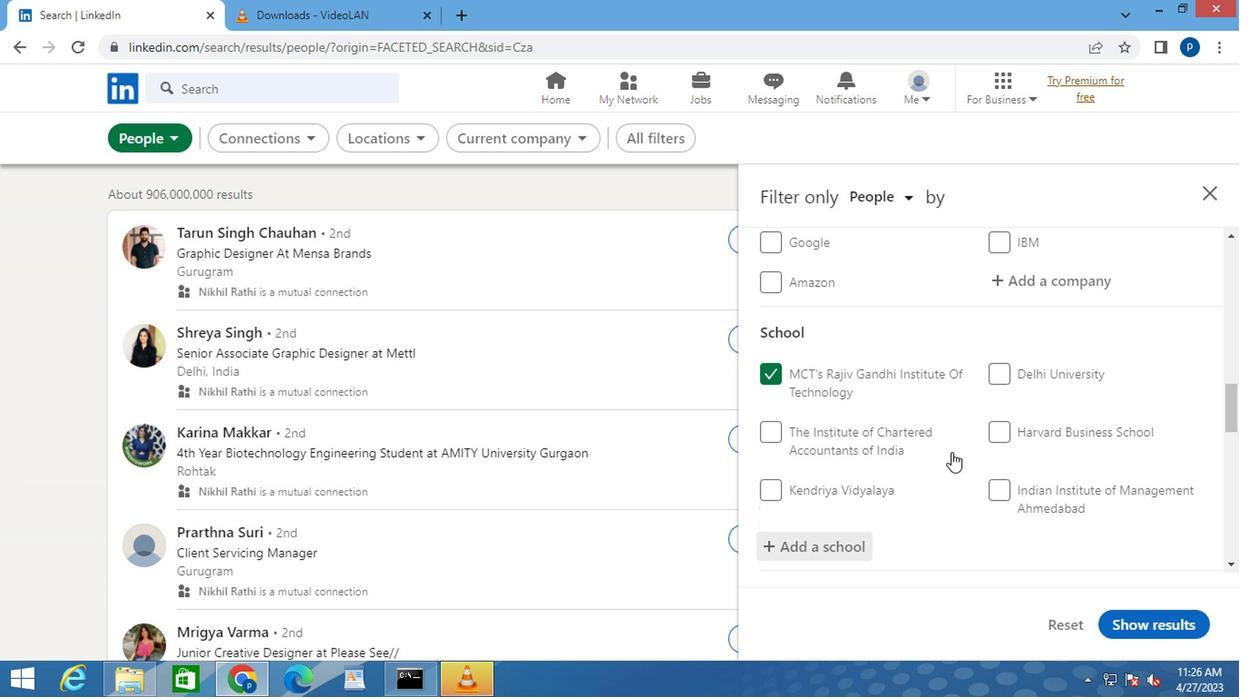
Action: Mouse scrolled (810, 453) with delta (0, 0)
Screenshot: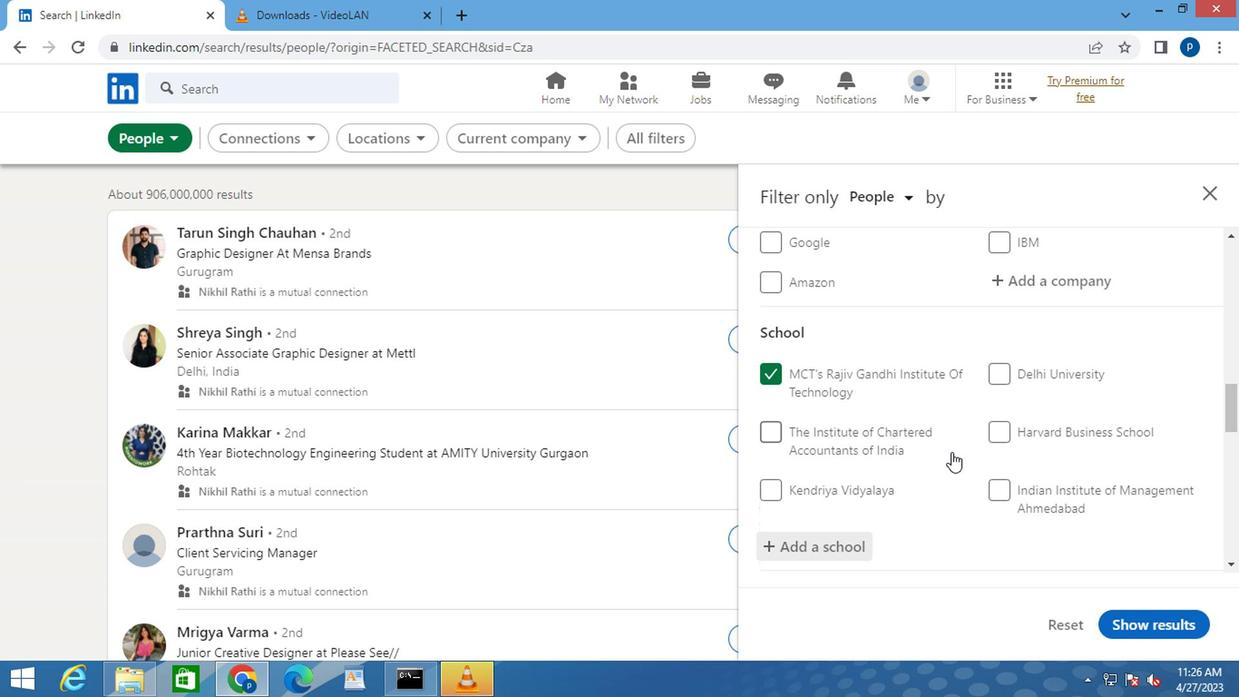 
Action: Mouse moved to (861, 474)
Screenshot: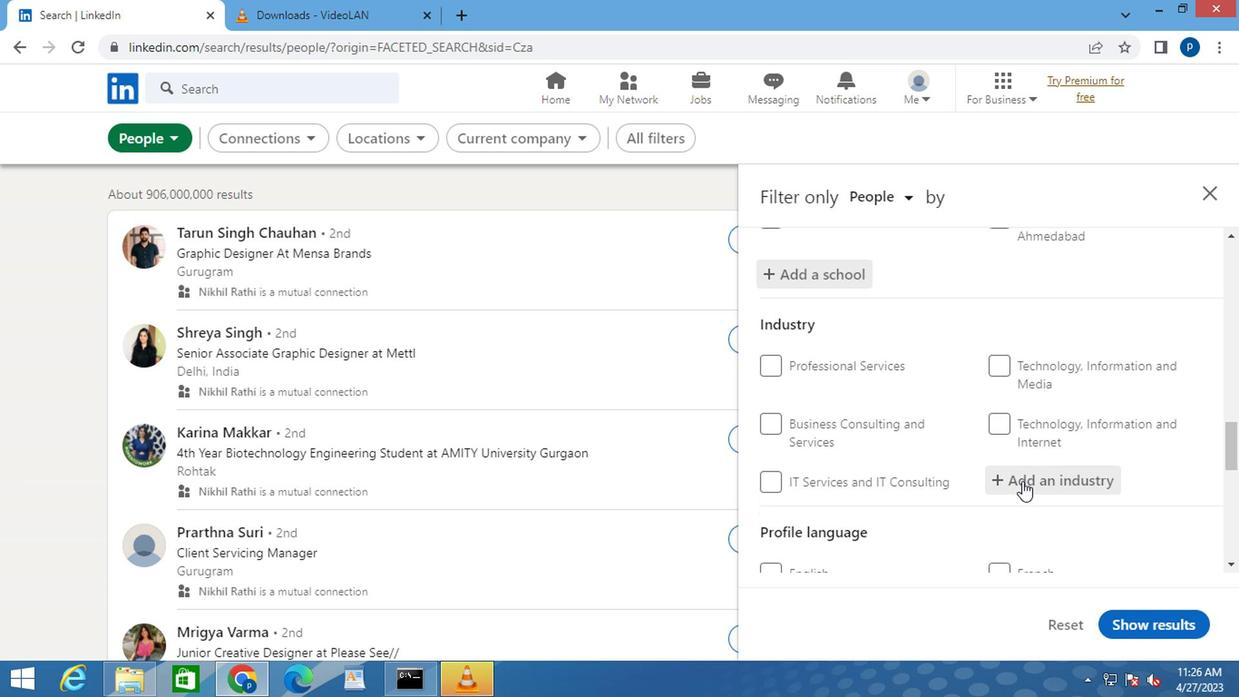 
Action: Mouse pressed left at (861, 474)
Screenshot: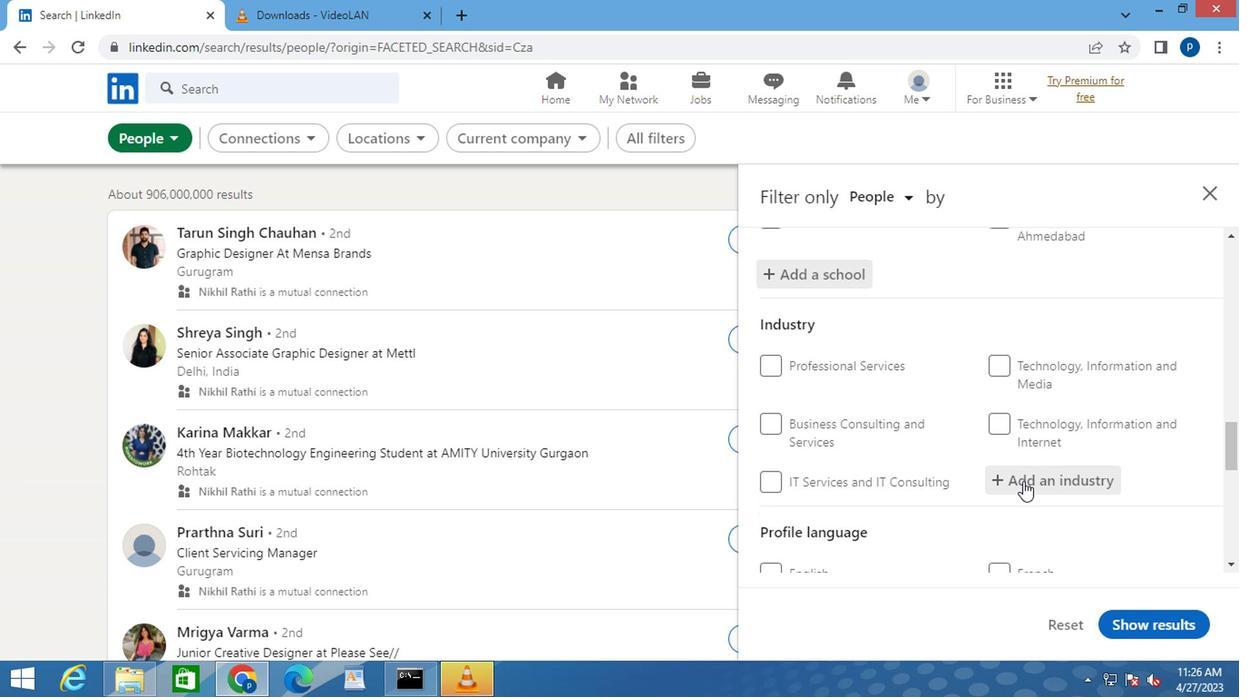 
Action: Mouse moved to (852, 474)
Screenshot: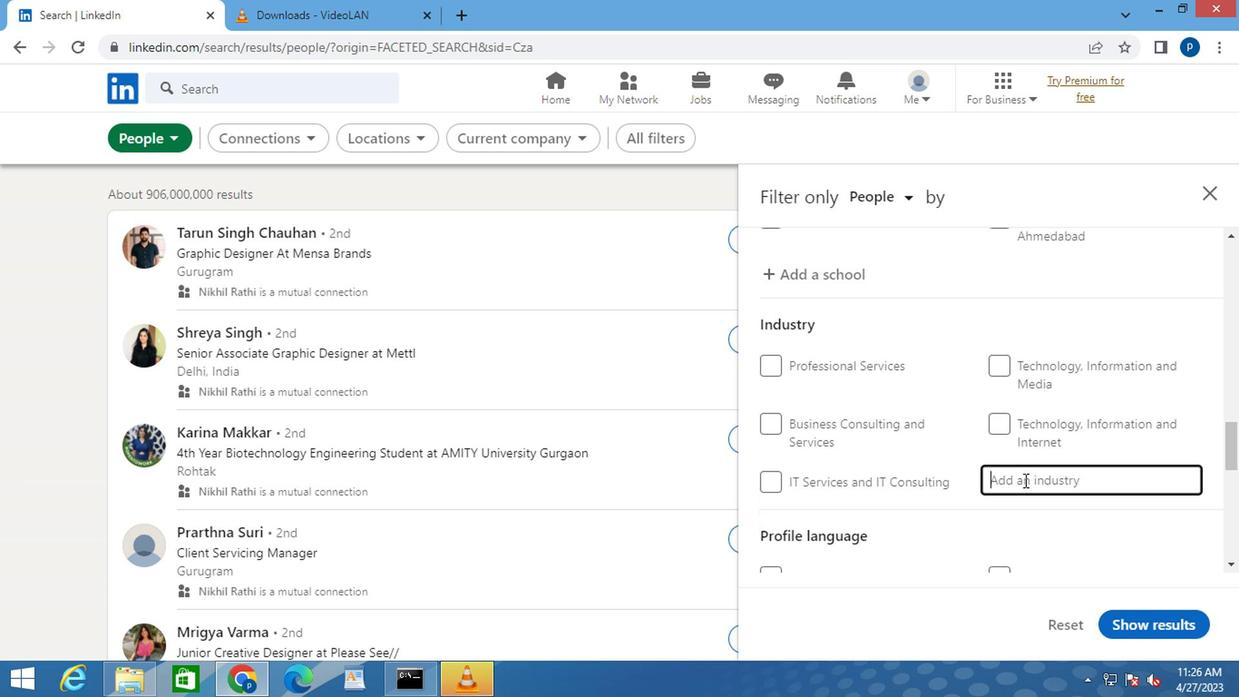 
Action: Key pressed <Key.caps_lock>S<Key.caps_lock>PORTS
Screenshot: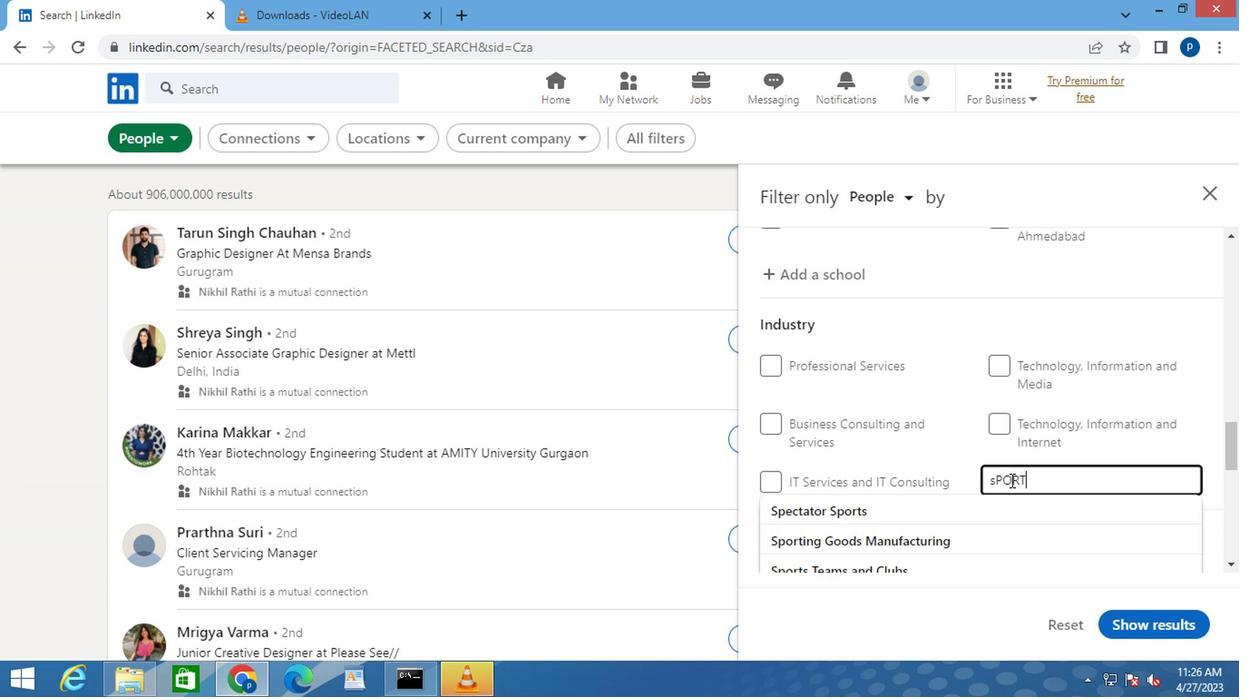 
Action: Mouse moved to (851, 474)
Screenshot: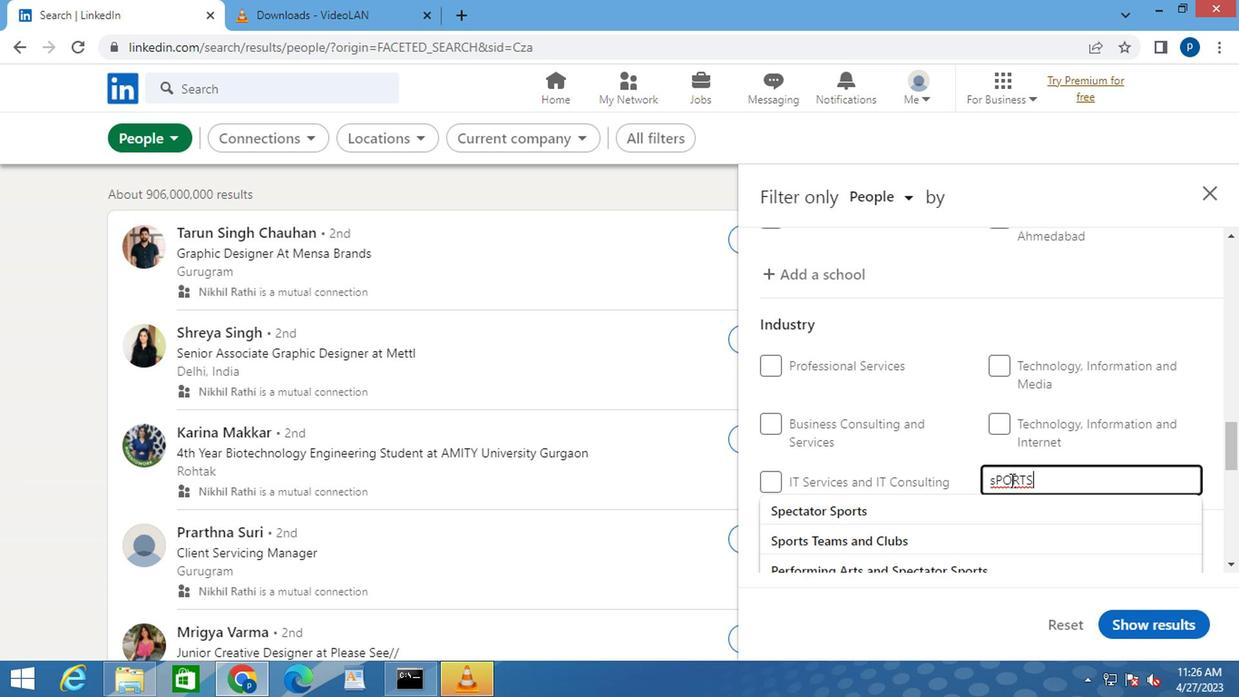 
Action: Key pressed <Key.space>T<Key.caps_lock>EA
Screenshot: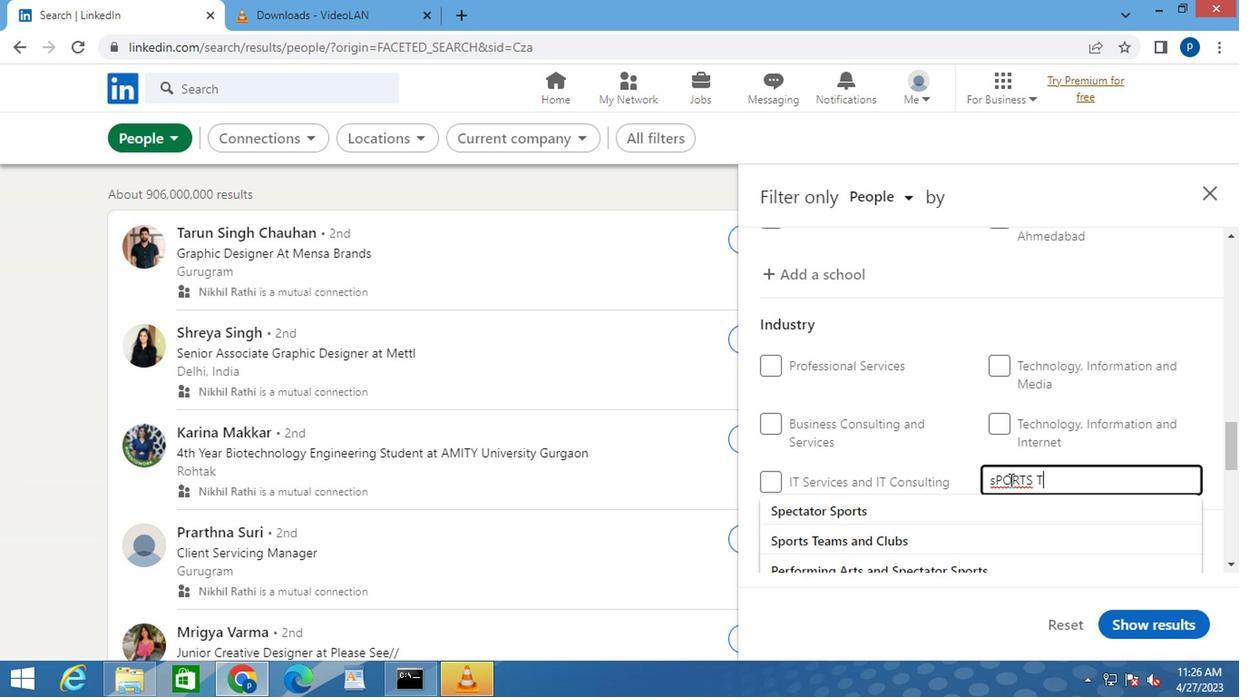 
Action: Mouse moved to (777, 497)
Screenshot: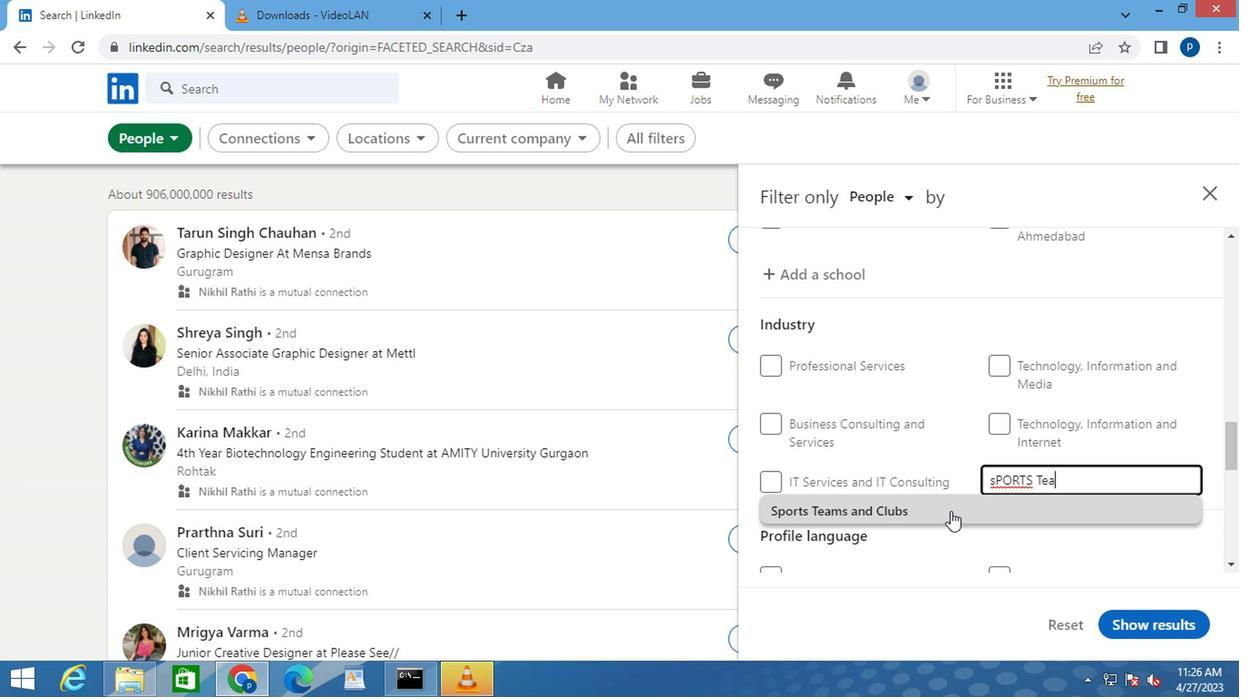 
Action: Mouse pressed left at (777, 497)
Screenshot: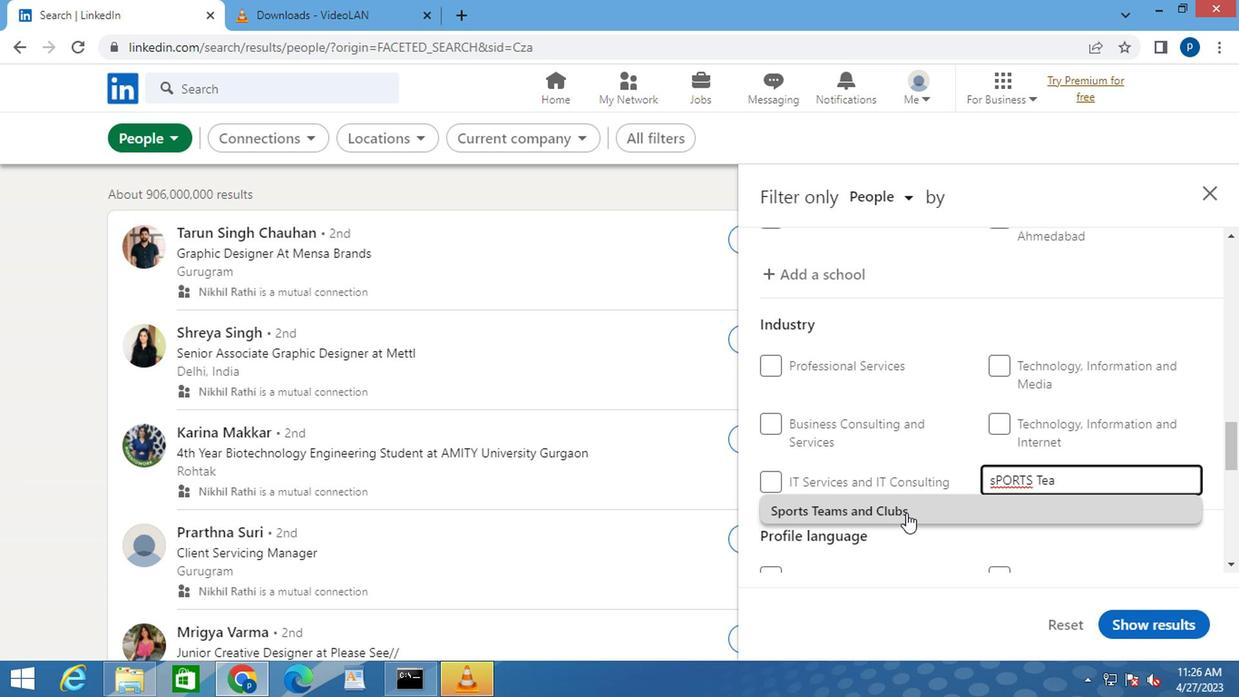 
Action: Mouse moved to (782, 481)
Screenshot: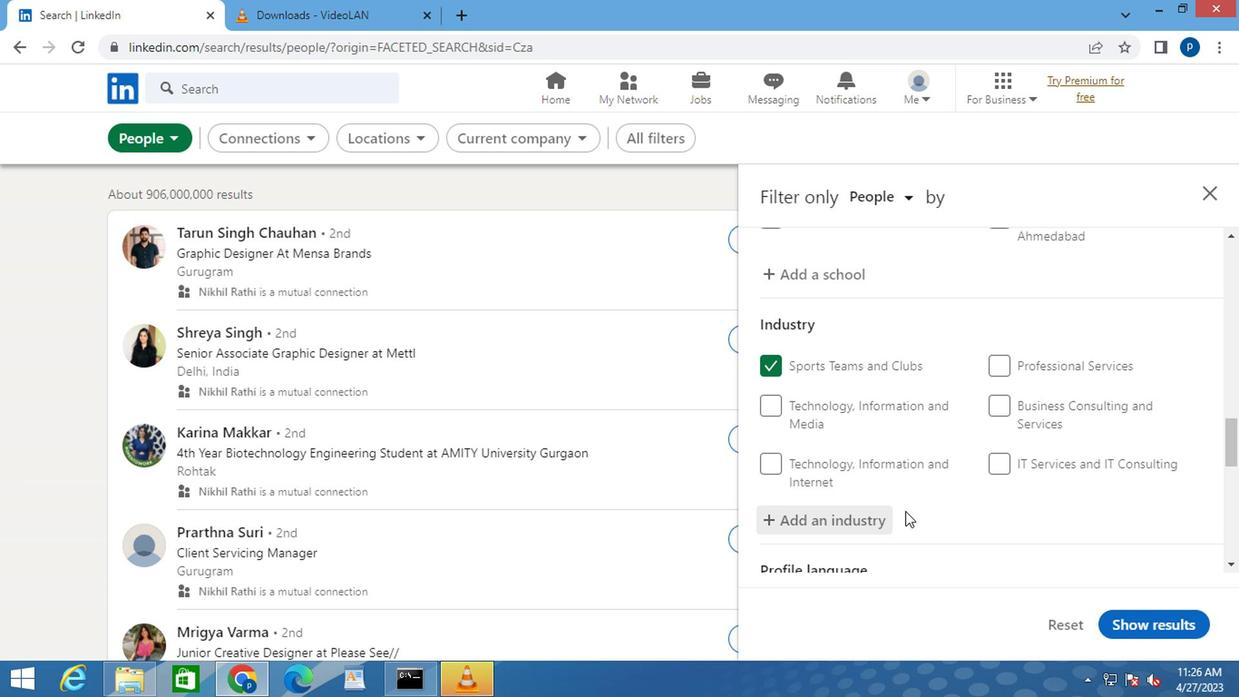 
Action: Mouse scrolled (782, 480) with delta (0, 0)
Screenshot: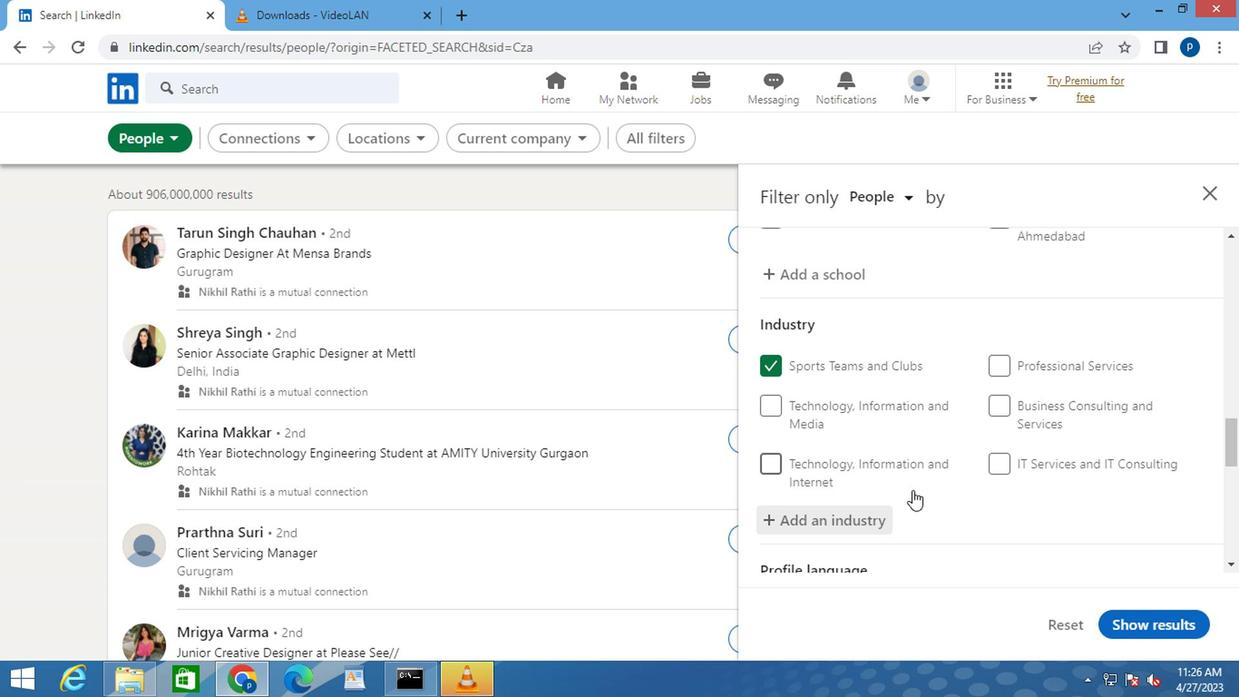 
Action: Mouse moved to (815, 455)
Screenshot: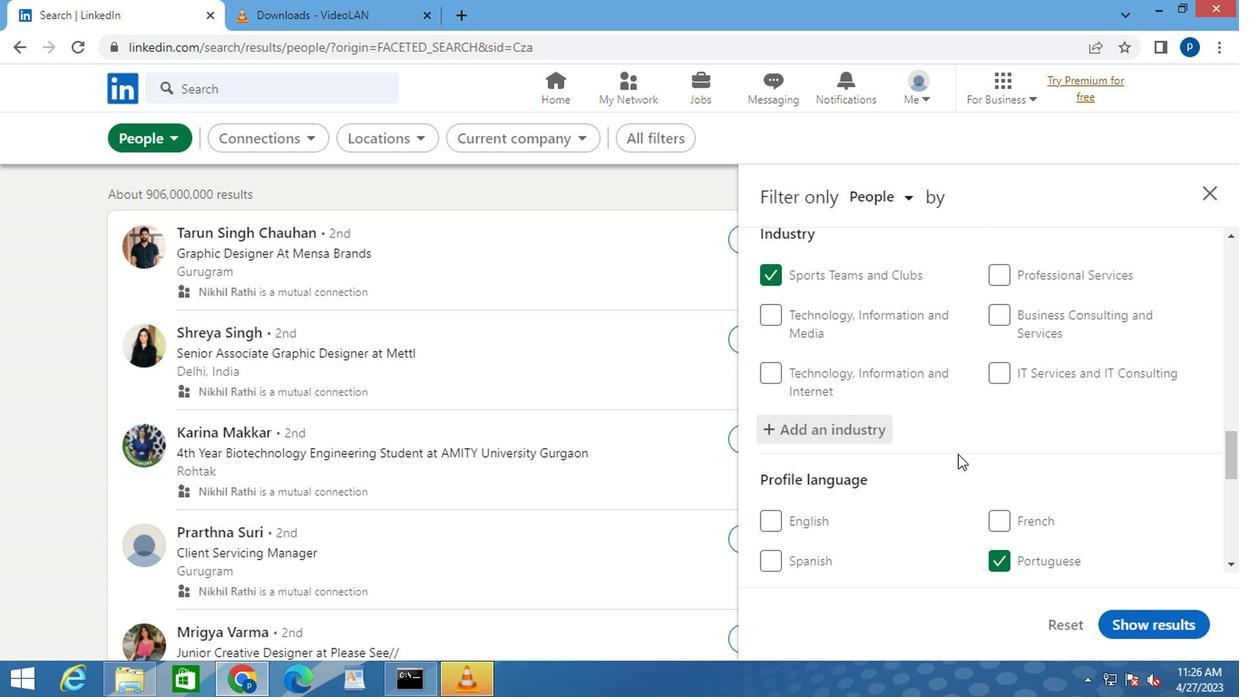 
Action: Mouse scrolled (815, 454) with delta (0, 0)
Screenshot: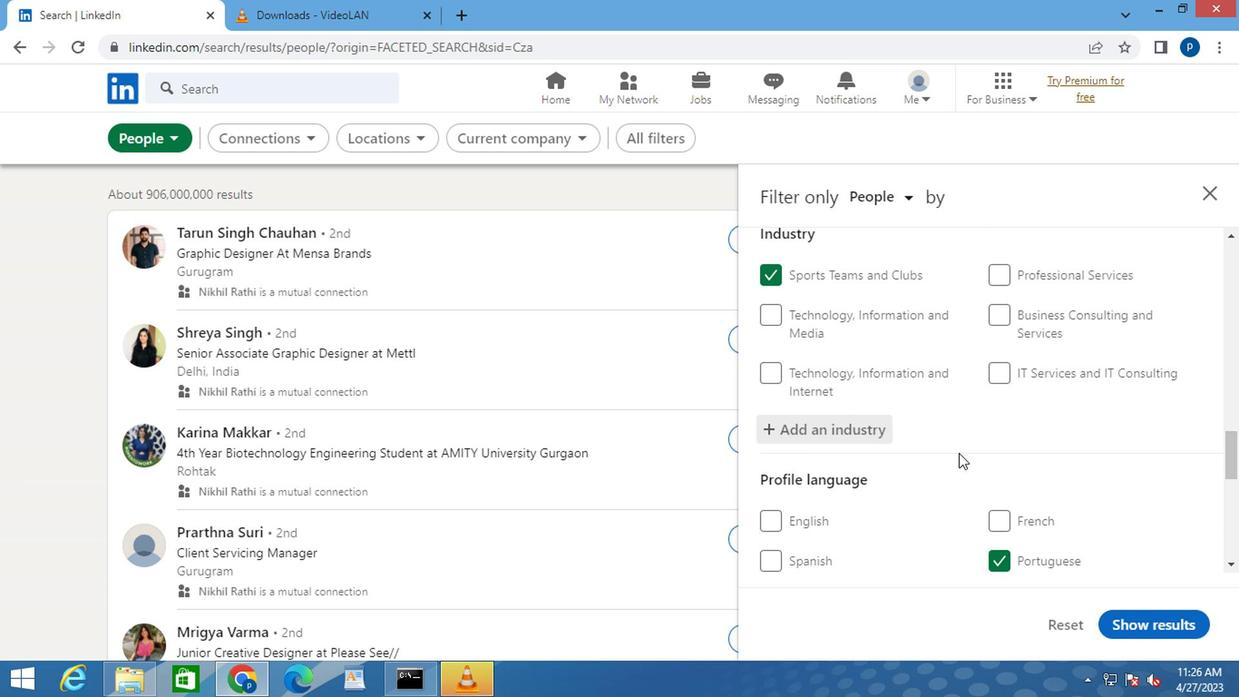 
Action: Mouse moved to (842, 367)
Screenshot: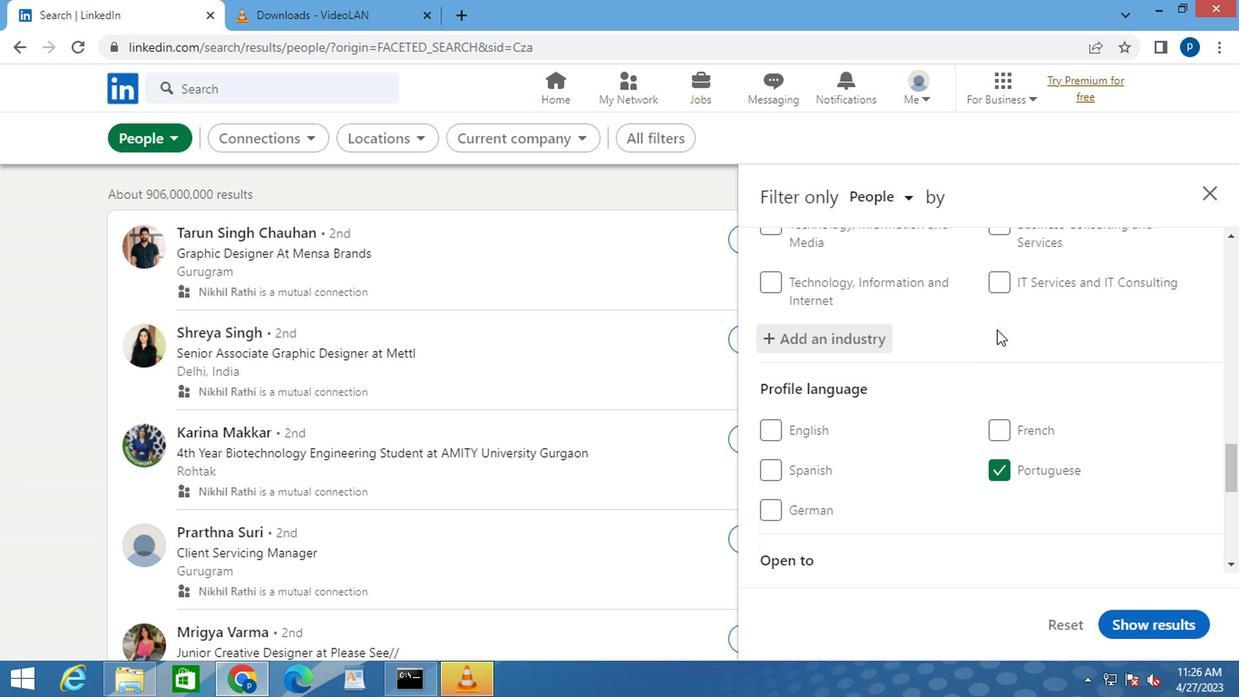 
Action: Mouse scrolled (842, 367) with delta (0, 0)
Screenshot: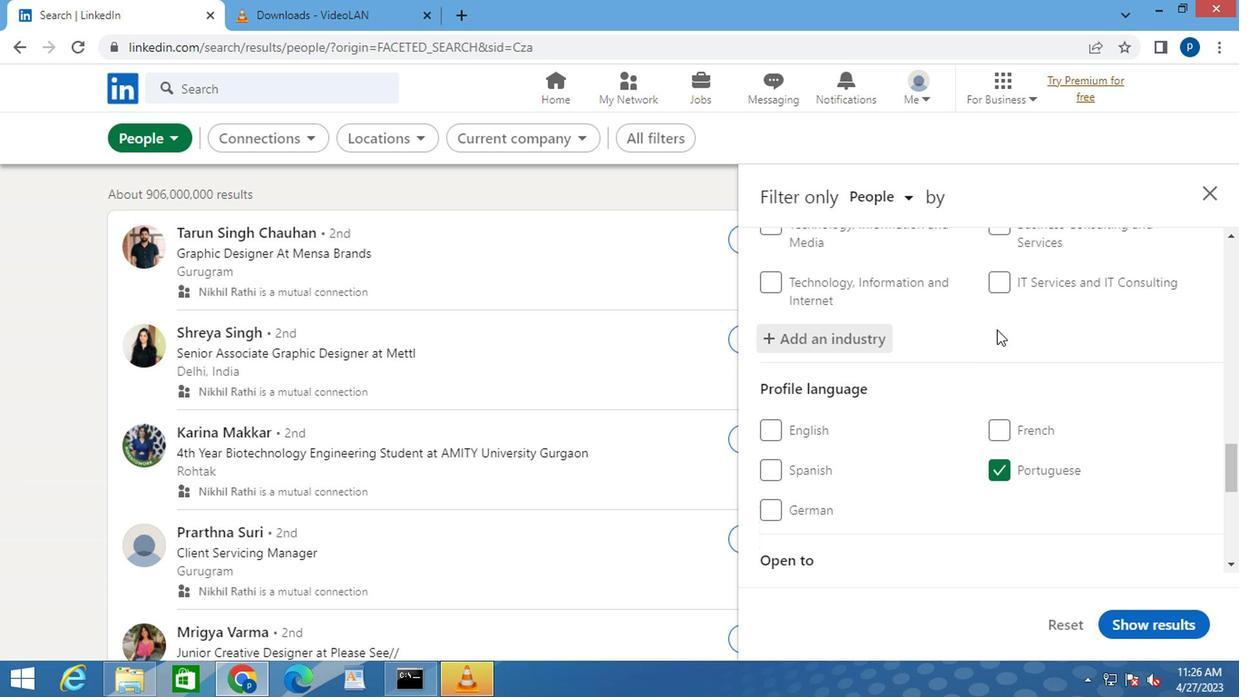 
Action: Mouse moved to (861, 401)
Screenshot: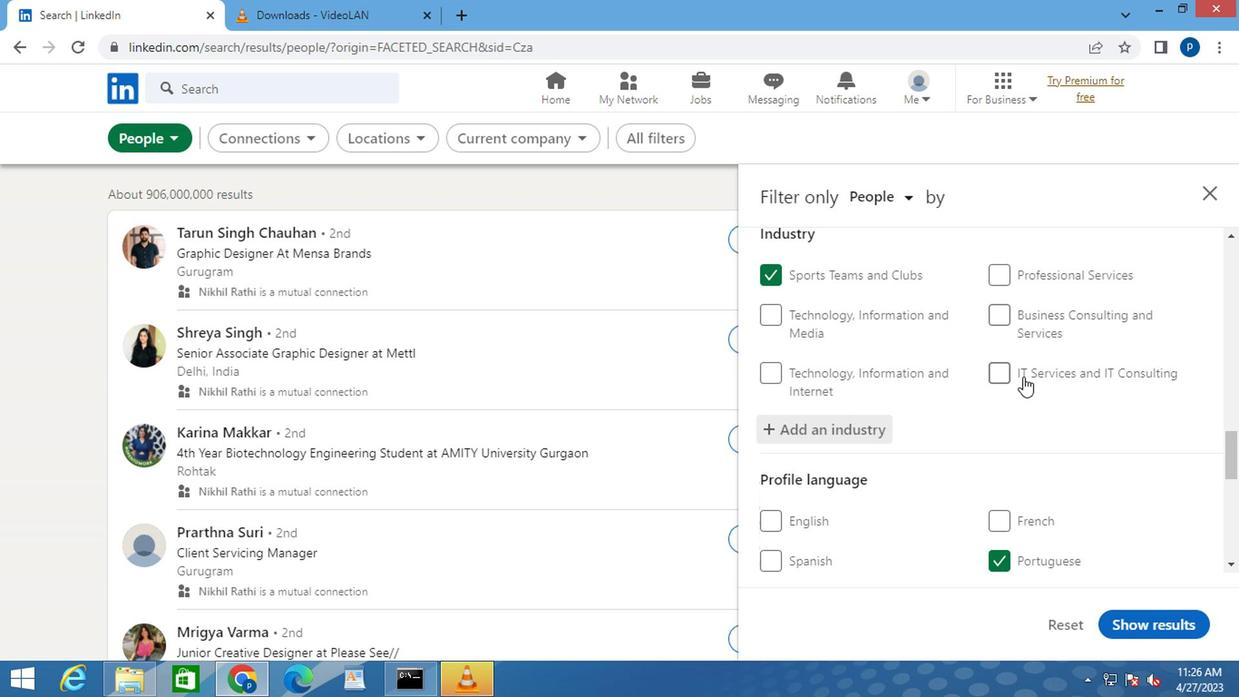 
Action: Mouse scrolled (861, 400) with delta (0, 0)
Screenshot: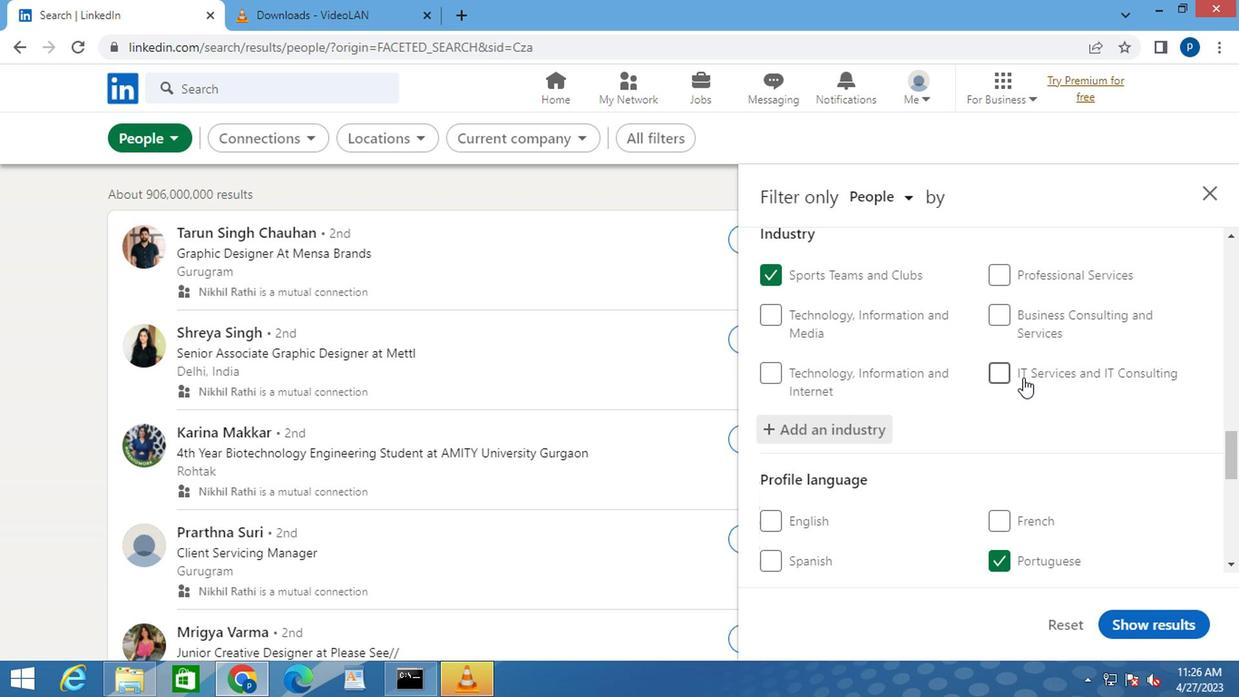 
Action: Mouse scrolled (861, 400) with delta (0, 0)
Screenshot: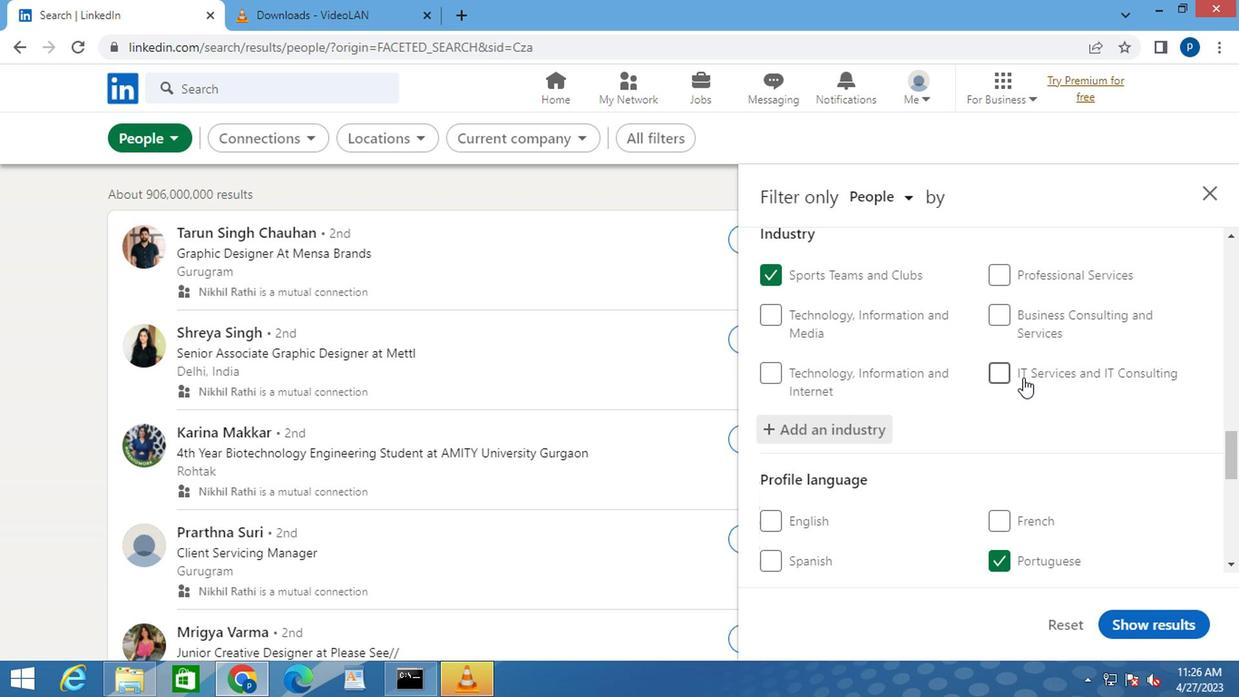 
Action: Mouse scrolled (861, 400) with delta (0, 0)
Screenshot: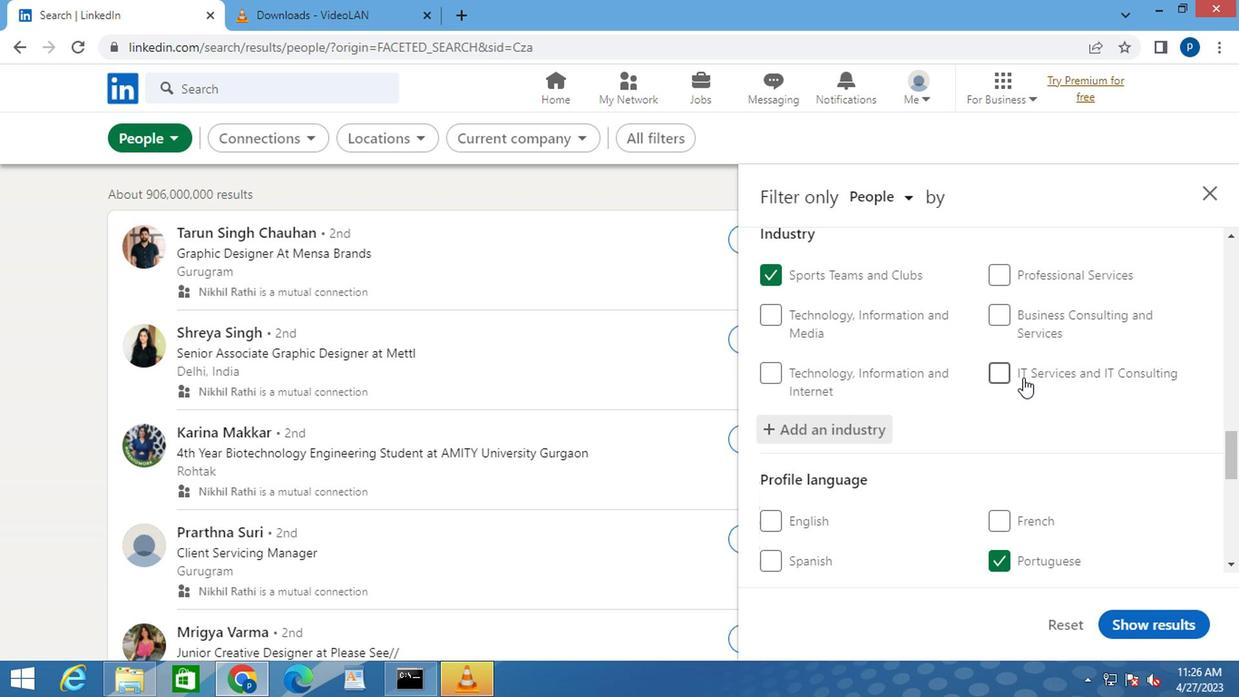 
Action: Mouse scrolled (861, 400) with delta (0, 0)
Screenshot: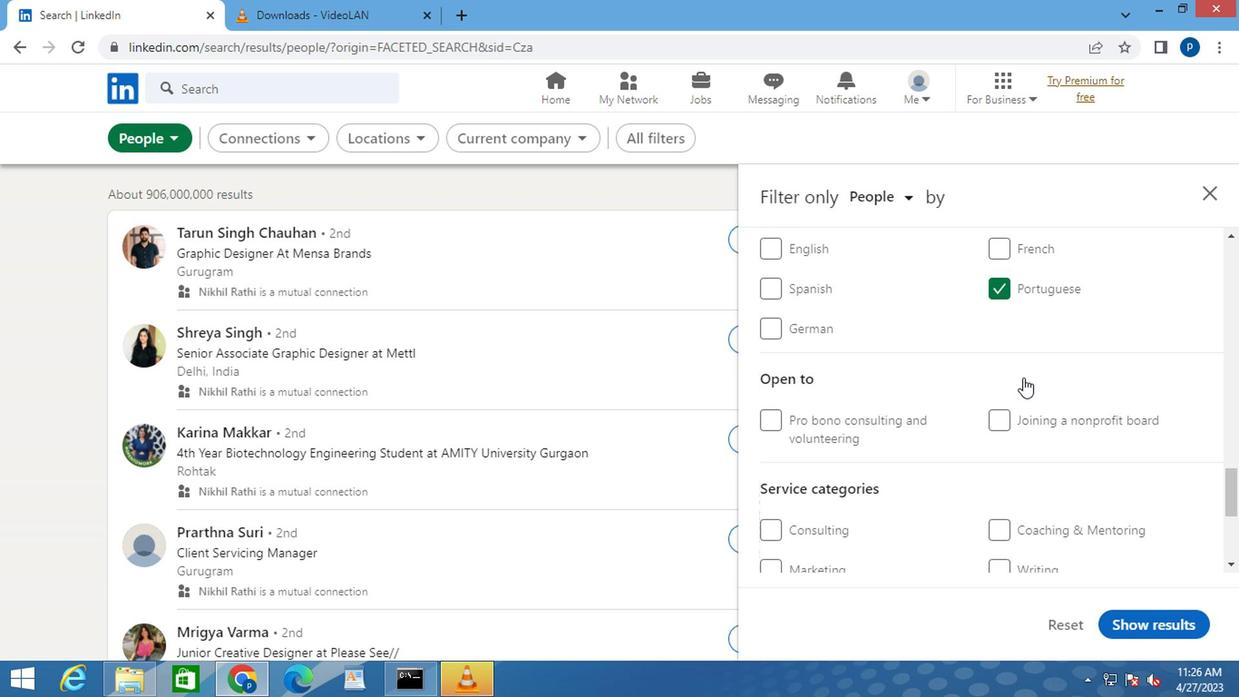 
Action: Mouse moved to (865, 414)
Screenshot: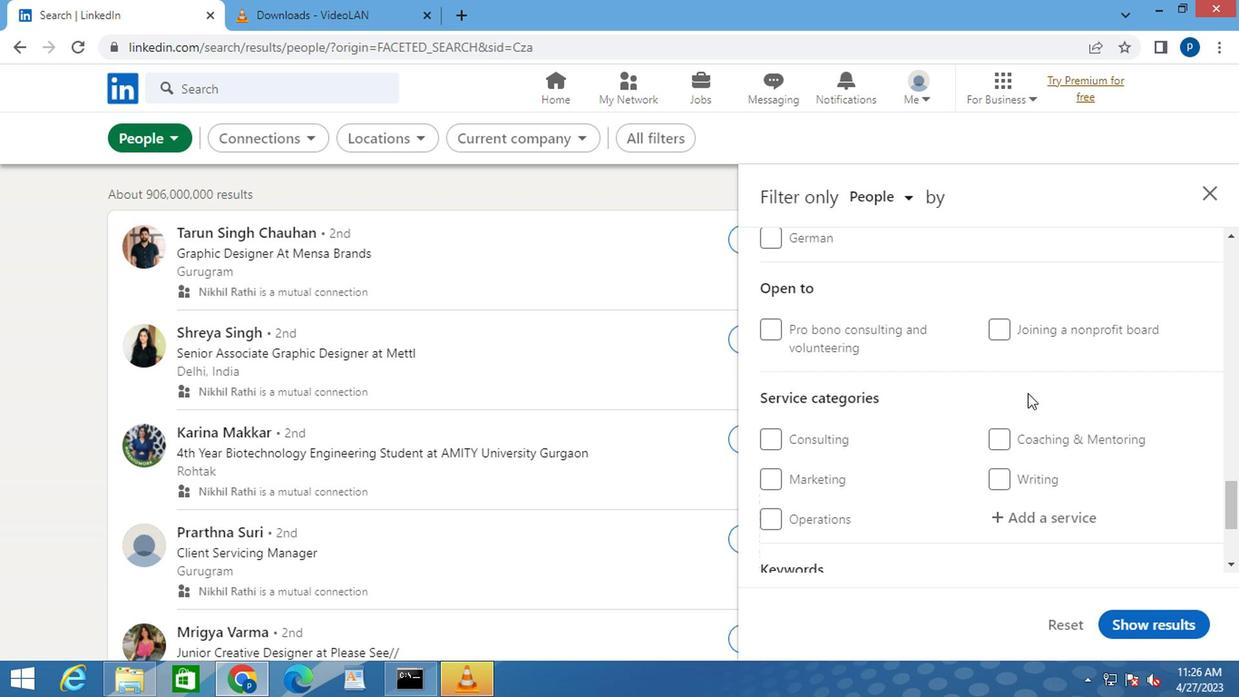 
Action: Mouse scrolled (865, 413) with delta (0, 0)
Screenshot: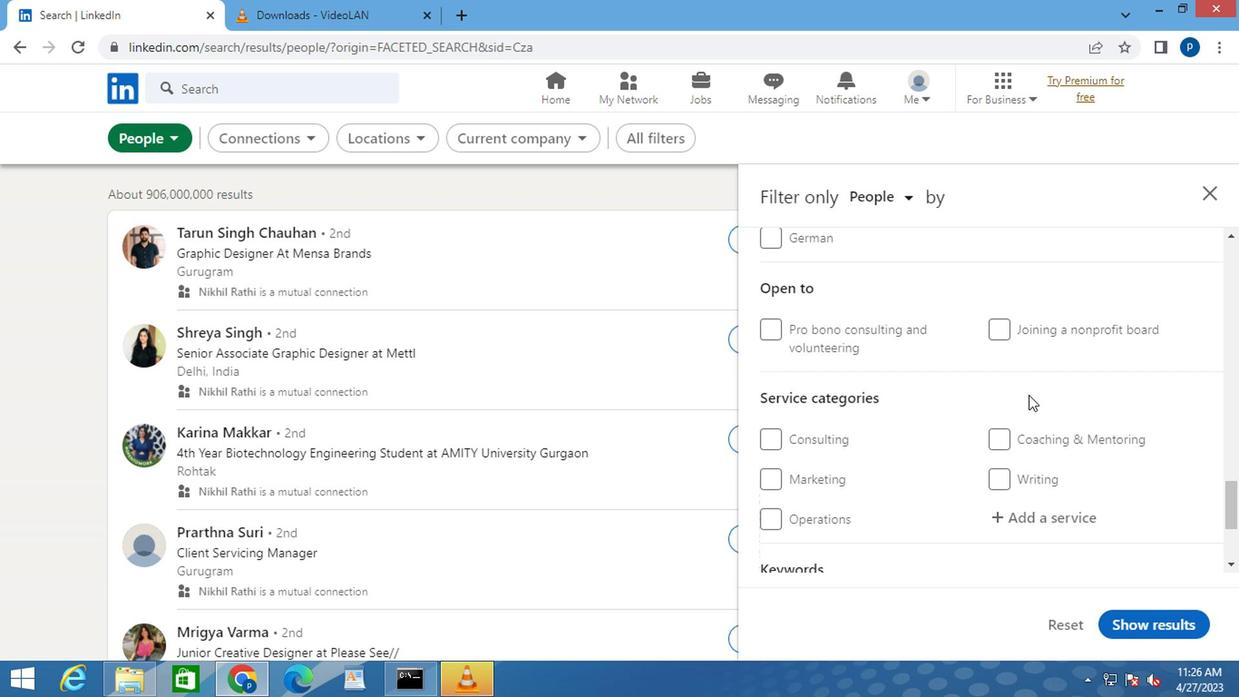 
Action: Mouse moved to (865, 433)
Screenshot: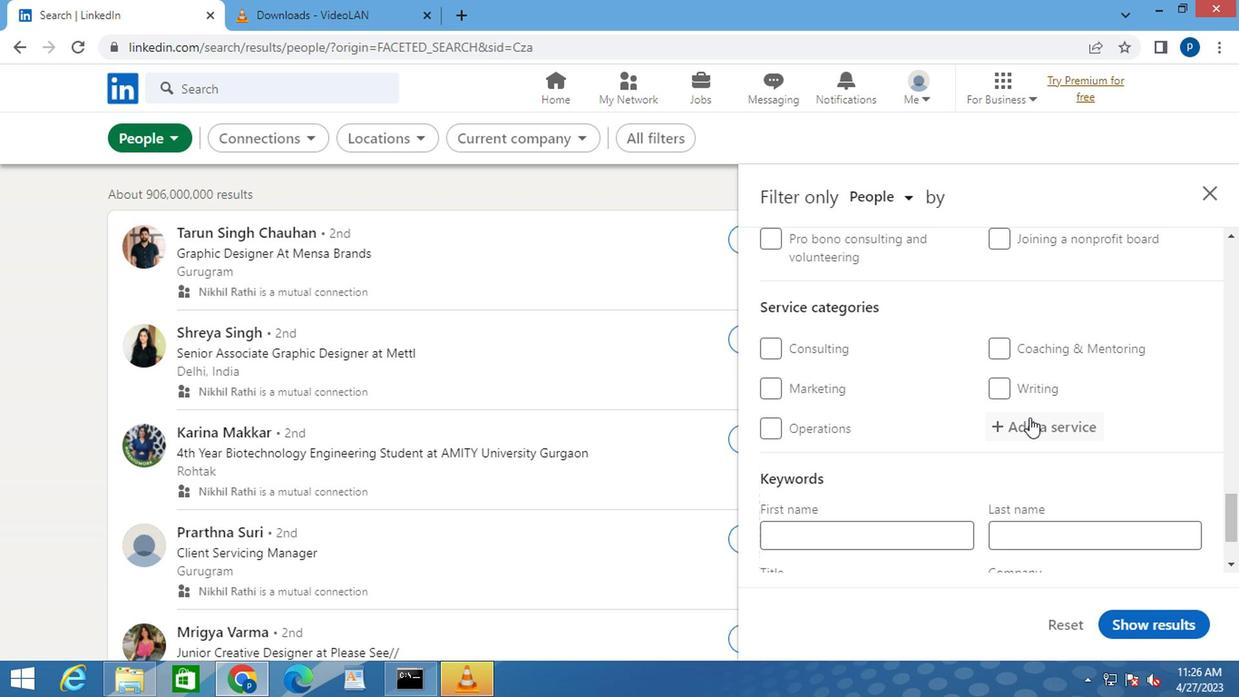 
Action: Mouse pressed left at (865, 433)
Screenshot: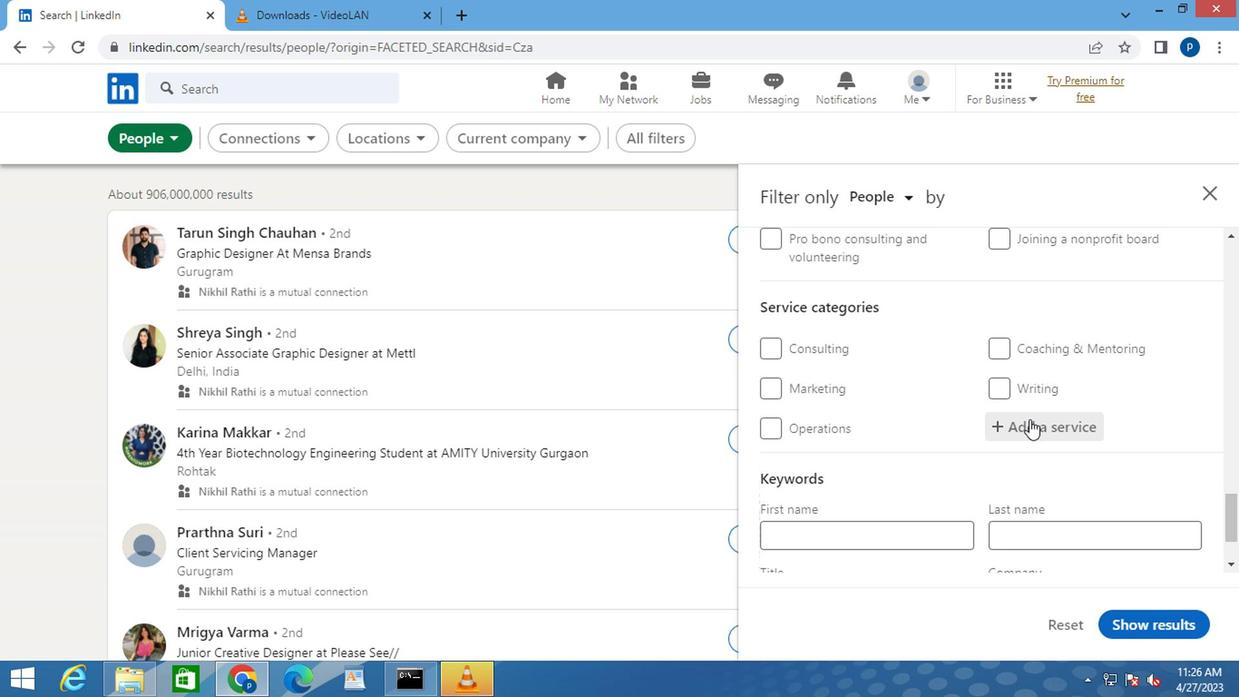 
Action: Key pressed <Key.caps_lock>M<Key.caps_lock>ARKET<Key.space><Key.caps_lock>R
Screenshot: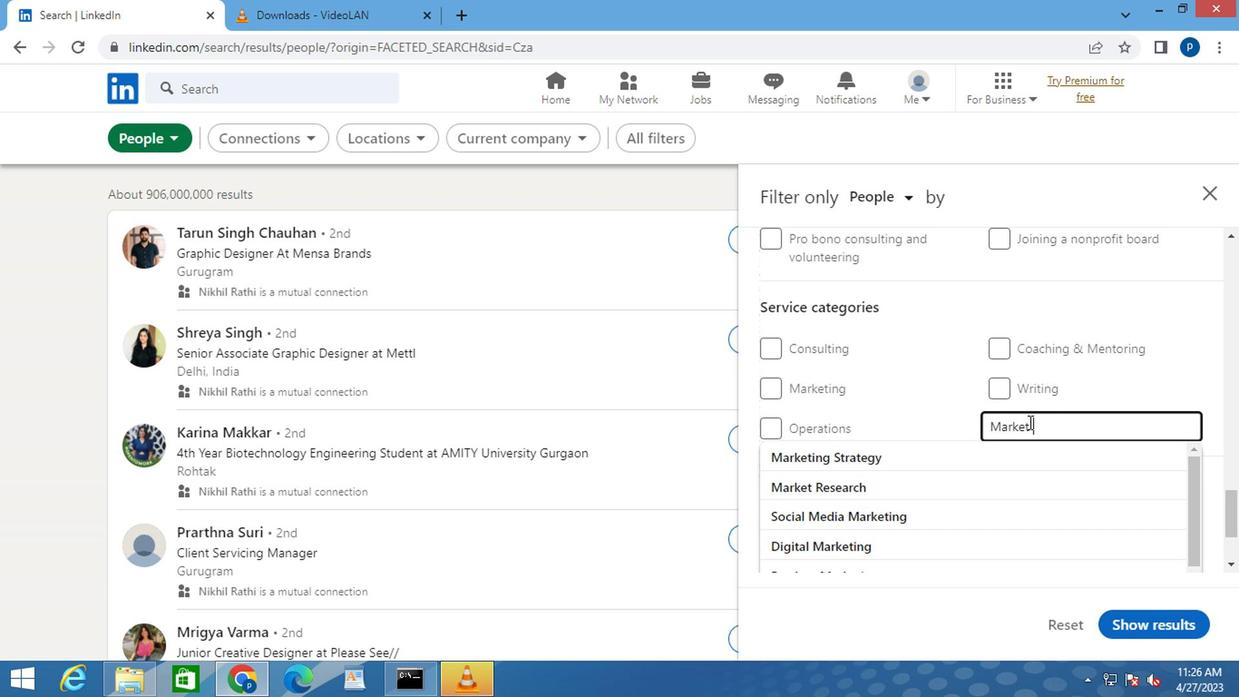 
Action: Mouse moved to (710, 453)
Screenshot: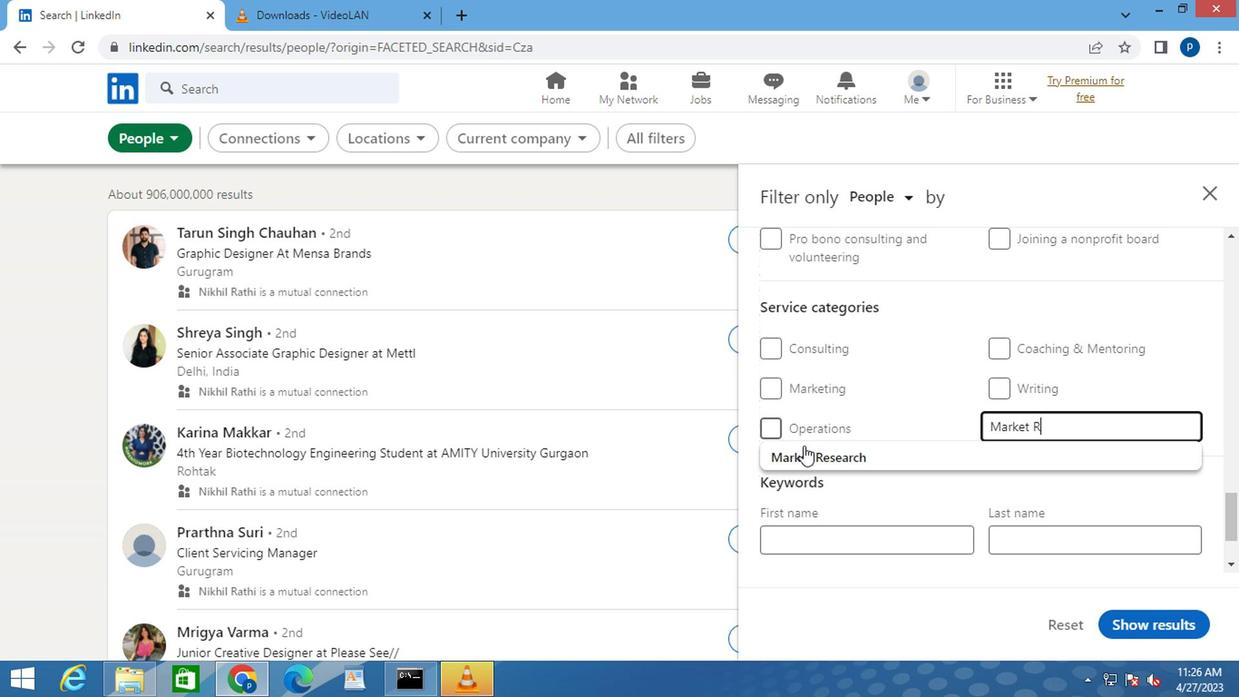 
Action: Mouse pressed left at (710, 453)
Screenshot: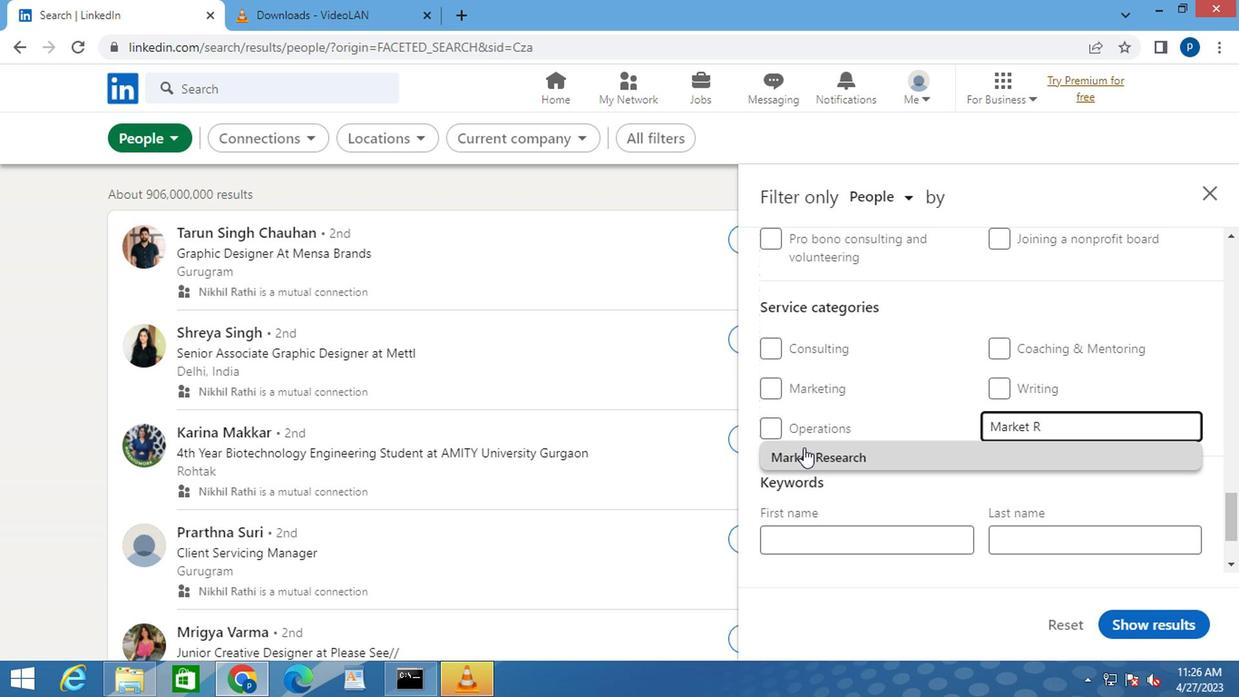 
Action: Mouse moved to (735, 477)
Screenshot: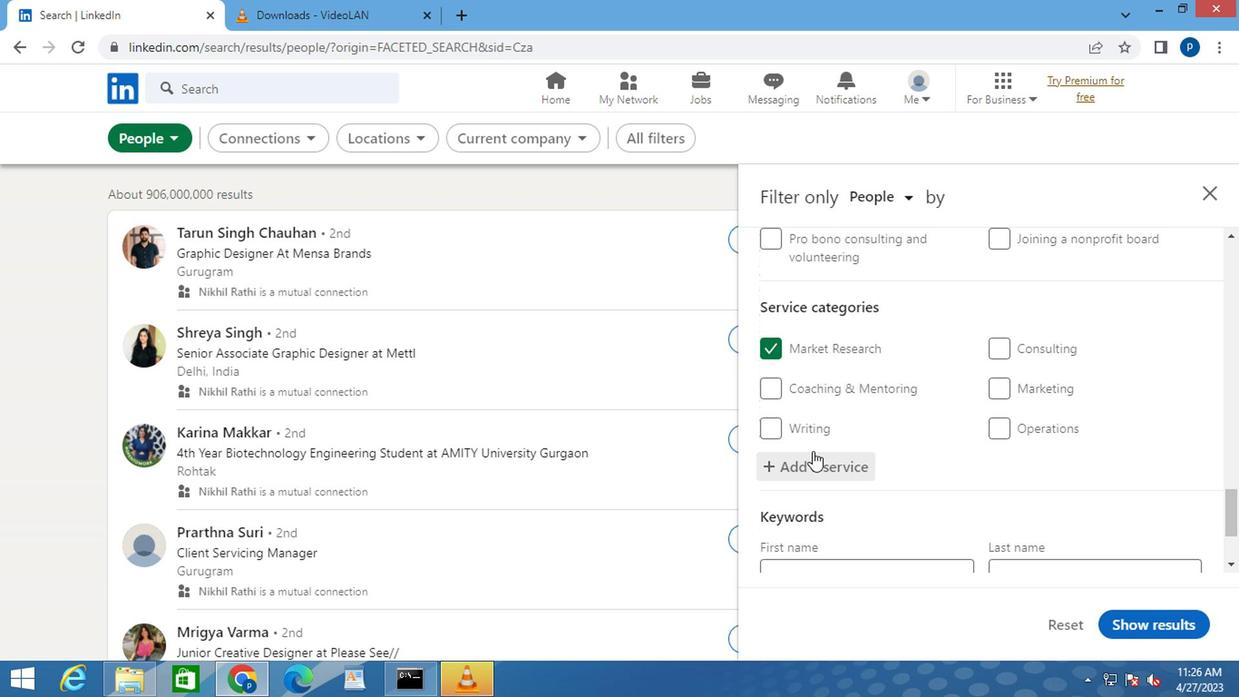 
Action: Mouse scrolled (735, 476) with delta (0, 0)
Screenshot: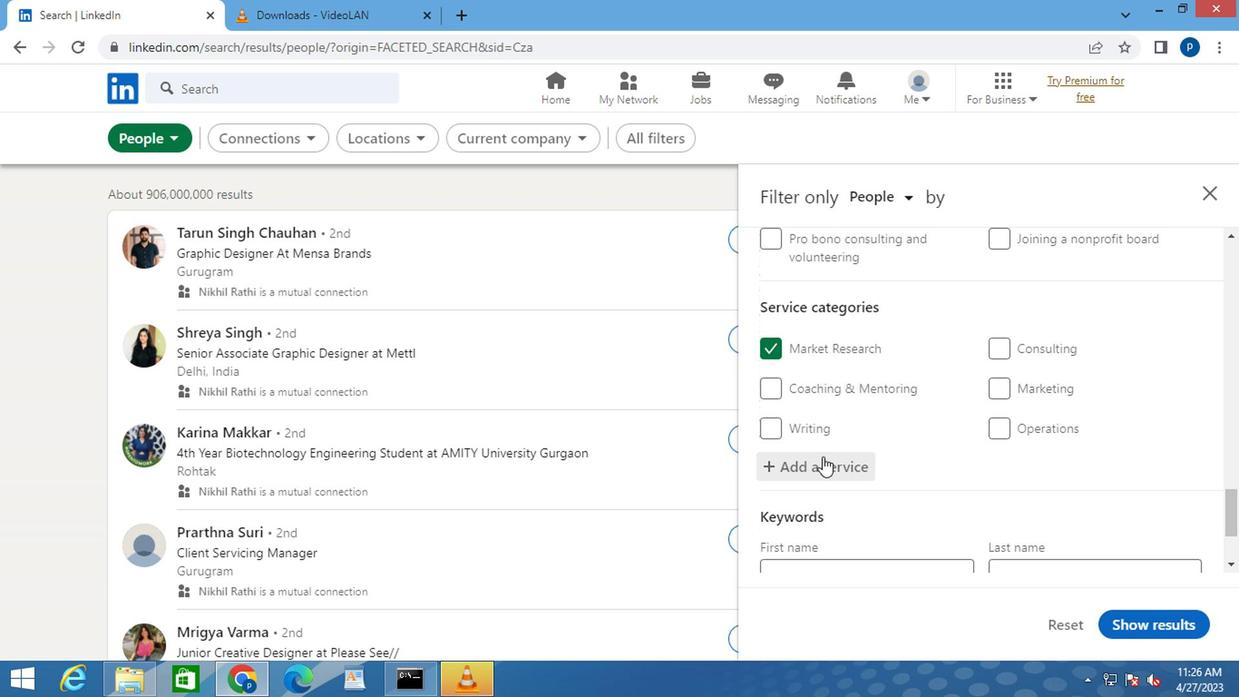 
Action: Mouse scrolled (735, 476) with delta (0, 0)
Screenshot: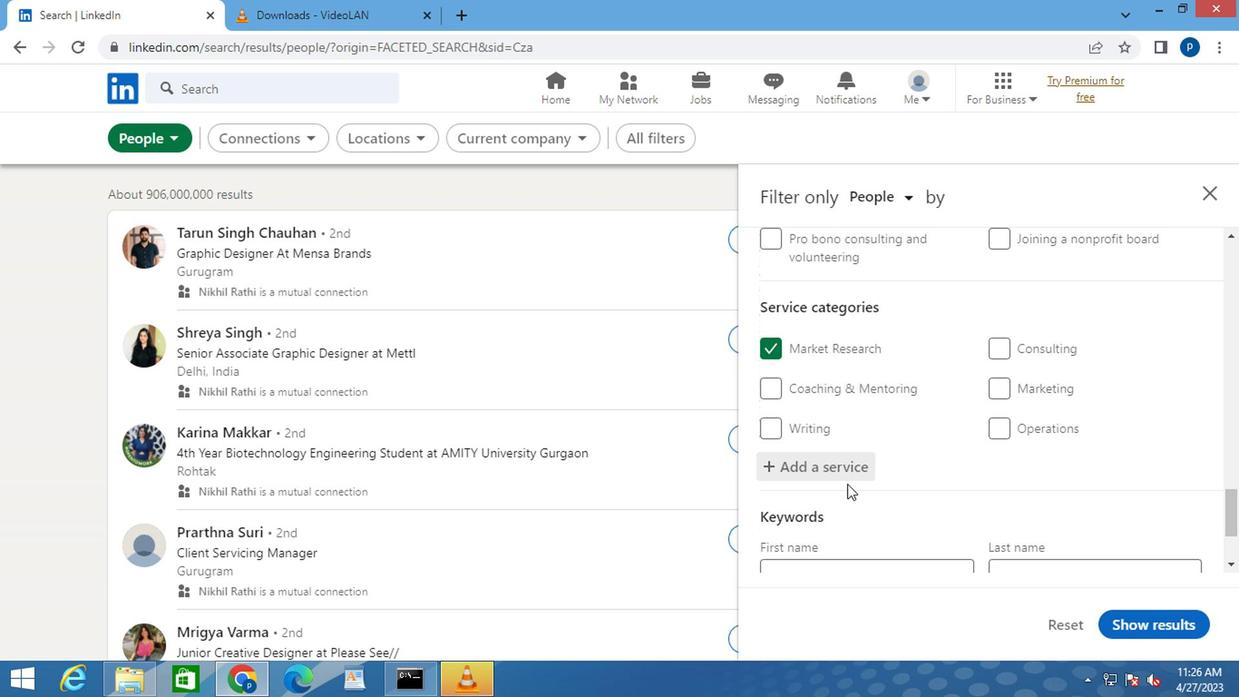 
Action: Mouse moved to (716, 479)
Screenshot: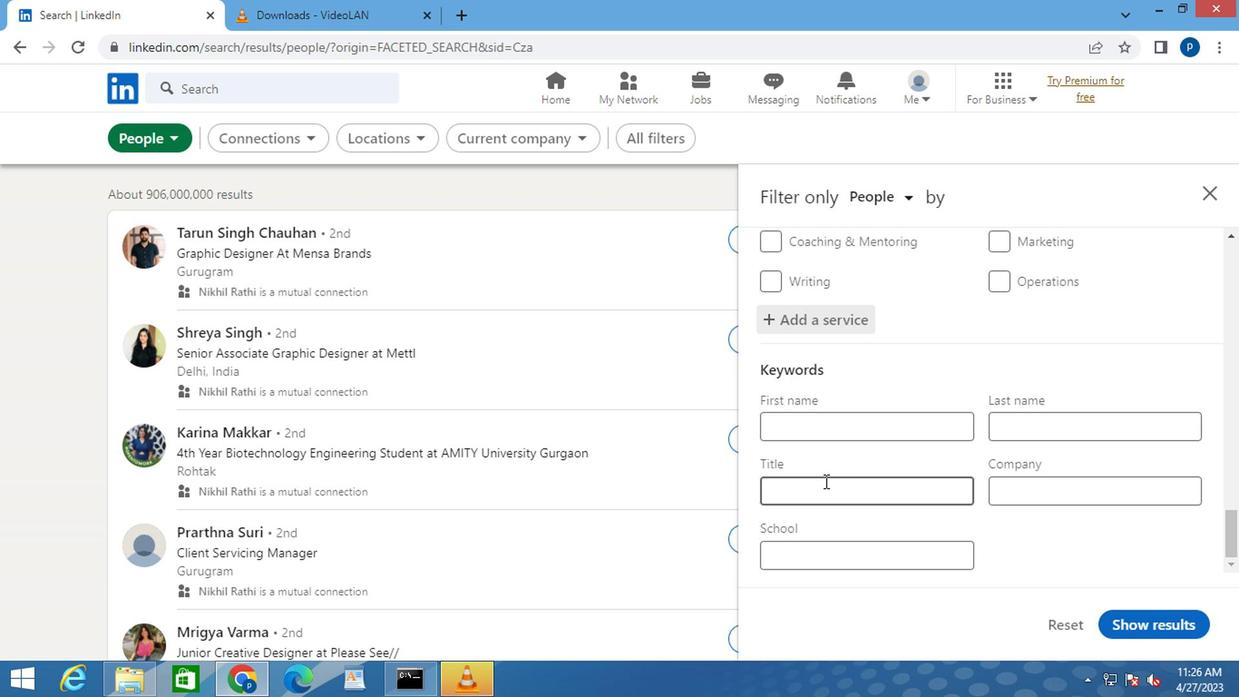 
Action: Mouse pressed left at (716, 479)
Screenshot: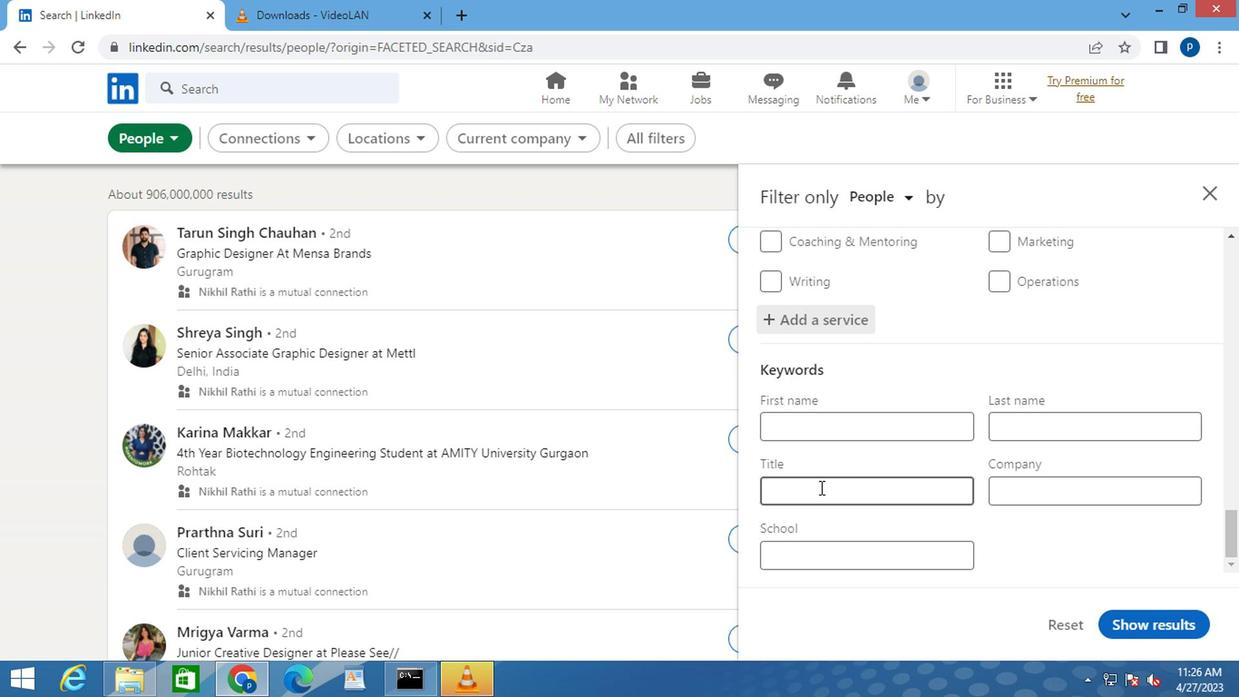 
Action: Key pressed <Key.caps_lock>Y<Key.caps_lock>OGA<Key.space><Key.caps_lock>I<Key.caps_lock>NST<Key.backspace><Key.backspace><Key.backspace><Key.backspace><Key.backspace><Key.backspace><Key.backspace><Key.backspace><Key.backspace><Key.backspace><Key.backspace><Key.backspace><Key.backspace><Key.backspace>Y<Key.caps_lock>OGA<Key.space><Key.caps_lock>I<Key.caps_lock>N
Screenshot: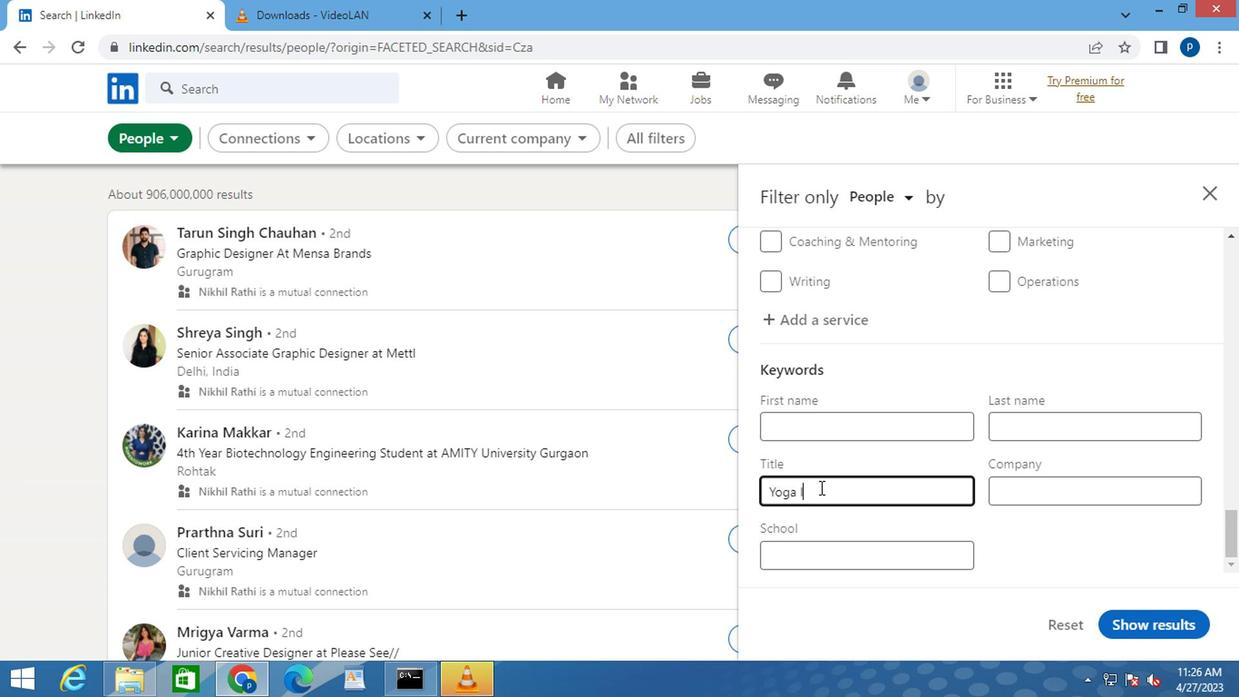 
Action: Mouse moved to (715, 480)
Screenshot: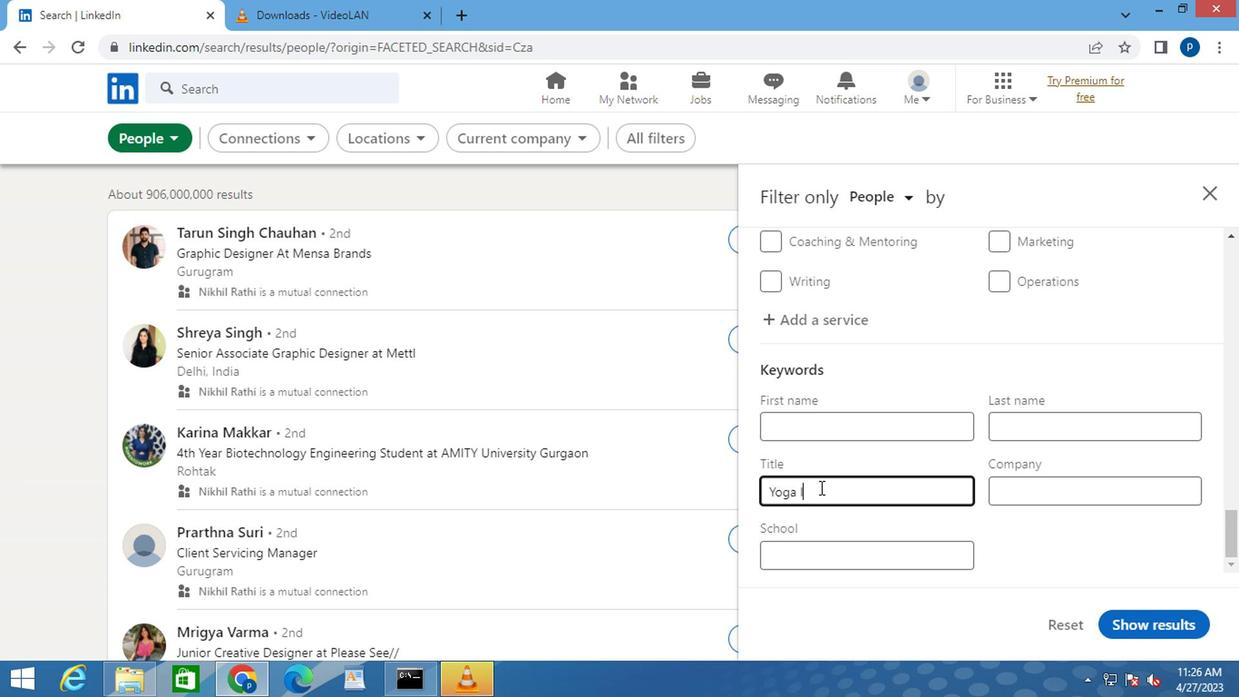 
Action: Key pressed STRUCTOR<Key.space>
Screenshot: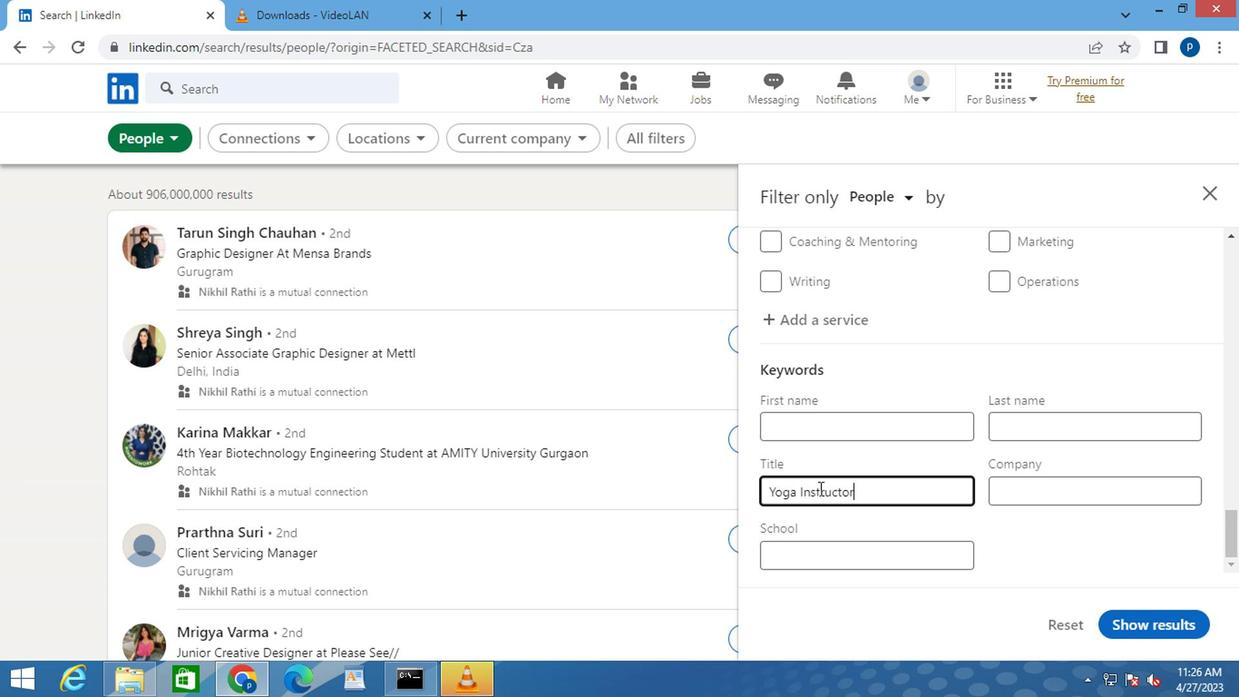 
Action: Mouse moved to (958, 574)
Screenshot: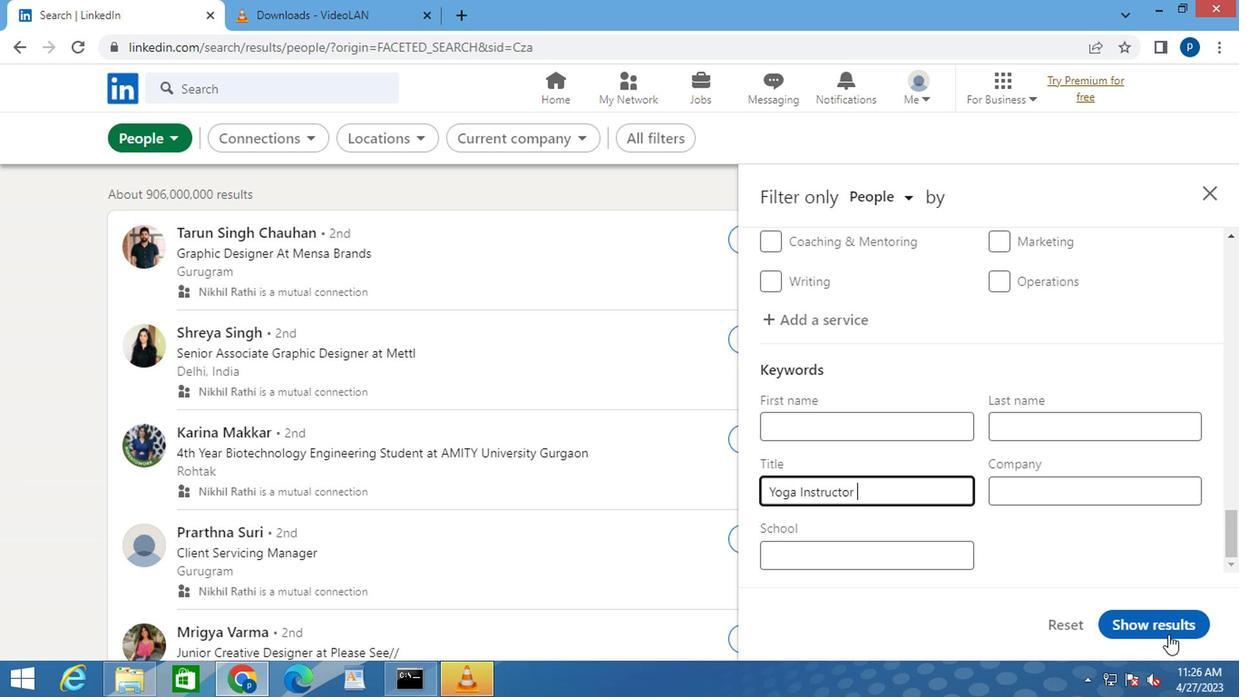 
Action: Mouse pressed left at (958, 574)
Screenshot: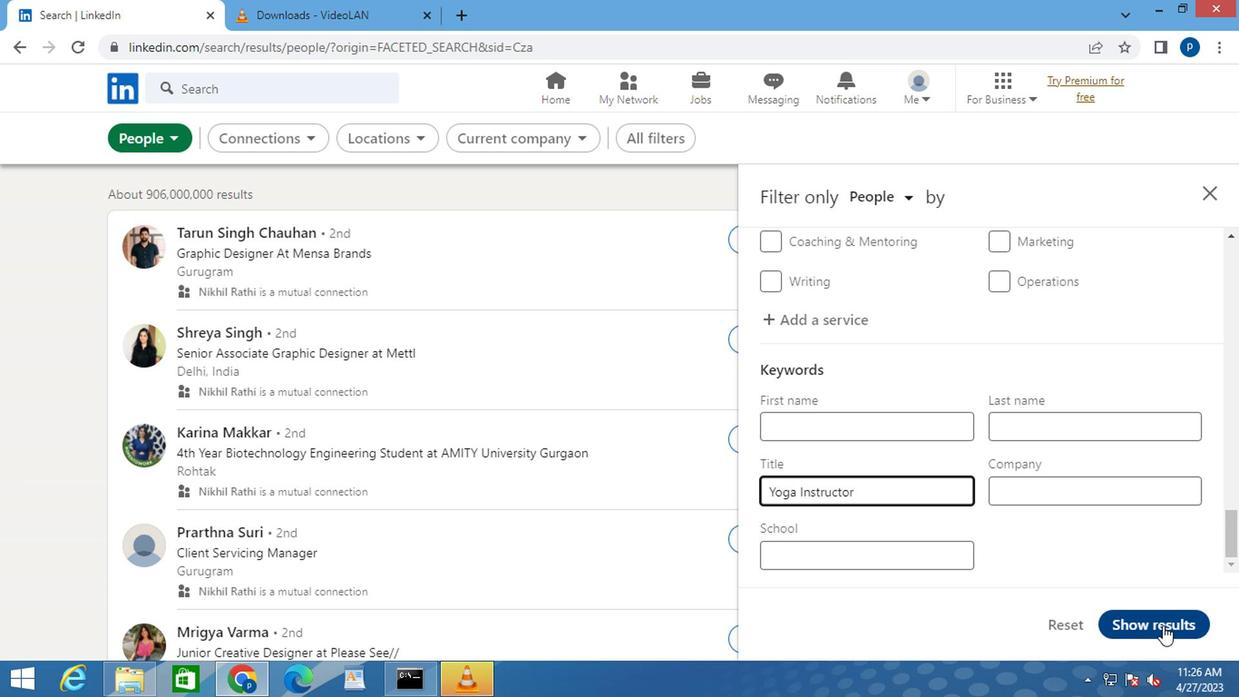 
